 Task: Find connections with filter location Ejura with filter topic #Genderwith filter profile language Spanish with filter current company Magicbricks with filter school Dr.Babasaheb Ambedkar Technological University, Lonere - Raigad with filter industry Insurance Carriers with filter service category Bookkeeping with filter keywords title Commercial Loan Officer
Action: Mouse moved to (227, 283)
Screenshot: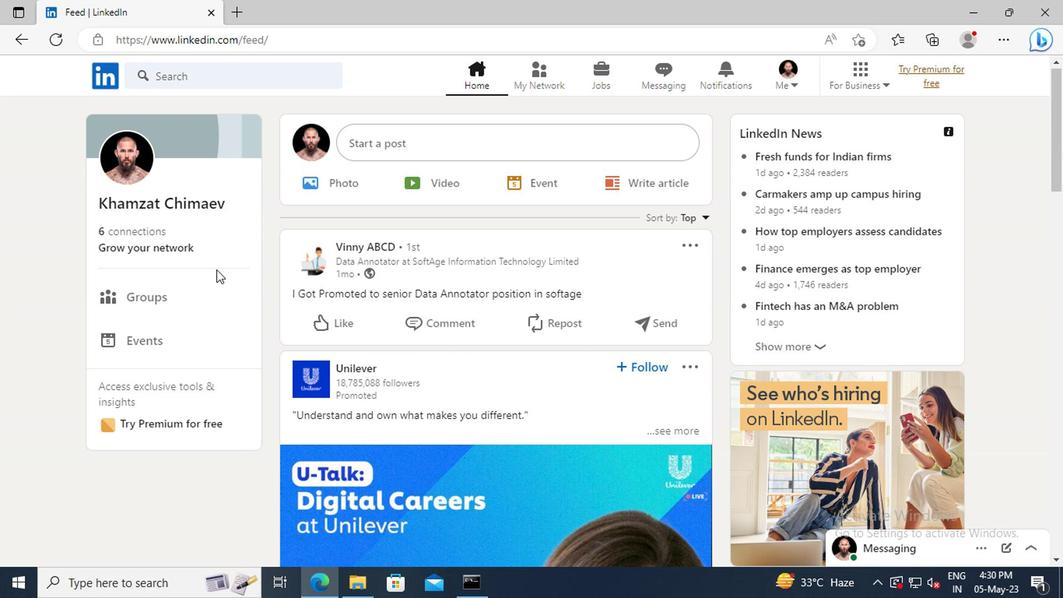 
Action: Mouse pressed left at (227, 283)
Screenshot: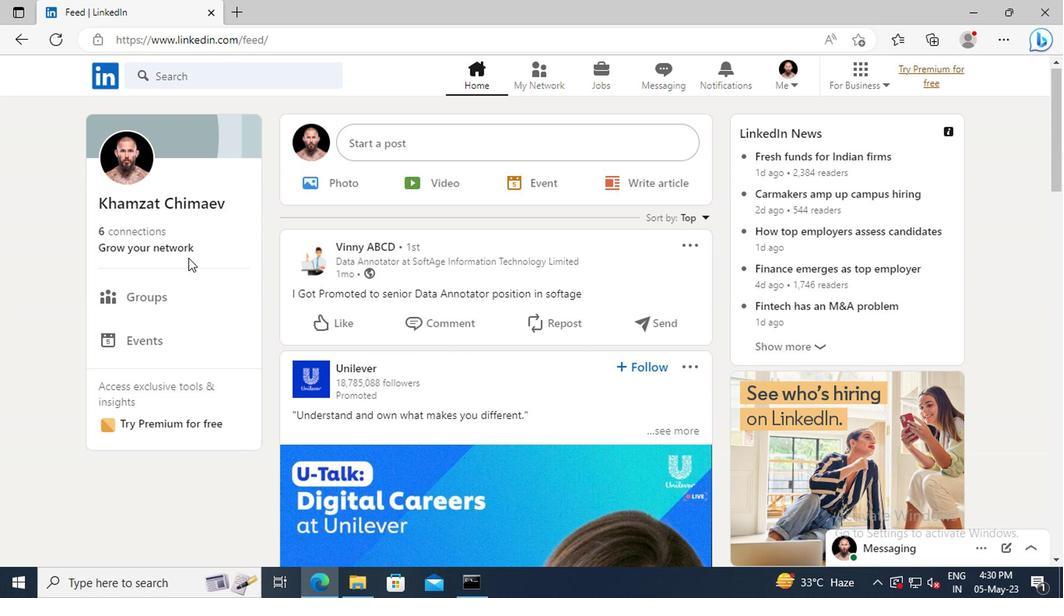 
Action: Mouse moved to (233, 231)
Screenshot: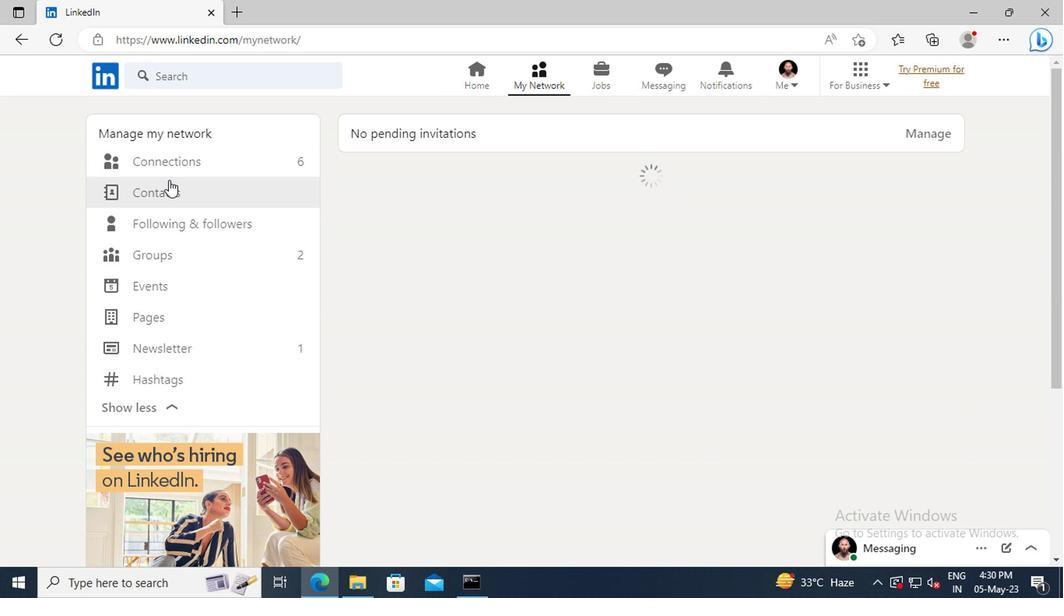 
Action: Mouse pressed left at (233, 231)
Screenshot: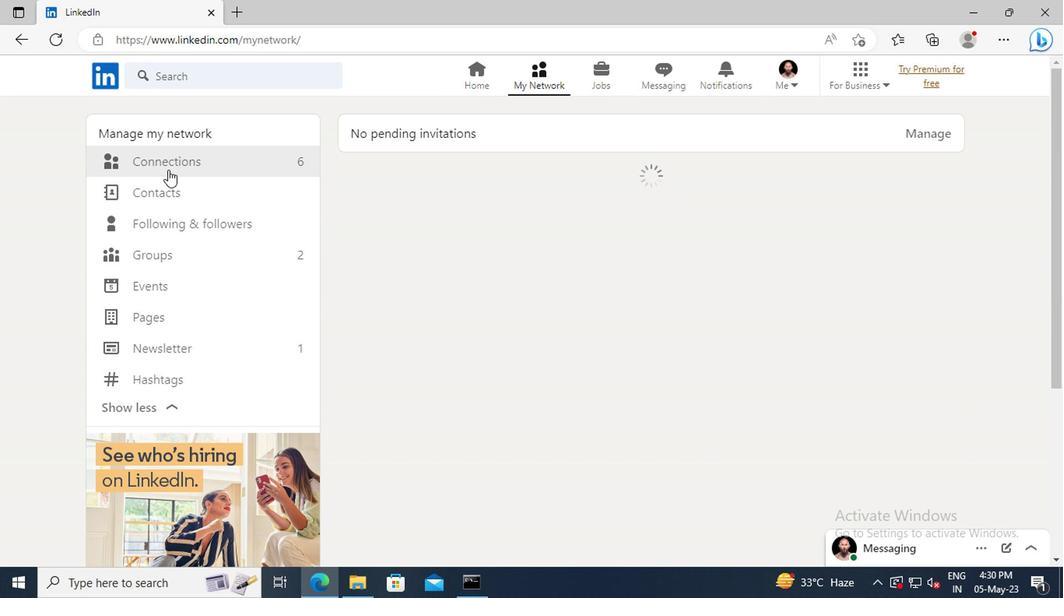 
Action: Mouse moved to (564, 233)
Screenshot: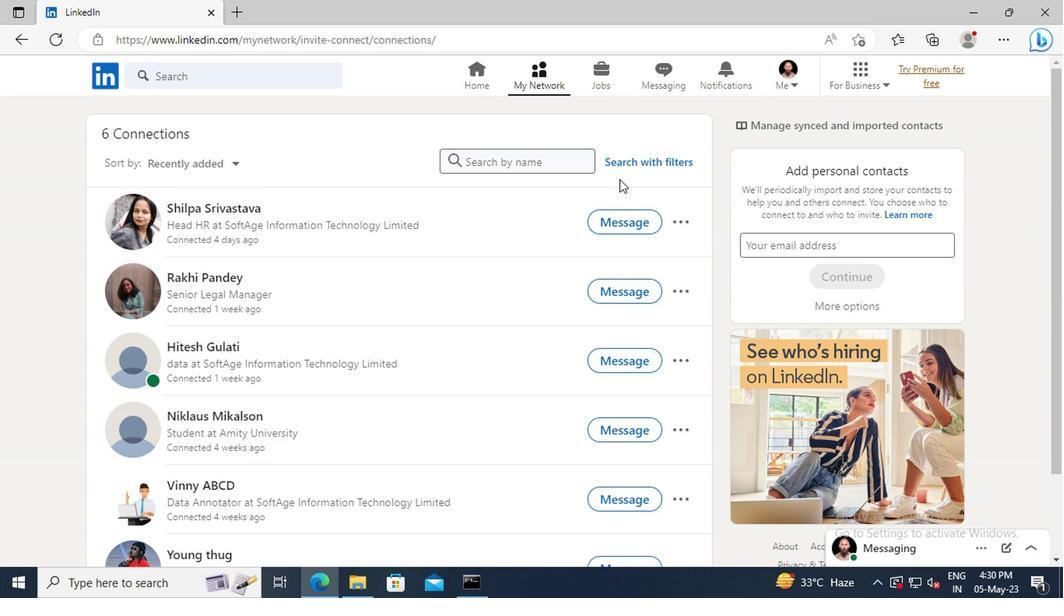 
Action: Mouse pressed left at (564, 233)
Screenshot: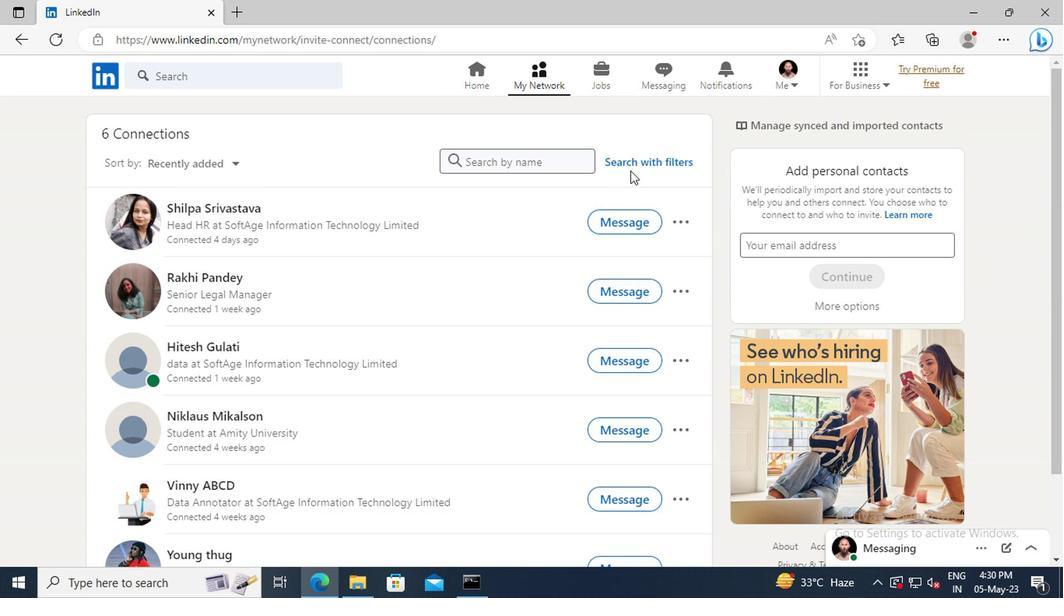 
Action: Mouse moved to (534, 197)
Screenshot: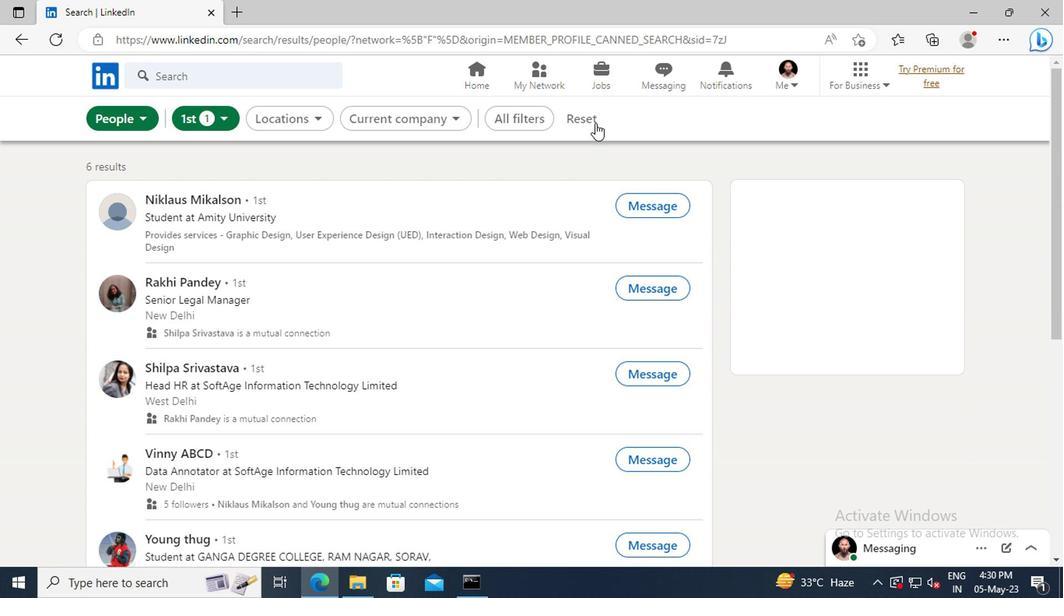 
Action: Mouse pressed left at (534, 197)
Screenshot: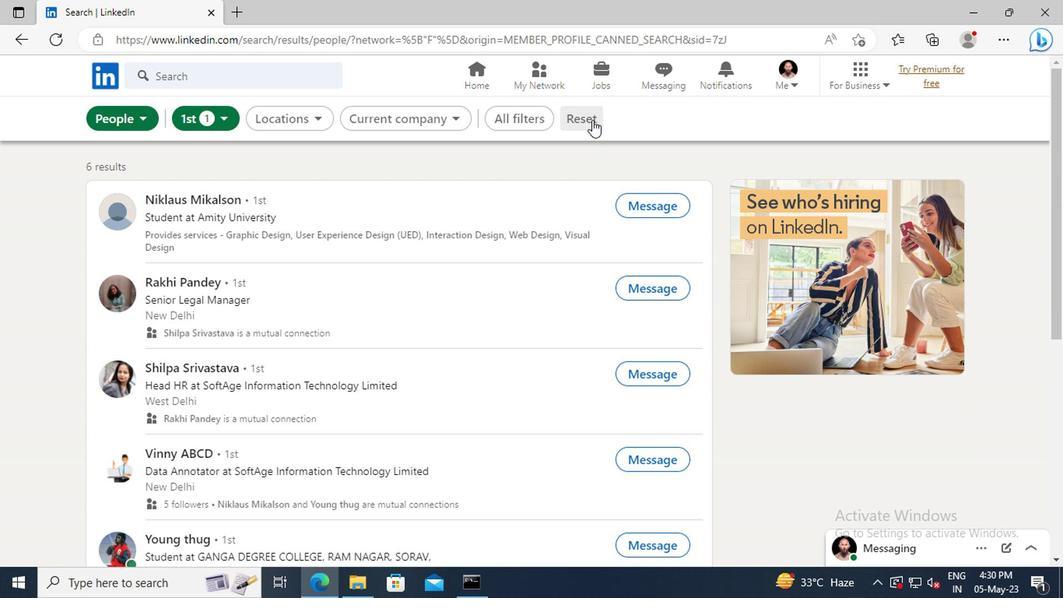 
Action: Mouse moved to (519, 197)
Screenshot: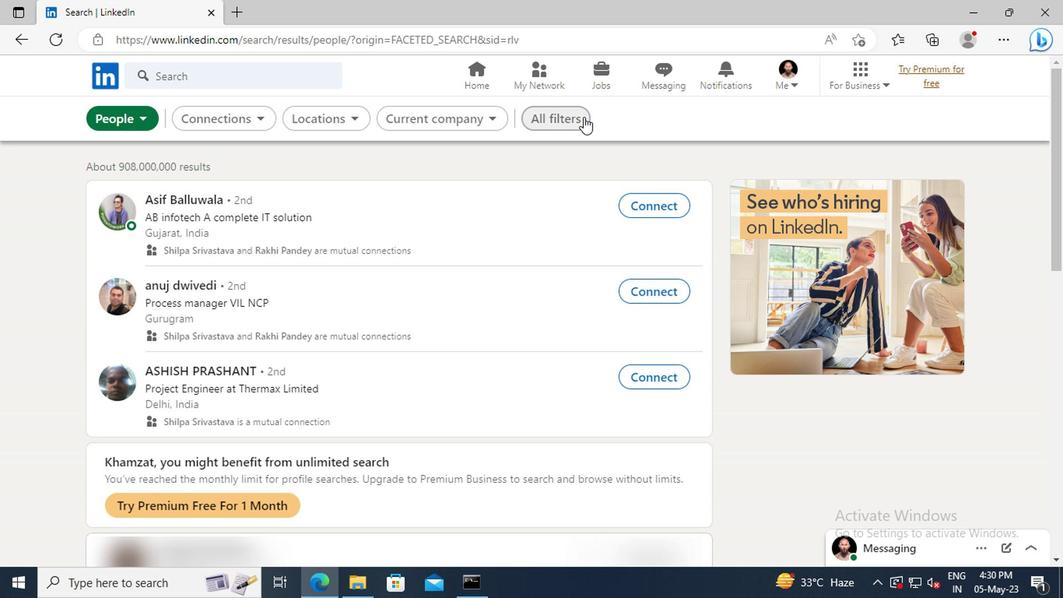 
Action: Mouse pressed left at (519, 197)
Screenshot: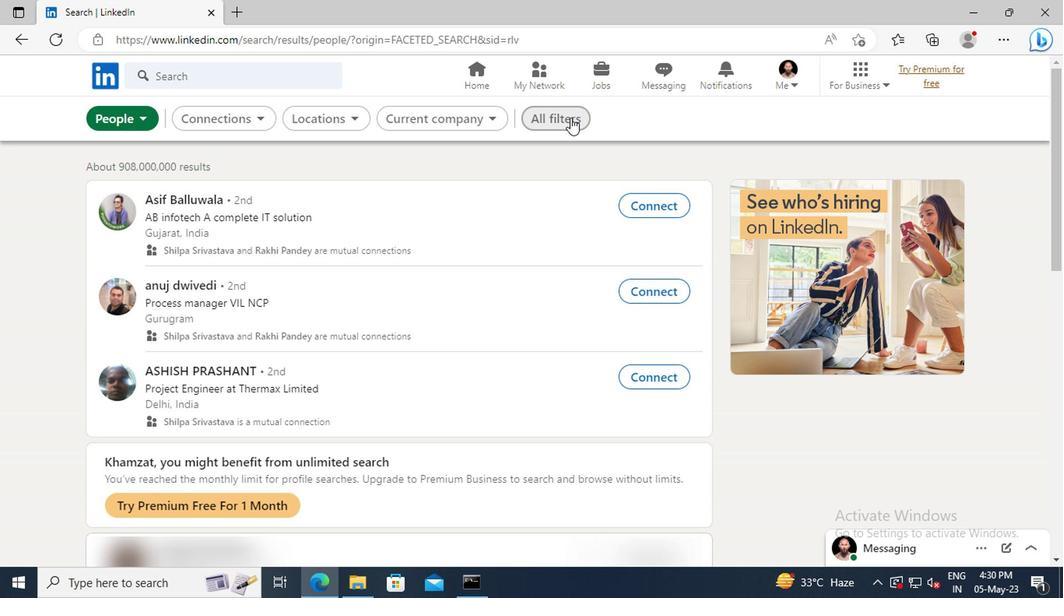 
Action: Mouse moved to (725, 308)
Screenshot: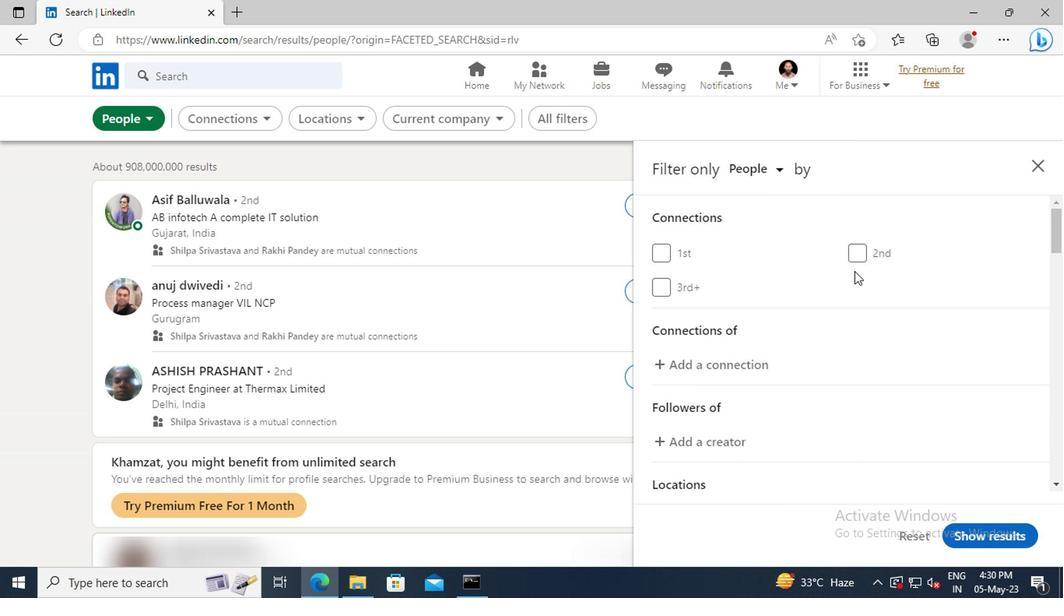 
Action: Mouse scrolled (725, 307) with delta (0, 0)
Screenshot: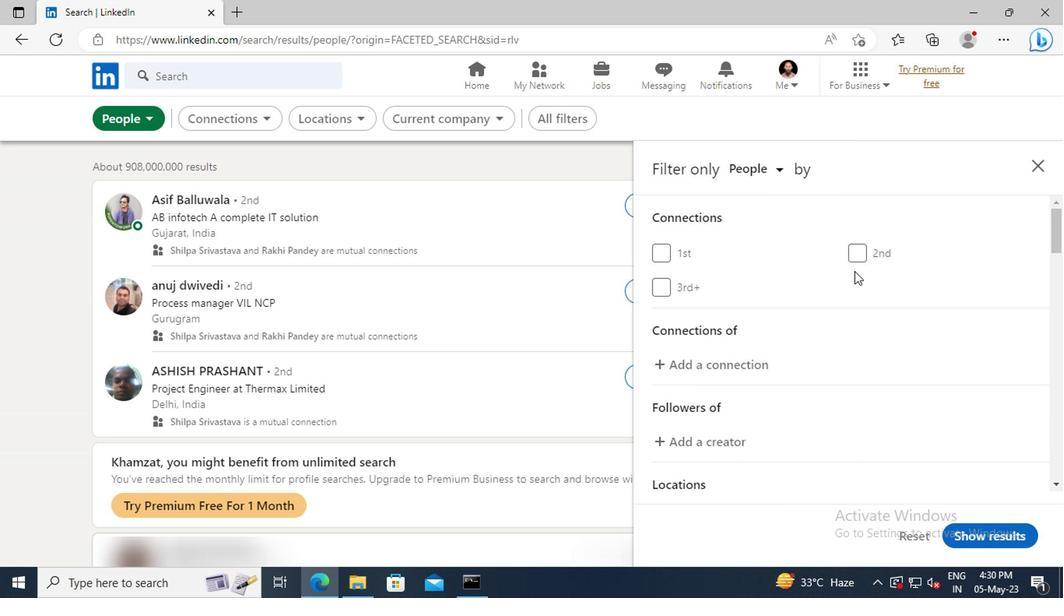 
Action: Mouse moved to (726, 308)
Screenshot: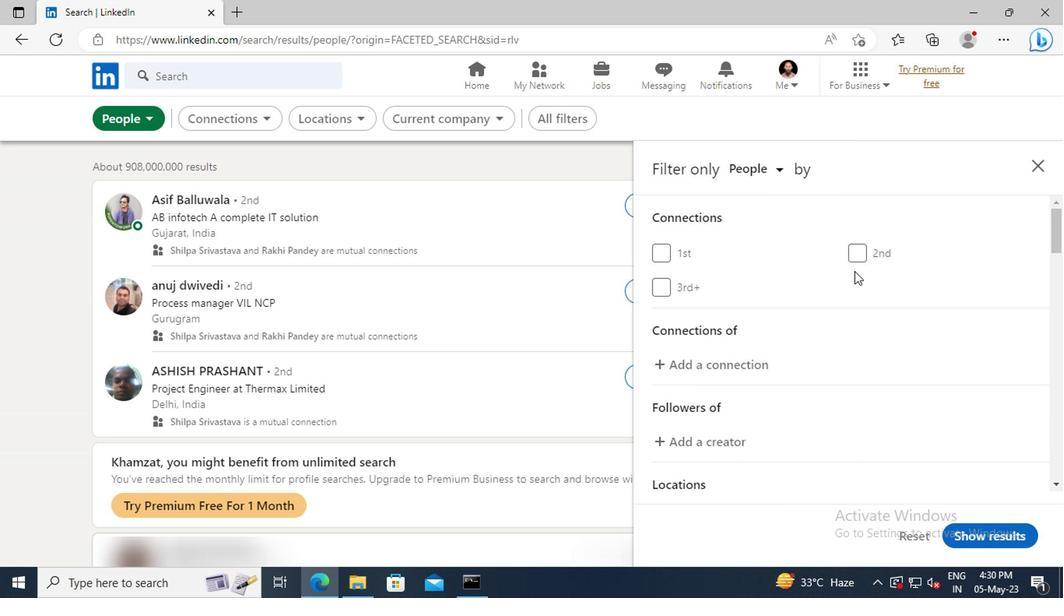 
Action: Mouse scrolled (726, 308) with delta (0, 0)
Screenshot: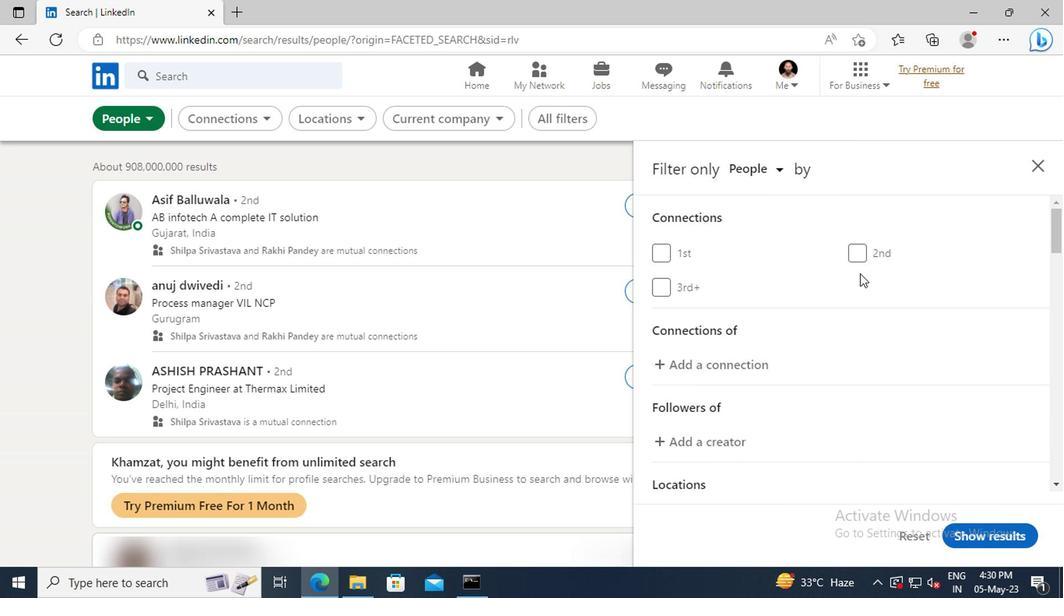 
Action: Mouse scrolled (726, 308) with delta (0, 0)
Screenshot: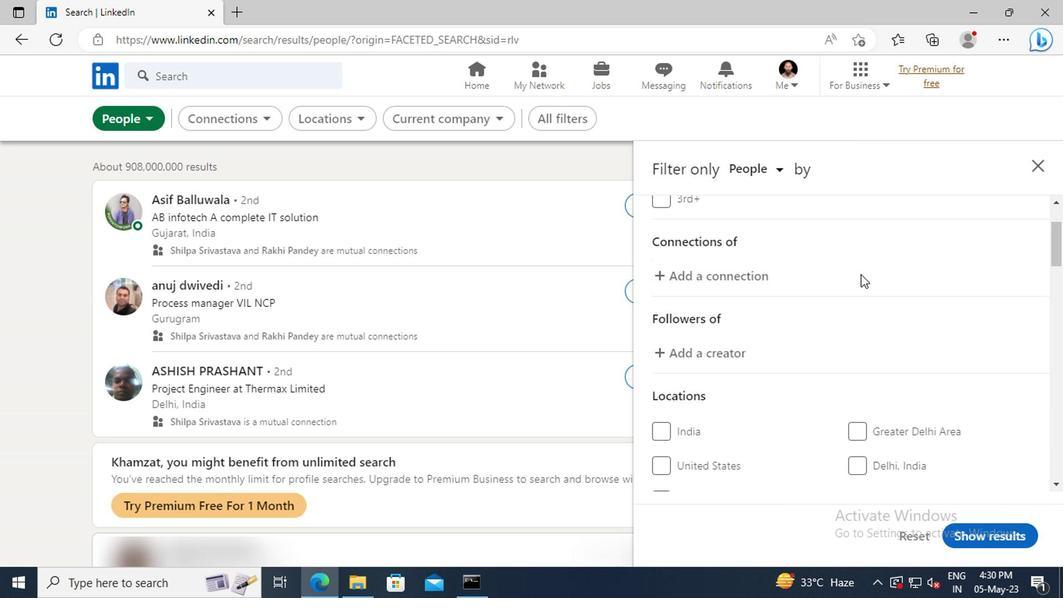 
Action: Mouse scrolled (726, 308) with delta (0, 0)
Screenshot: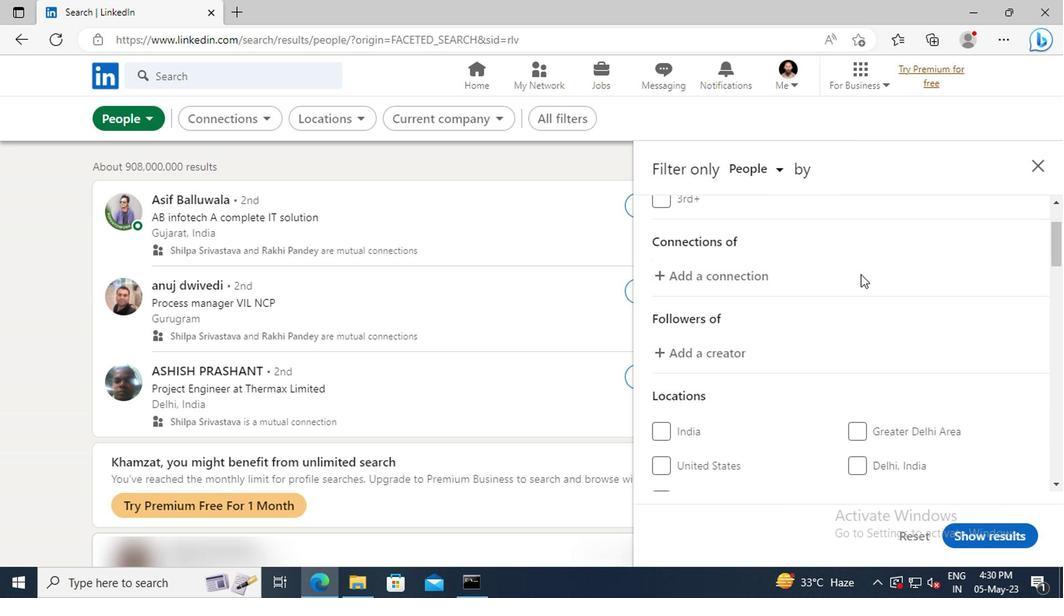 
Action: Mouse scrolled (726, 308) with delta (0, 0)
Screenshot: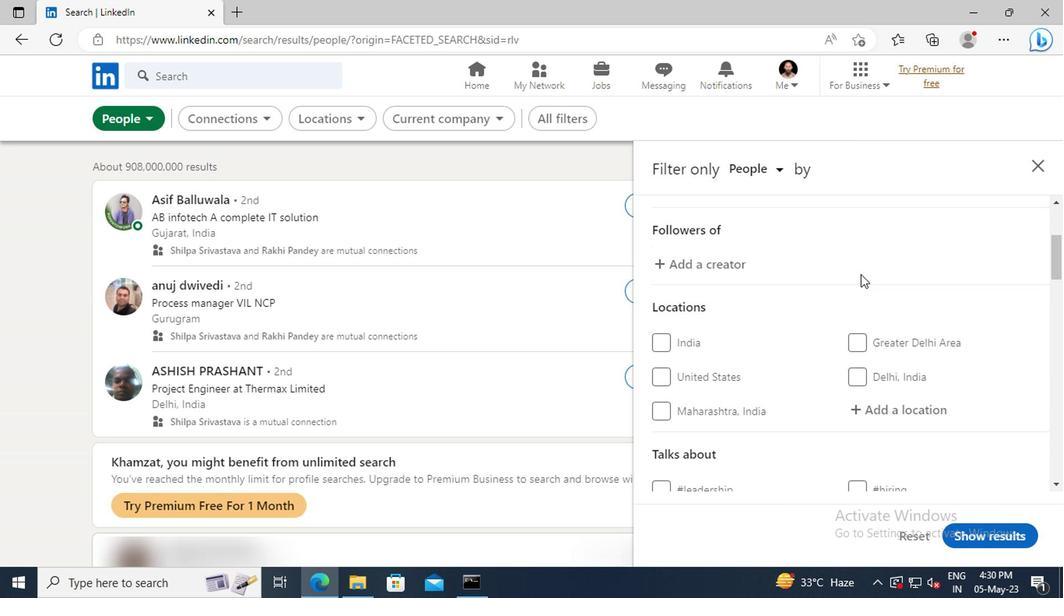 
Action: Mouse scrolled (726, 308) with delta (0, 0)
Screenshot: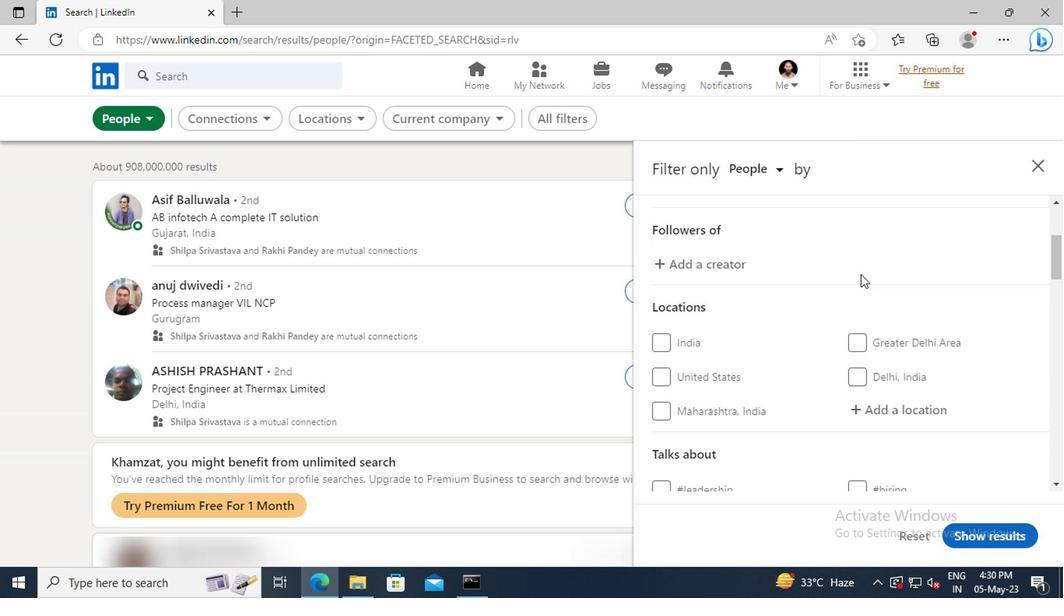 
Action: Mouse moved to (731, 339)
Screenshot: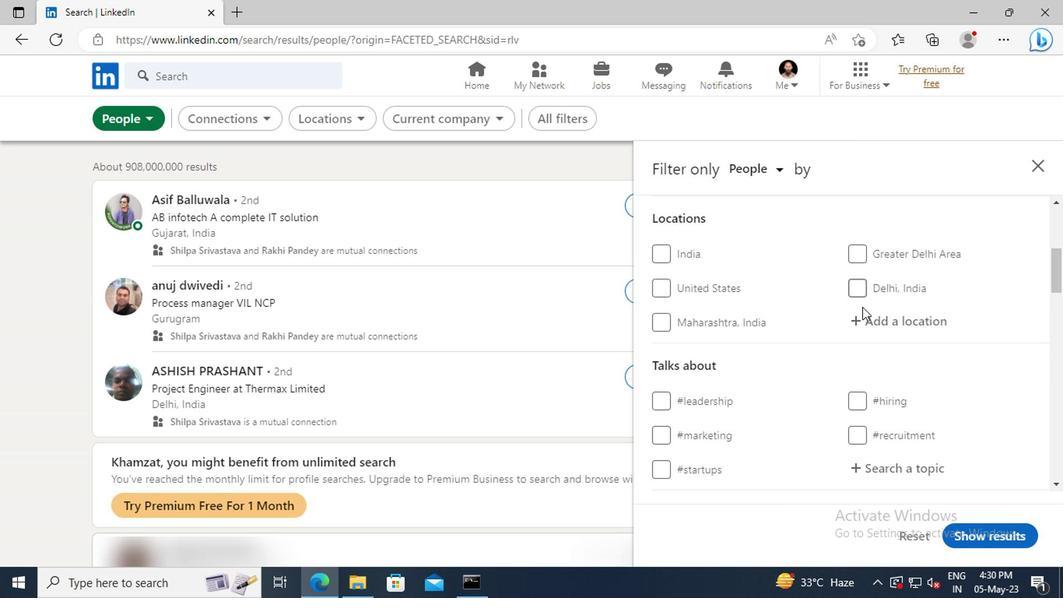 
Action: Mouse pressed left at (731, 339)
Screenshot: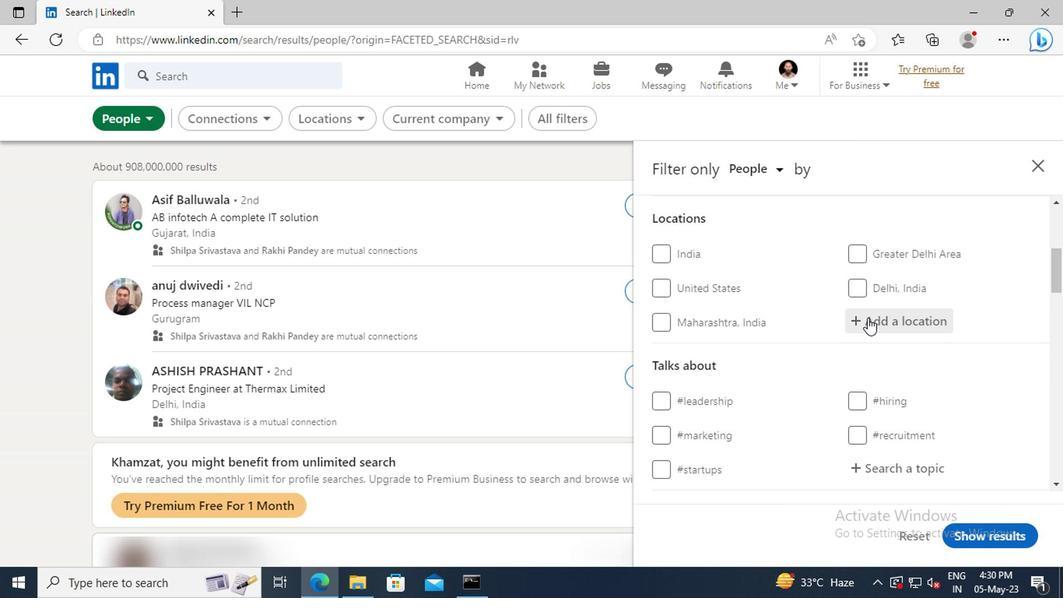 
Action: Key pressed <Key.shift>EJURA<Key.enter>
Screenshot: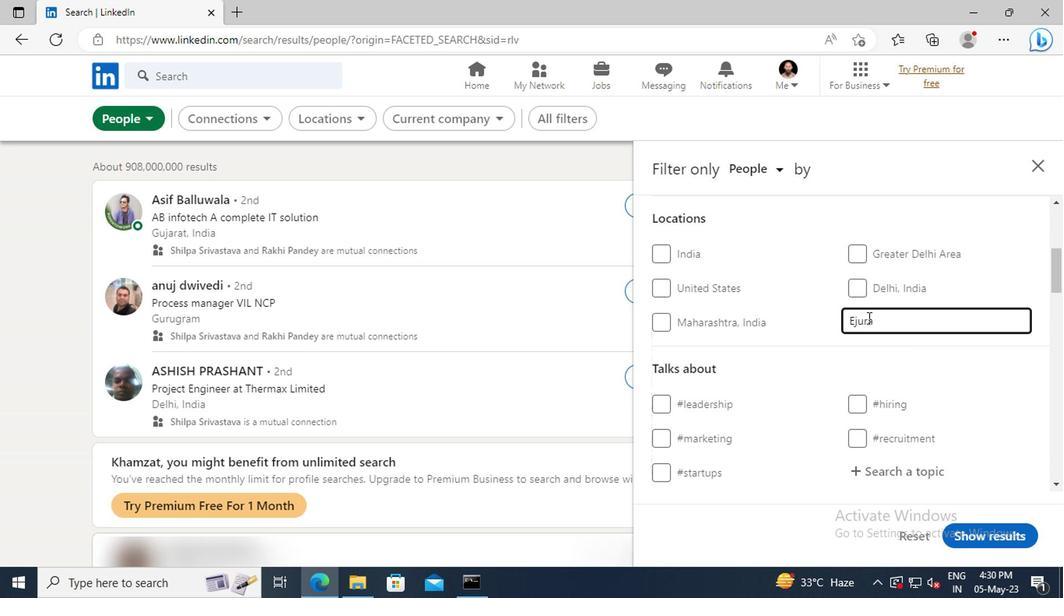 
Action: Mouse scrolled (731, 339) with delta (0, 0)
Screenshot: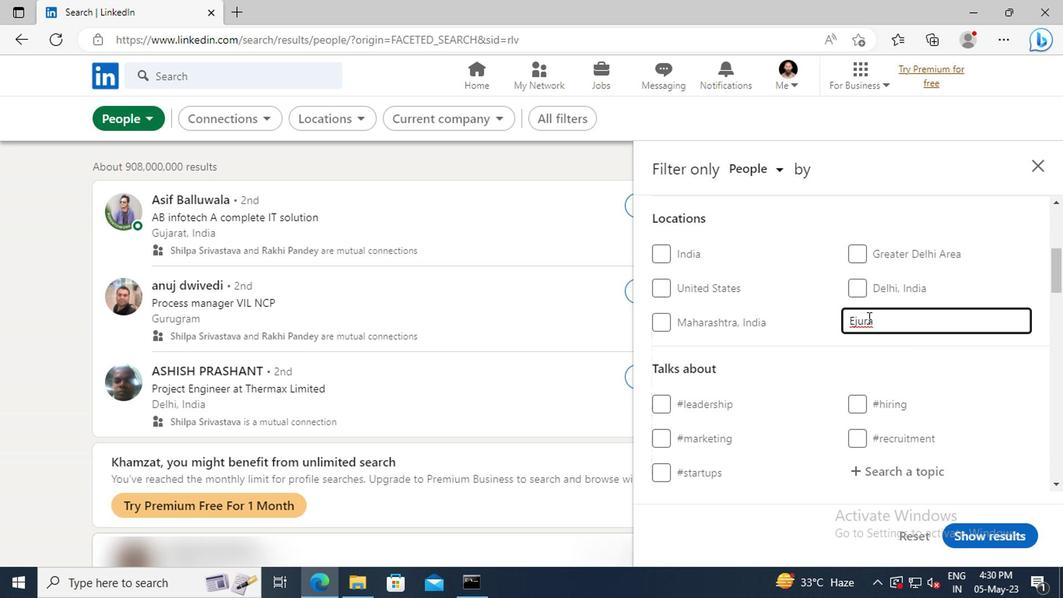 
Action: Mouse scrolled (731, 339) with delta (0, 0)
Screenshot: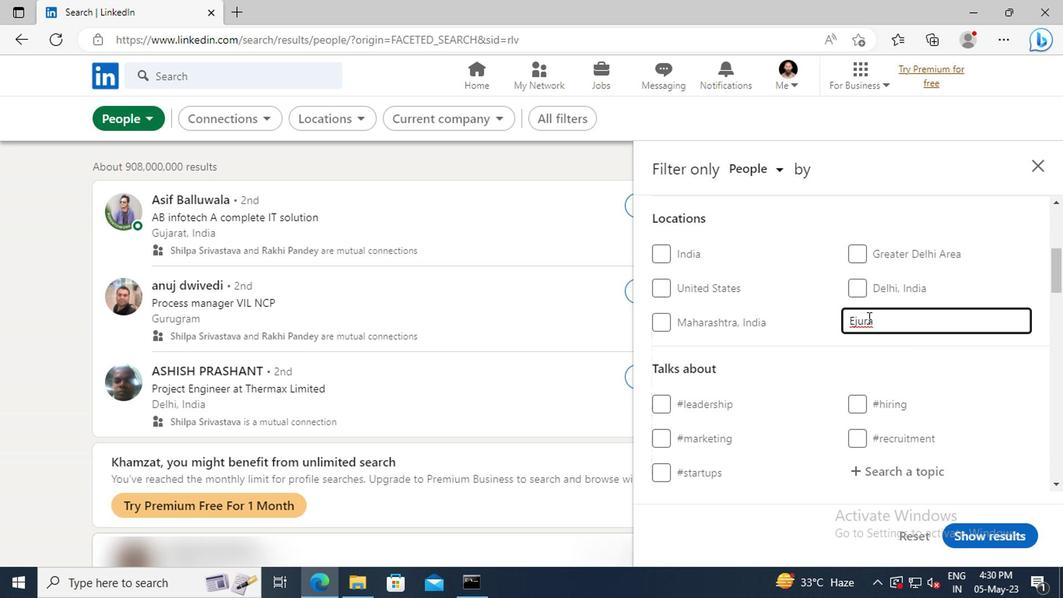 
Action: Mouse scrolled (731, 339) with delta (0, 0)
Screenshot: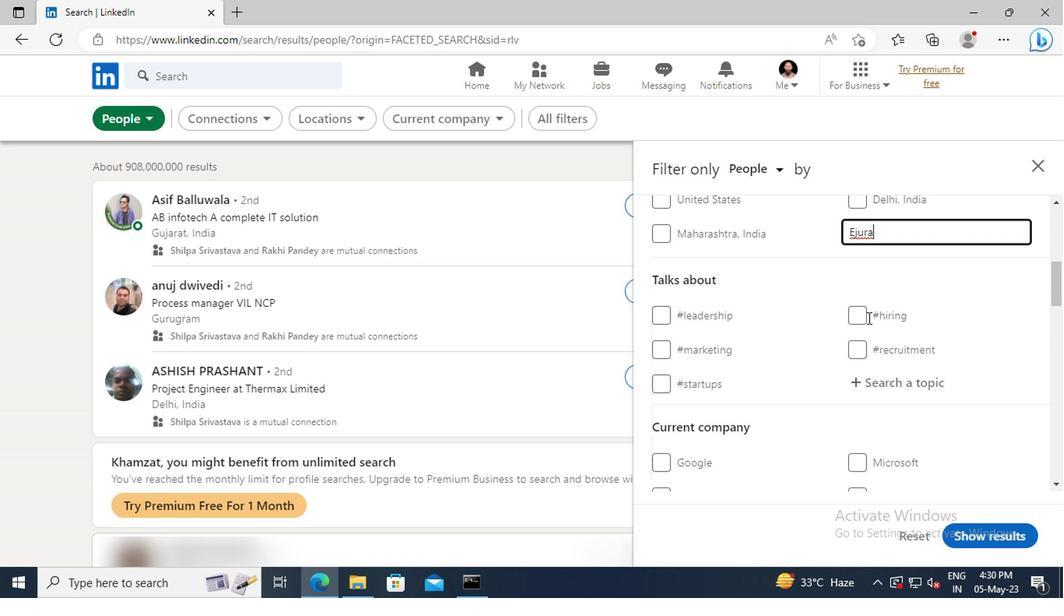 
Action: Mouse moved to (734, 355)
Screenshot: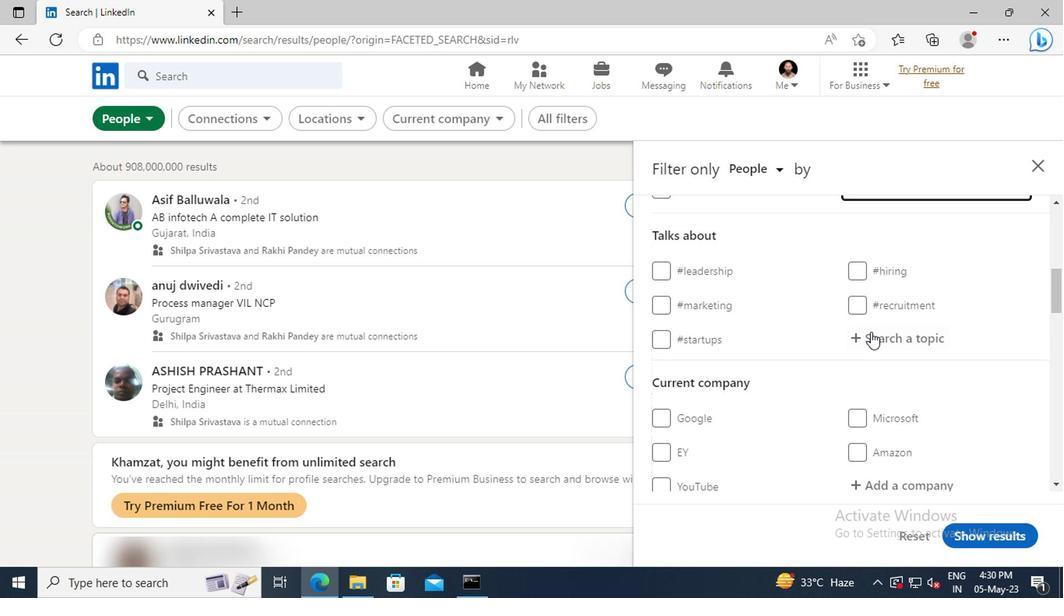 
Action: Mouse pressed left at (734, 355)
Screenshot: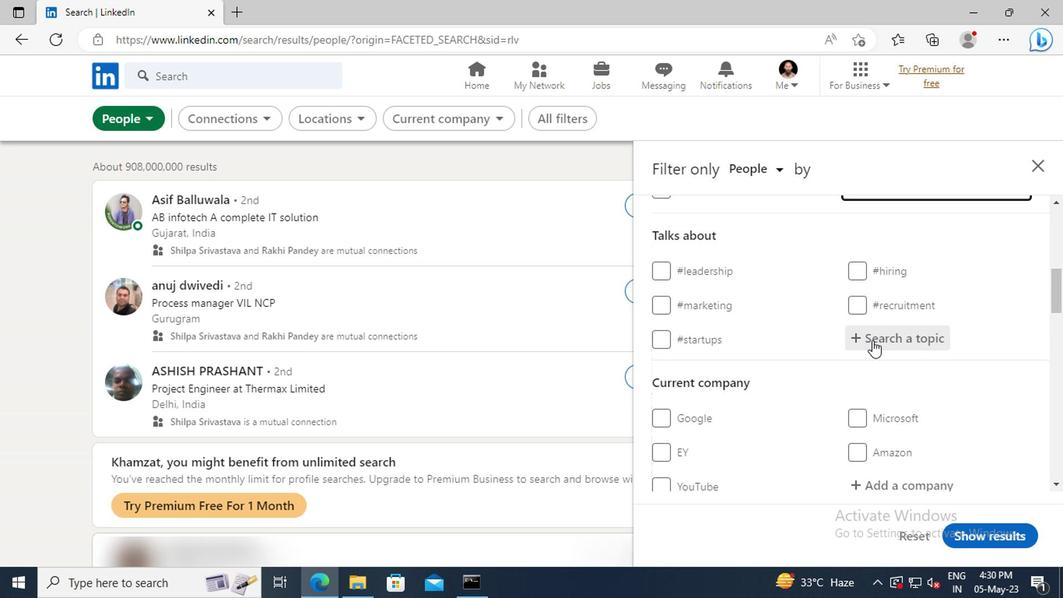 
Action: Key pressed <Key.shift>GENDER
Screenshot: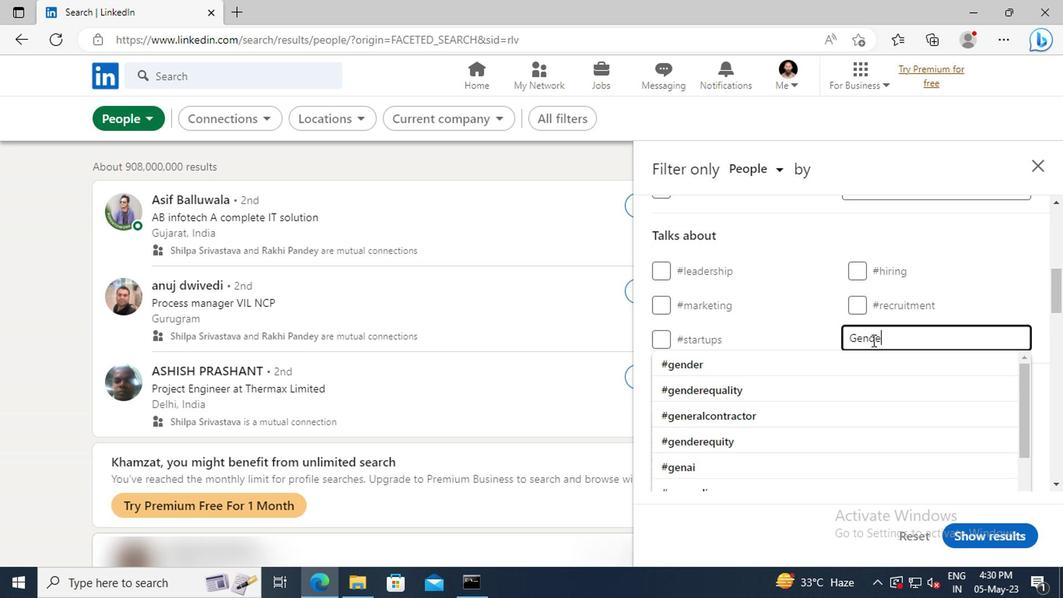 
Action: Mouse moved to (735, 367)
Screenshot: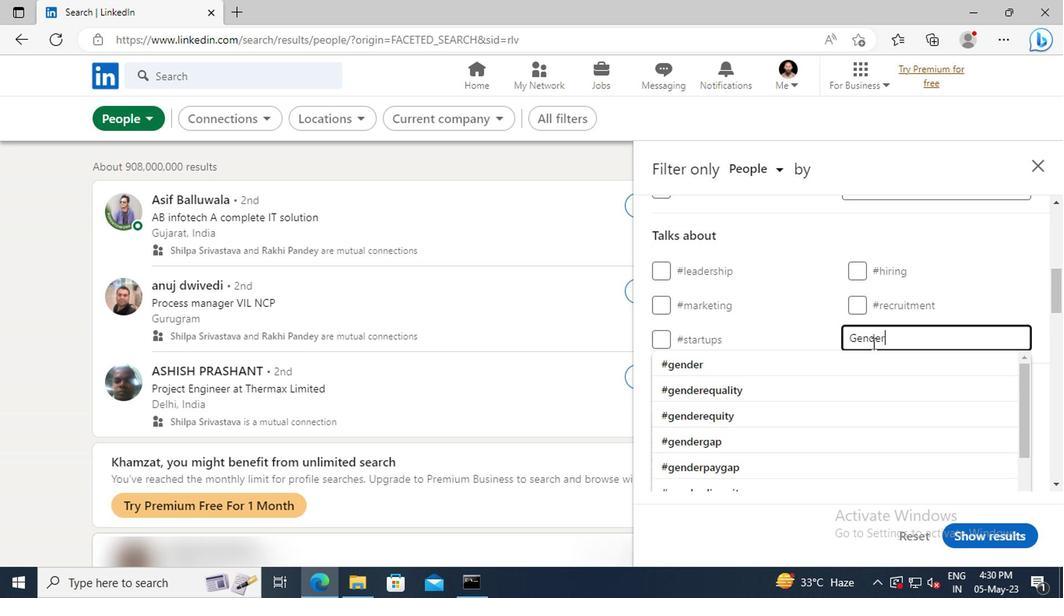 
Action: Mouse pressed left at (735, 367)
Screenshot: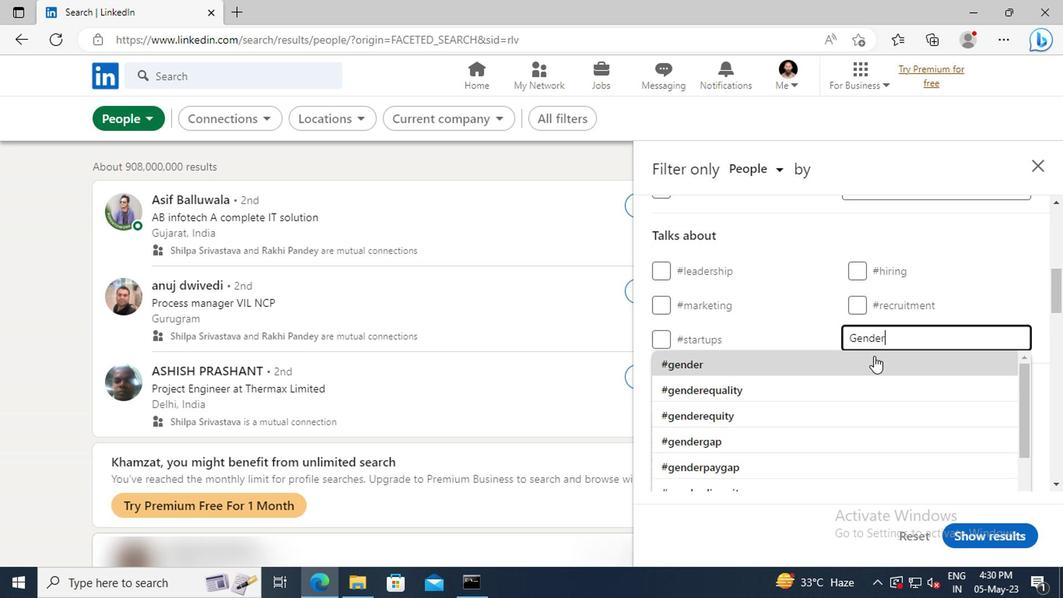 
Action: Mouse scrolled (735, 366) with delta (0, 0)
Screenshot: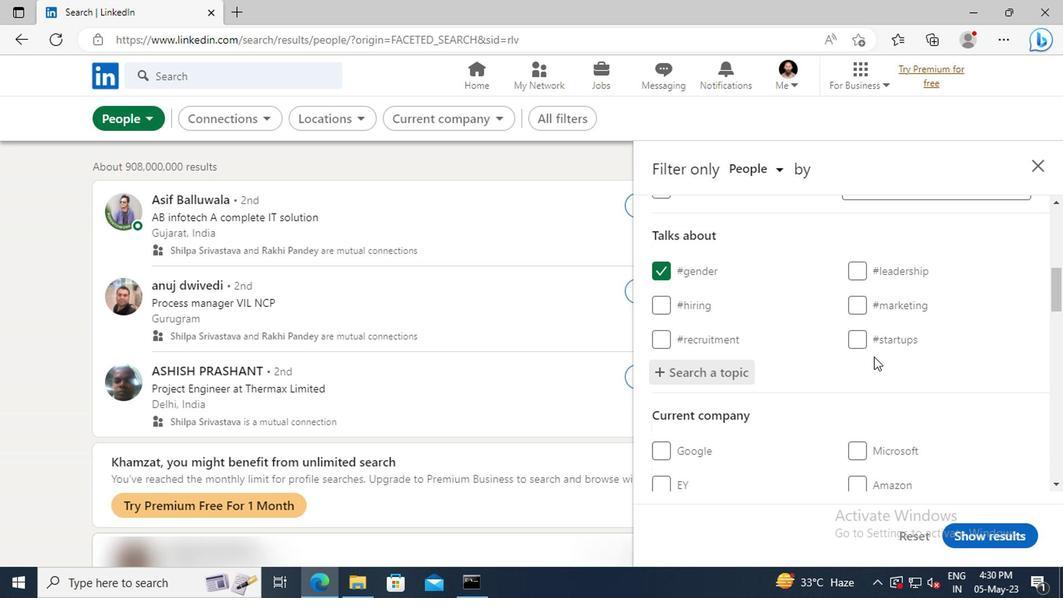 
Action: Mouse scrolled (735, 366) with delta (0, 0)
Screenshot: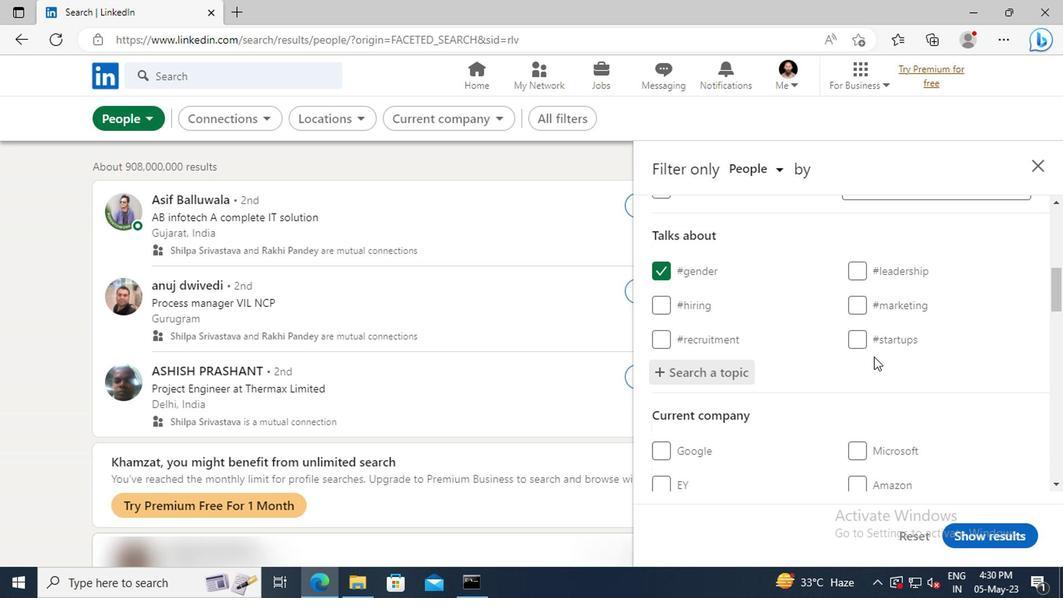 
Action: Mouse scrolled (735, 366) with delta (0, 0)
Screenshot: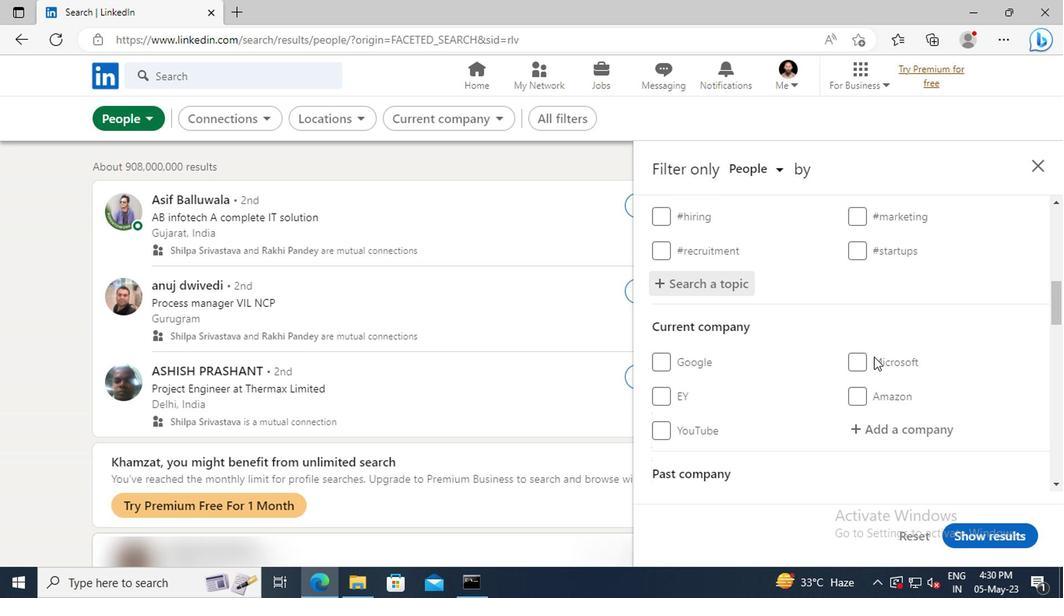 
Action: Mouse scrolled (735, 366) with delta (0, 0)
Screenshot: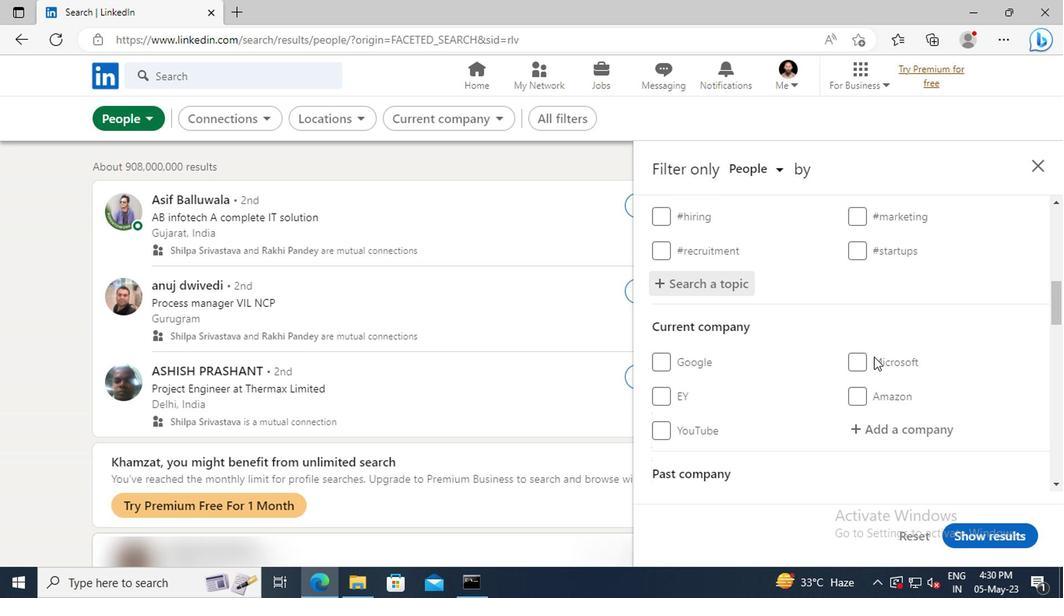 
Action: Mouse scrolled (735, 366) with delta (0, 0)
Screenshot: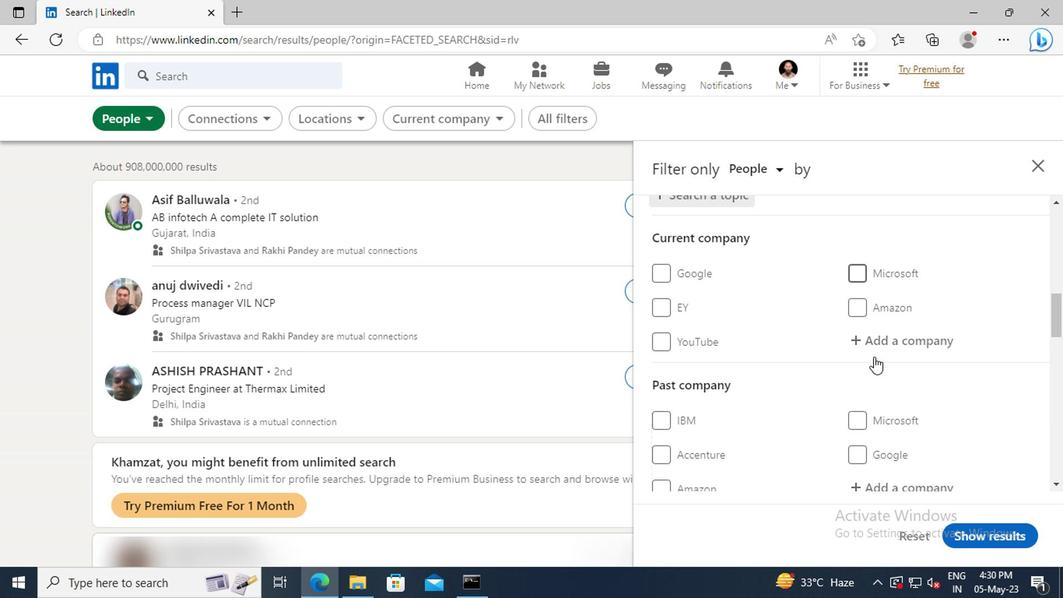 
Action: Mouse scrolled (735, 366) with delta (0, 0)
Screenshot: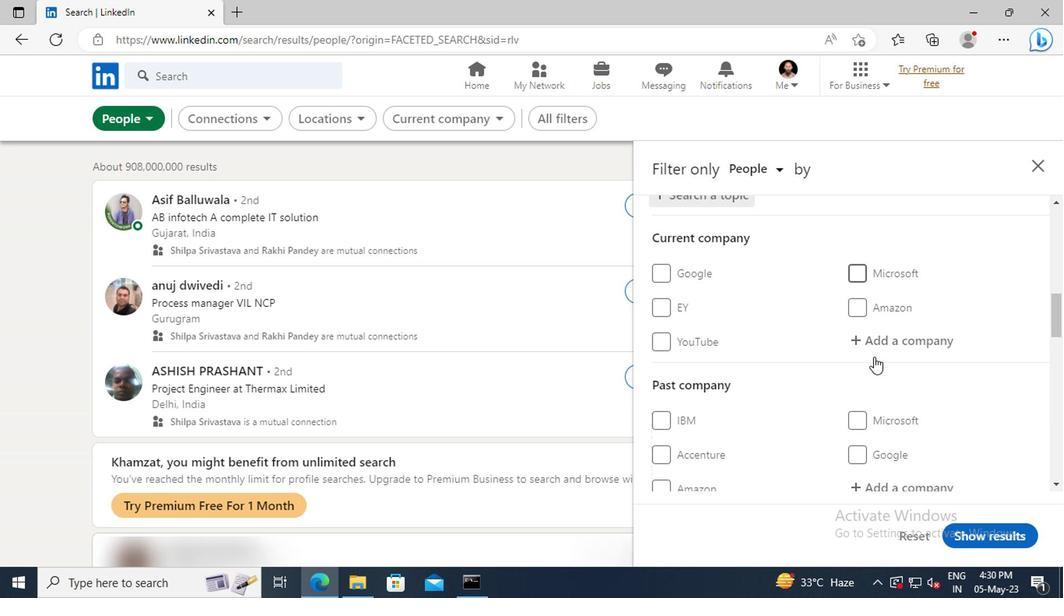 
Action: Mouse scrolled (735, 366) with delta (0, 0)
Screenshot: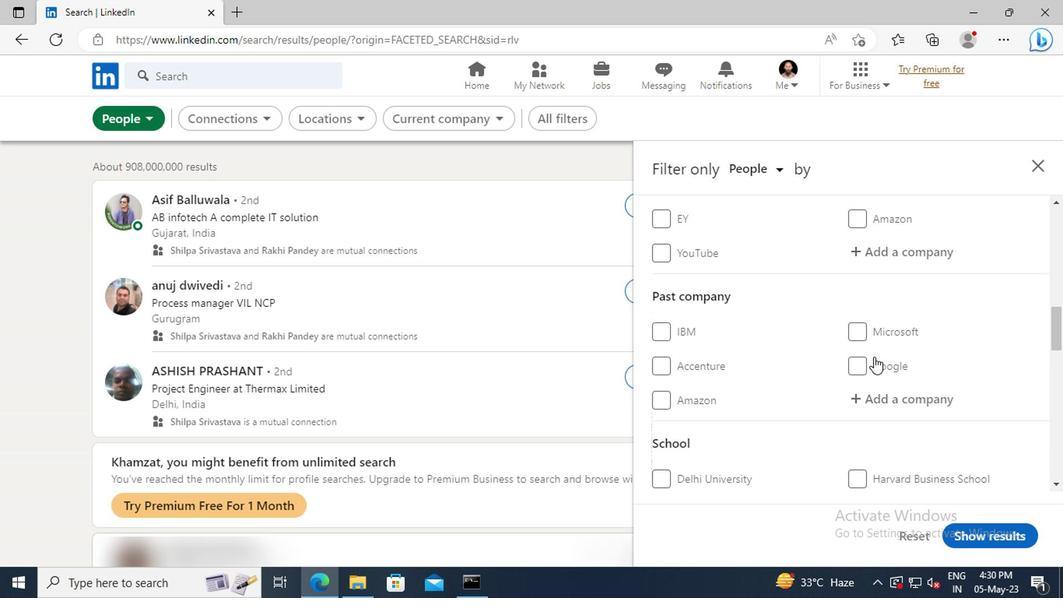 
Action: Mouse scrolled (735, 366) with delta (0, 0)
Screenshot: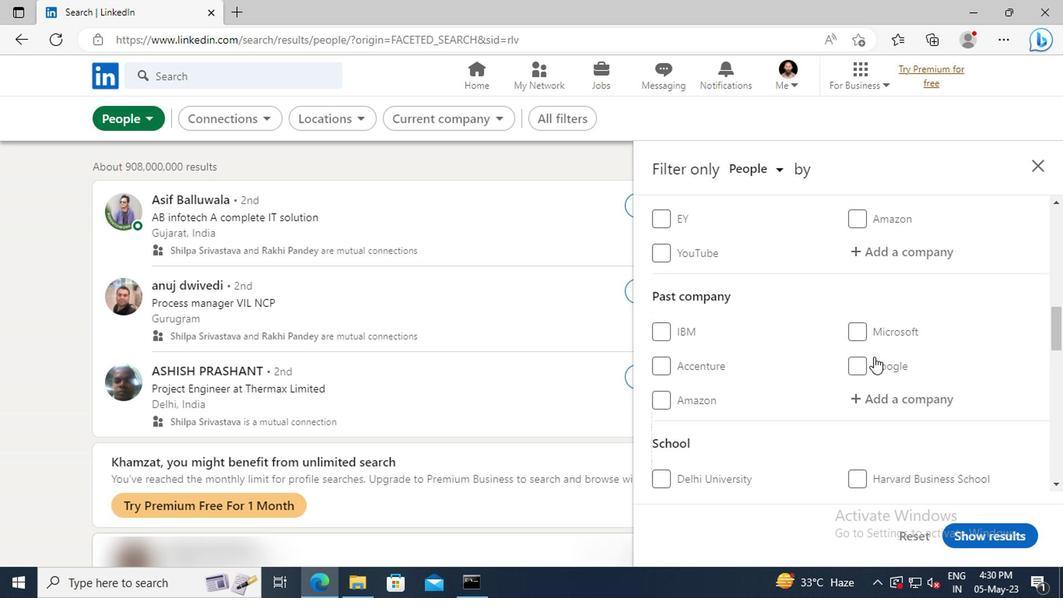 
Action: Mouse scrolled (735, 366) with delta (0, 0)
Screenshot: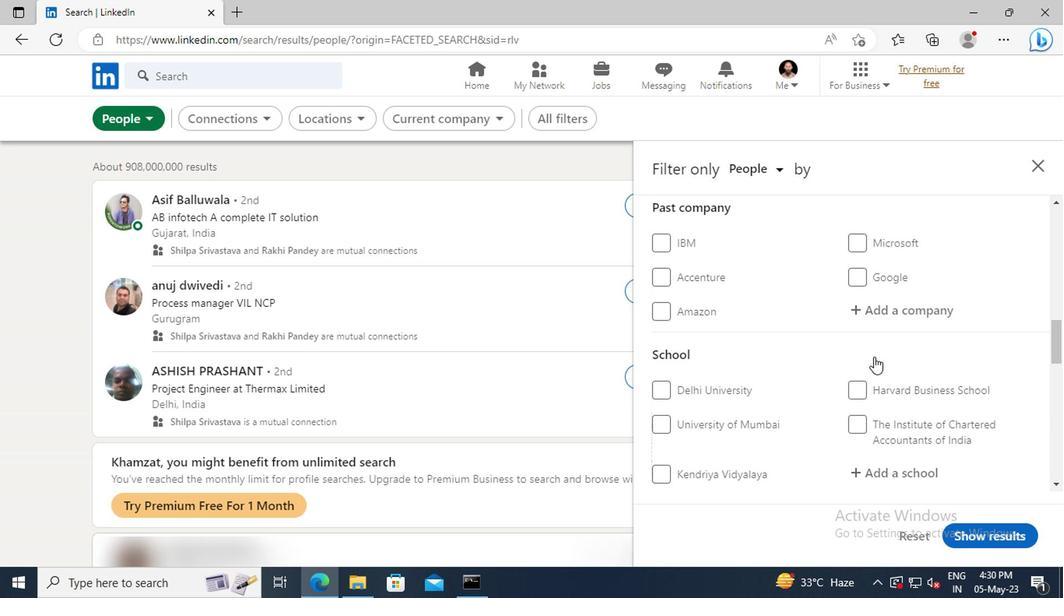 
Action: Mouse scrolled (735, 366) with delta (0, 0)
Screenshot: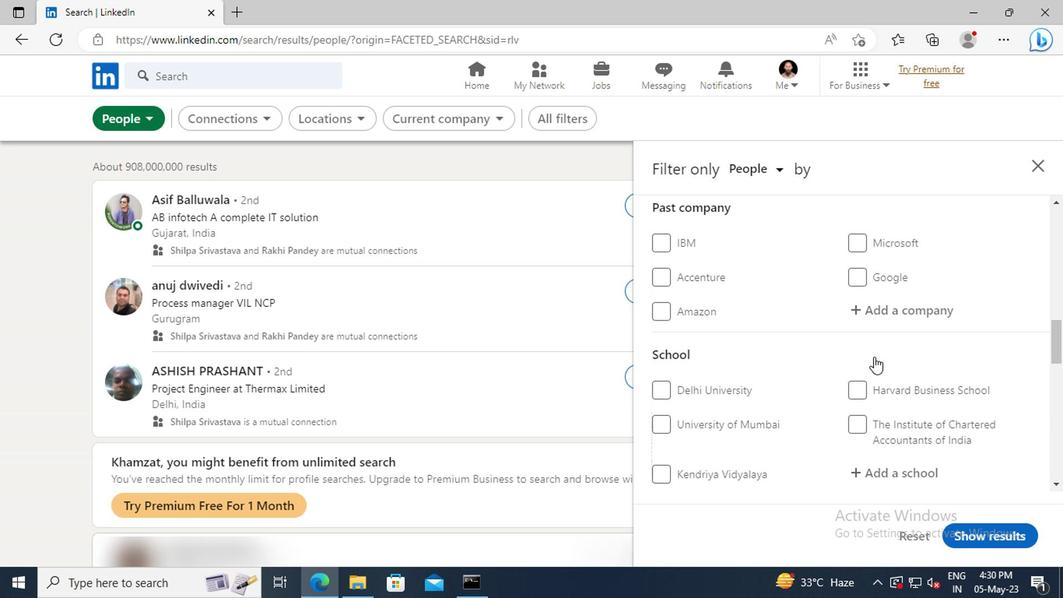
Action: Mouse scrolled (735, 366) with delta (0, 0)
Screenshot: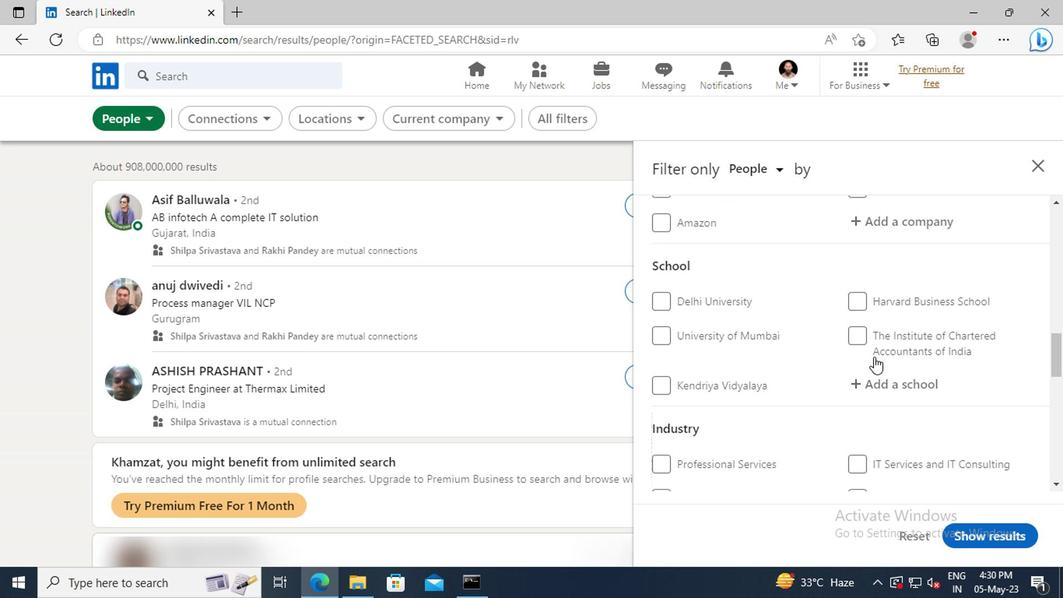 
Action: Mouse scrolled (735, 366) with delta (0, 0)
Screenshot: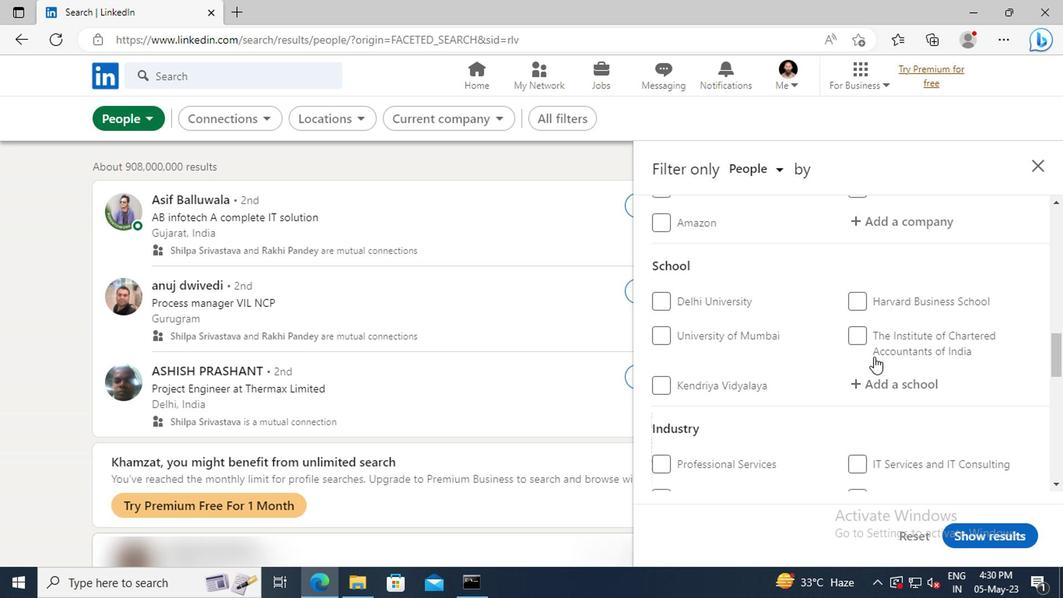 
Action: Mouse scrolled (735, 366) with delta (0, 0)
Screenshot: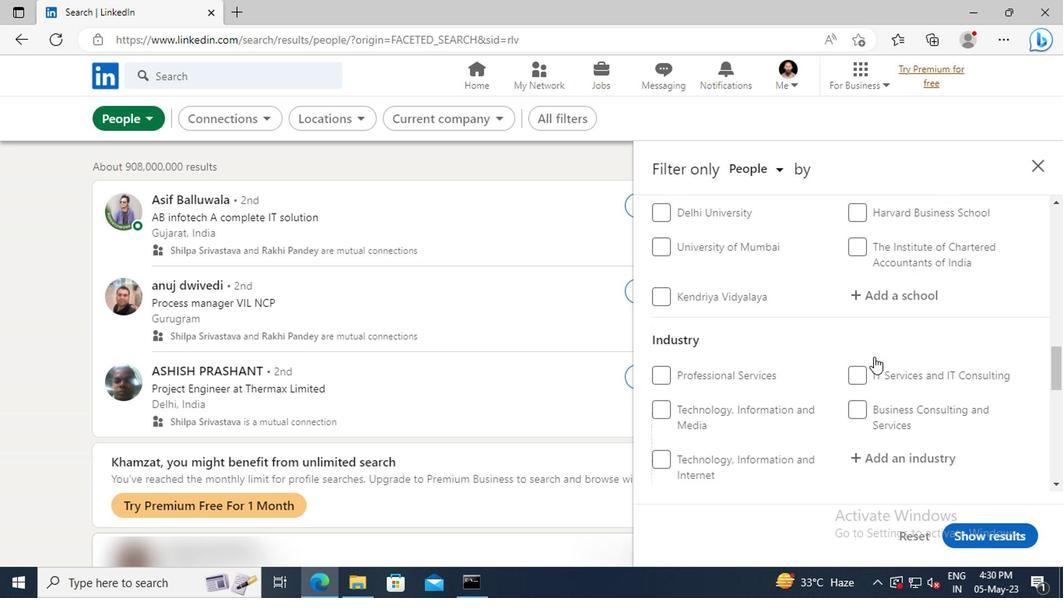 
Action: Mouse scrolled (735, 366) with delta (0, 0)
Screenshot: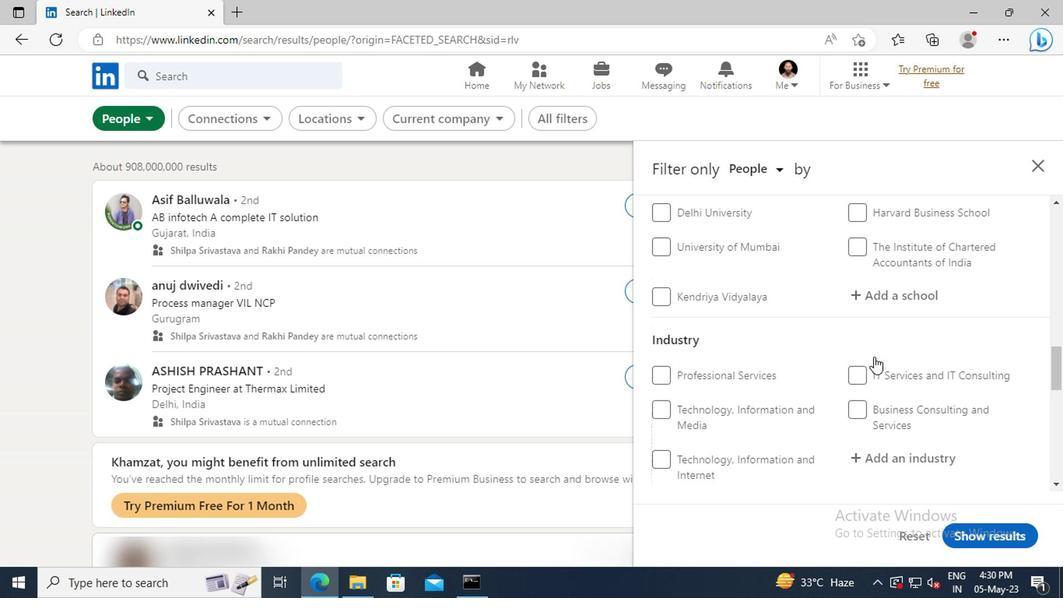 
Action: Mouse scrolled (735, 366) with delta (0, 0)
Screenshot: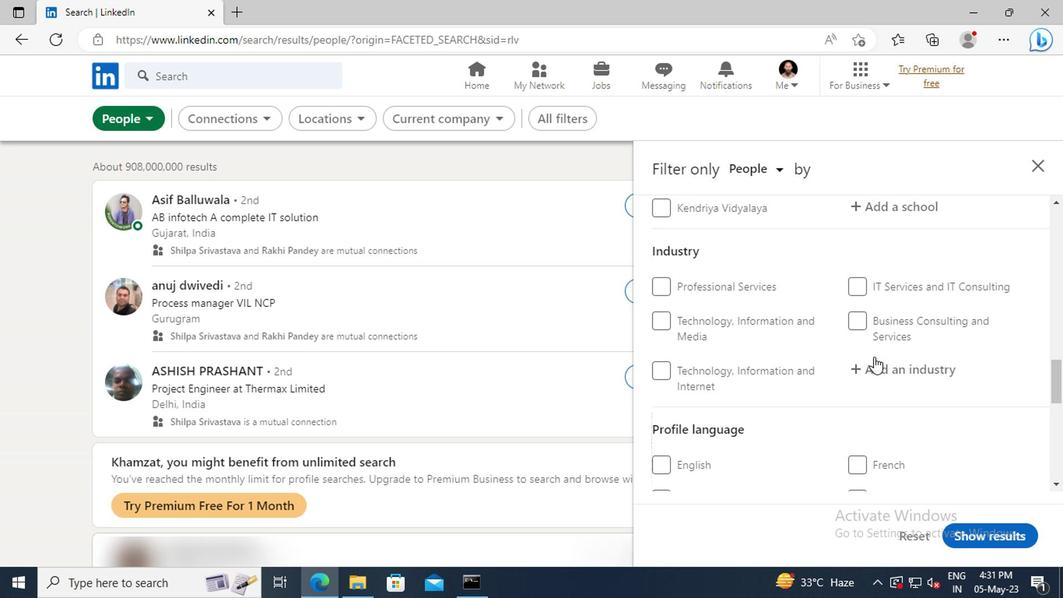 
Action: Mouse scrolled (735, 366) with delta (0, 0)
Screenshot: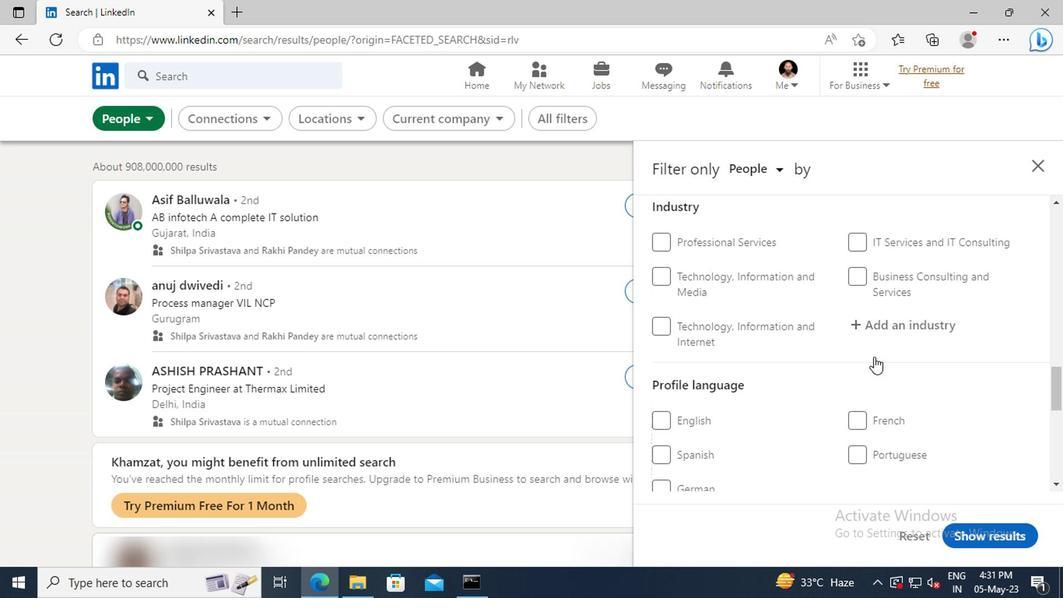 
Action: Mouse moved to (589, 407)
Screenshot: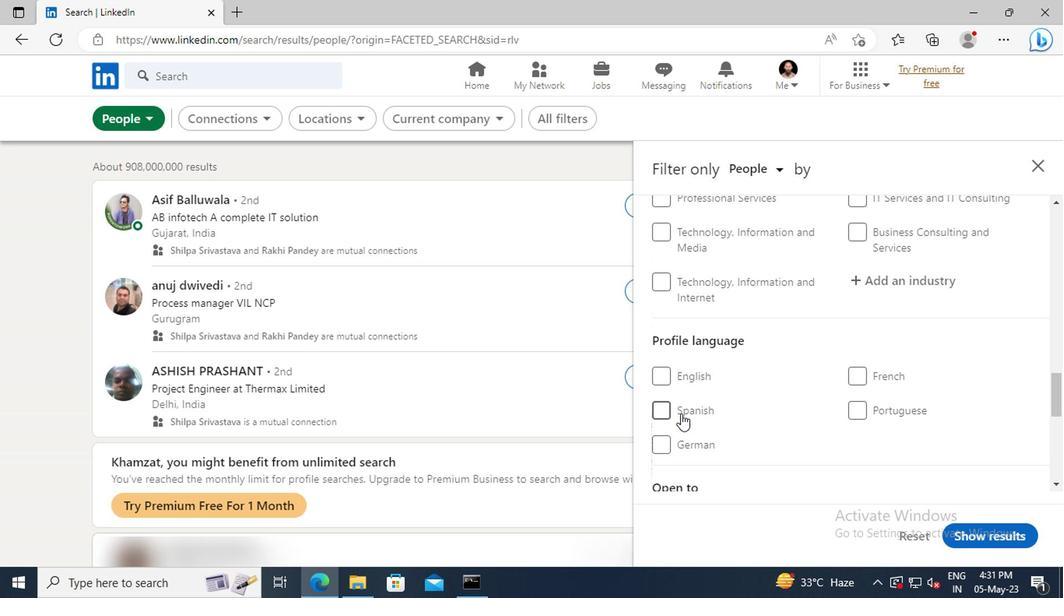 
Action: Mouse pressed left at (589, 407)
Screenshot: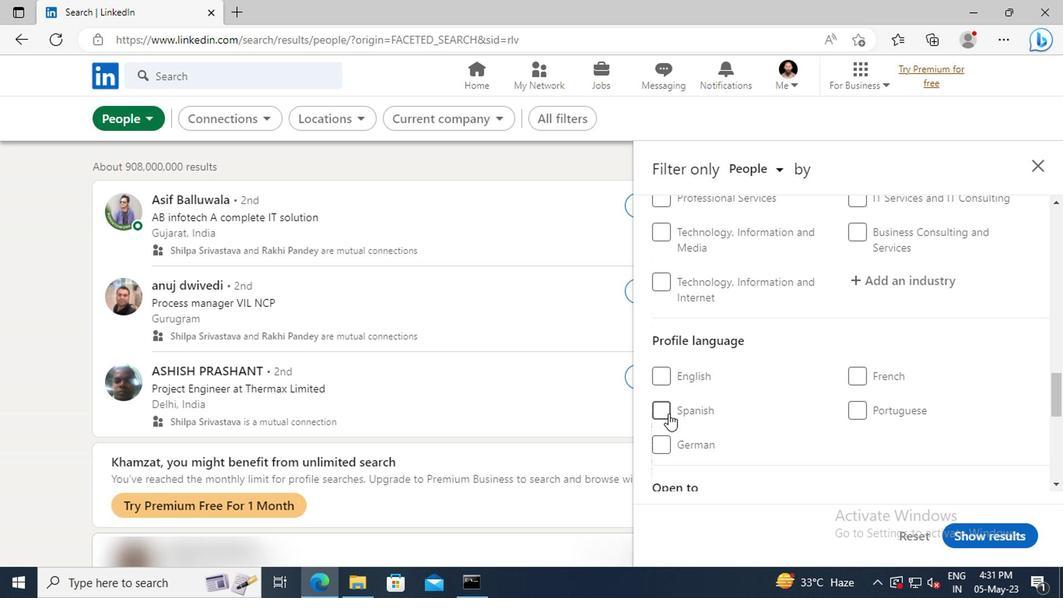 
Action: Mouse moved to (722, 380)
Screenshot: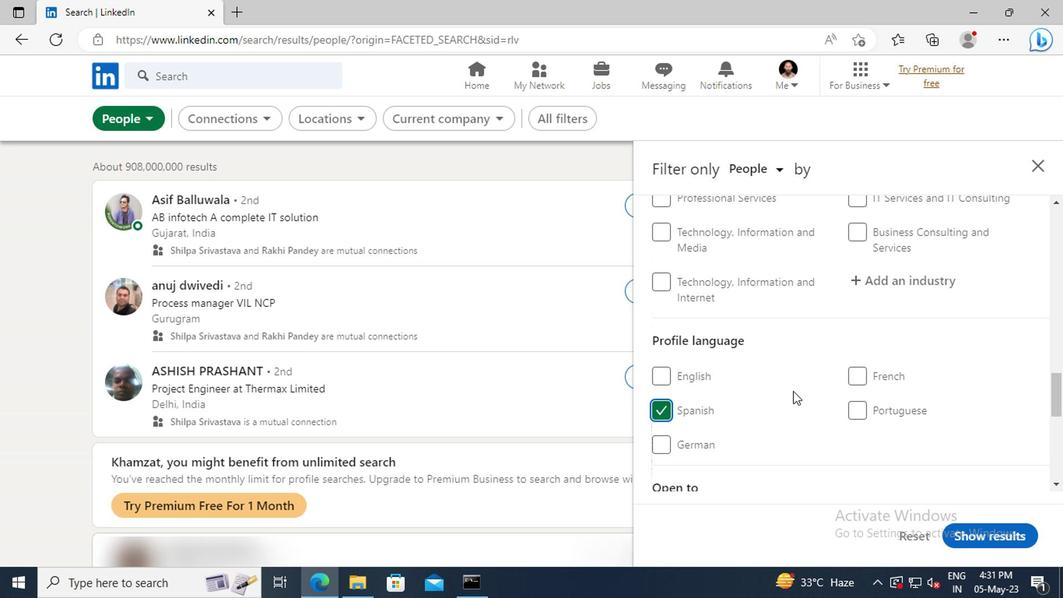 
Action: Mouse scrolled (722, 381) with delta (0, 0)
Screenshot: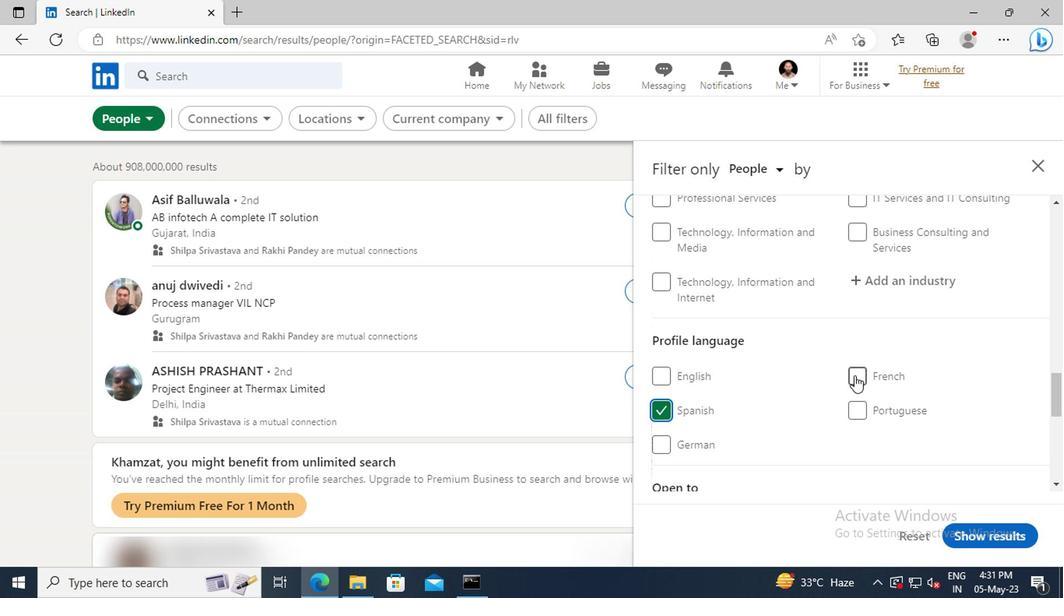 
Action: Mouse scrolled (722, 381) with delta (0, 0)
Screenshot: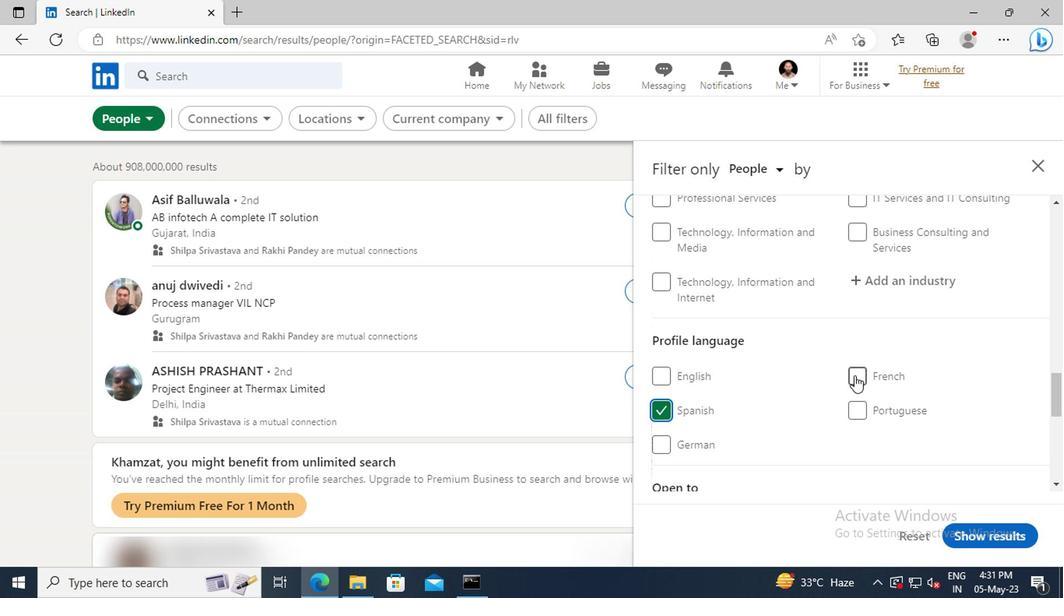 
Action: Mouse scrolled (722, 381) with delta (0, 0)
Screenshot: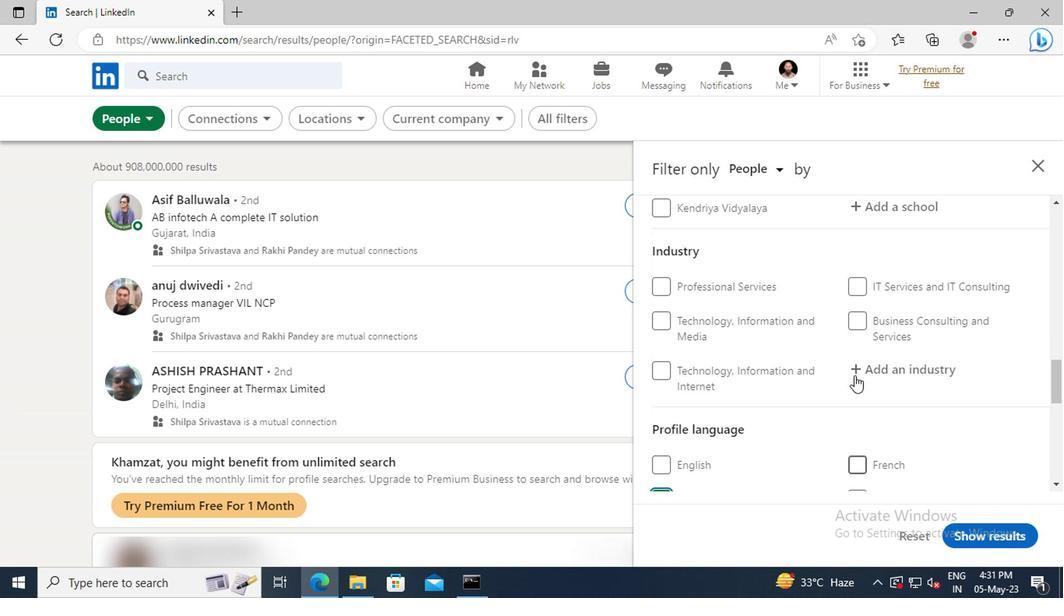 
Action: Mouse scrolled (722, 381) with delta (0, 0)
Screenshot: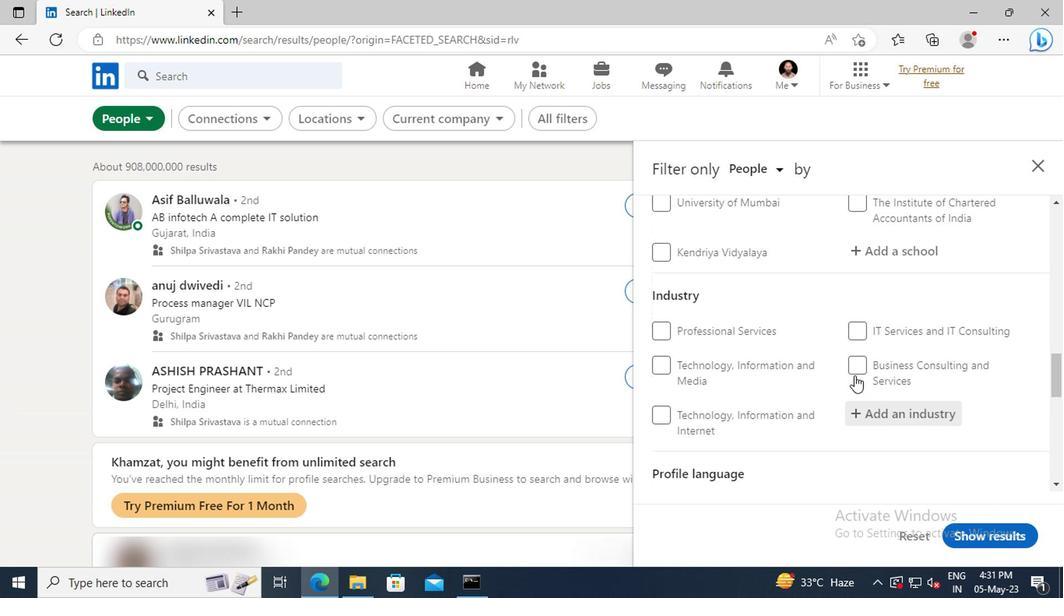 
Action: Mouse scrolled (722, 381) with delta (0, 0)
Screenshot: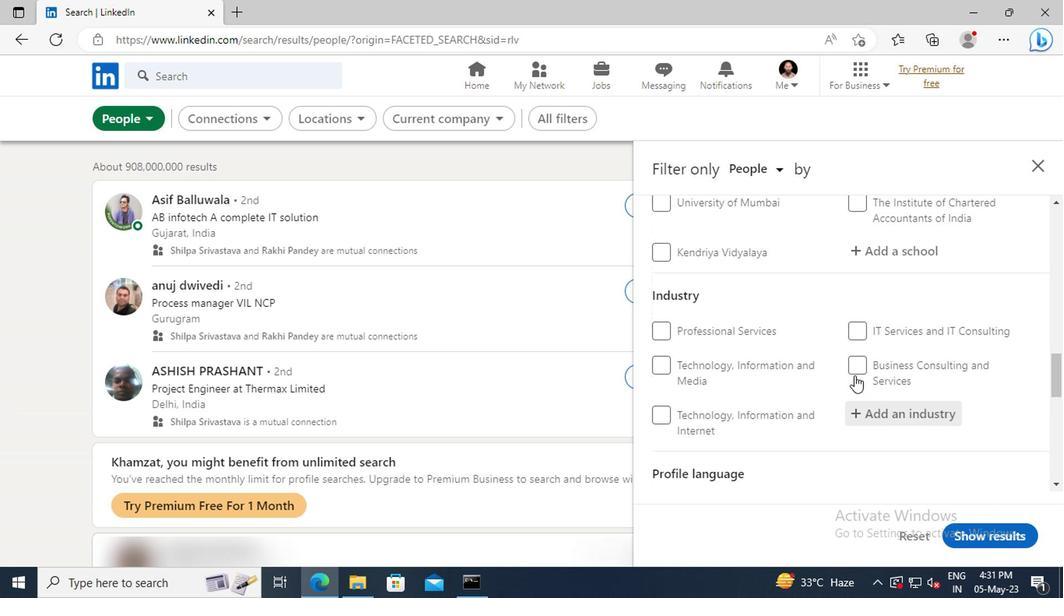 
Action: Mouse scrolled (722, 381) with delta (0, 0)
Screenshot: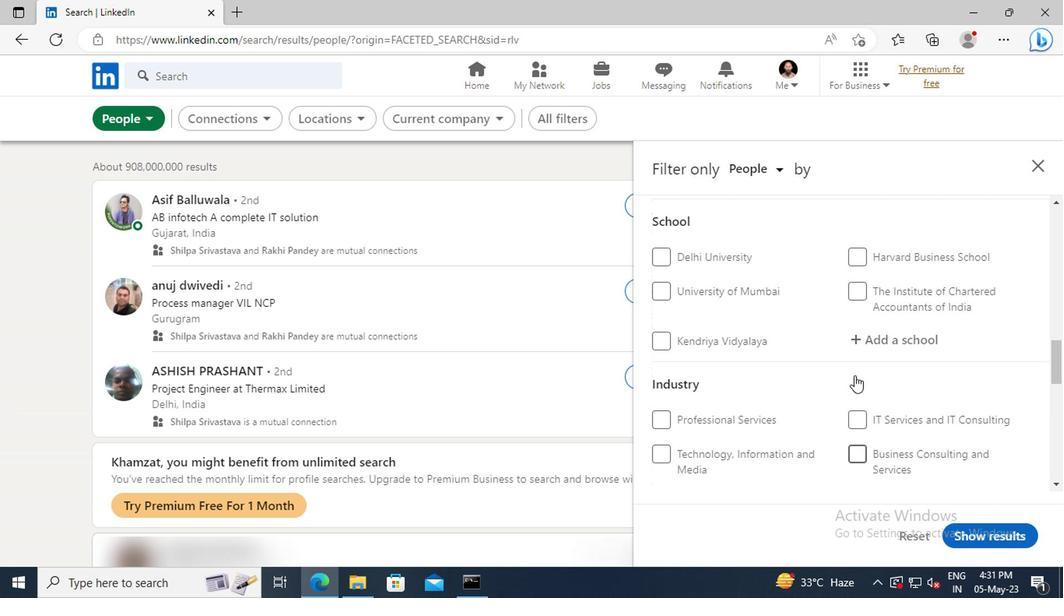 
Action: Mouse scrolled (722, 381) with delta (0, 0)
Screenshot: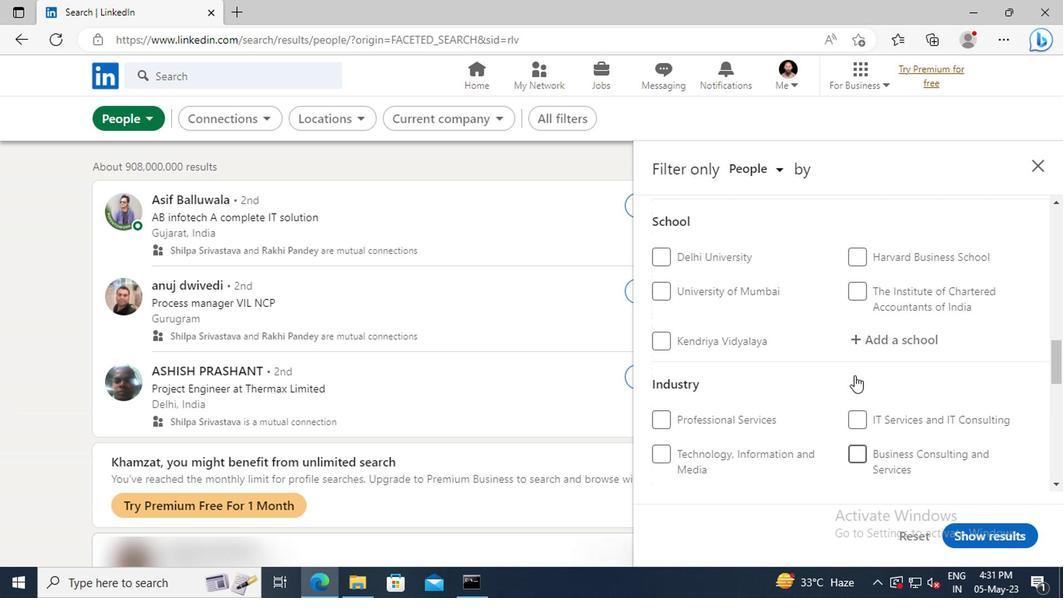 
Action: Mouse scrolled (722, 381) with delta (0, 0)
Screenshot: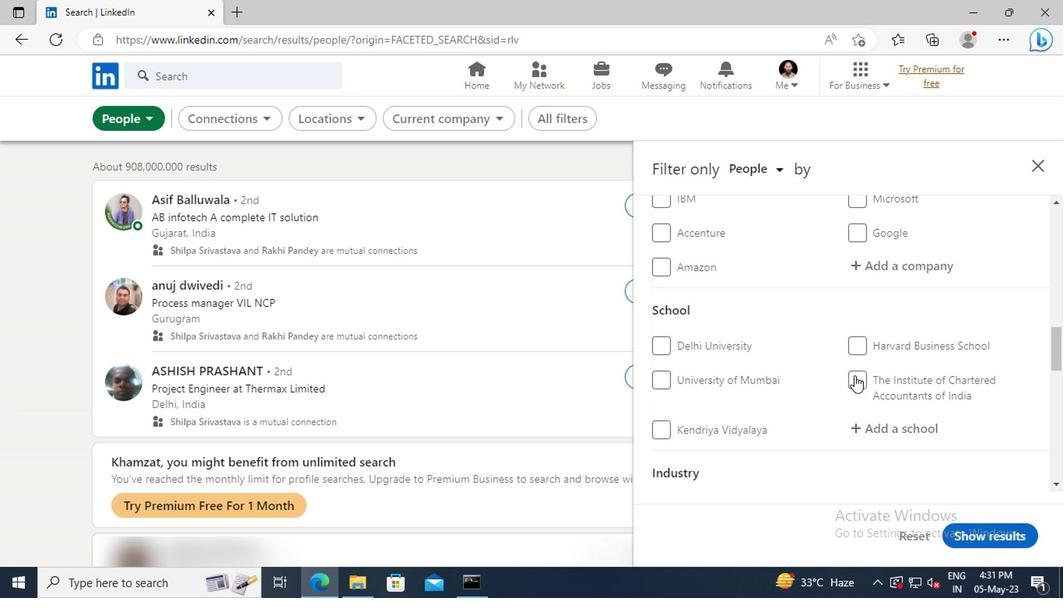
Action: Mouse scrolled (722, 381) with delta (0, 0)
Screenshot: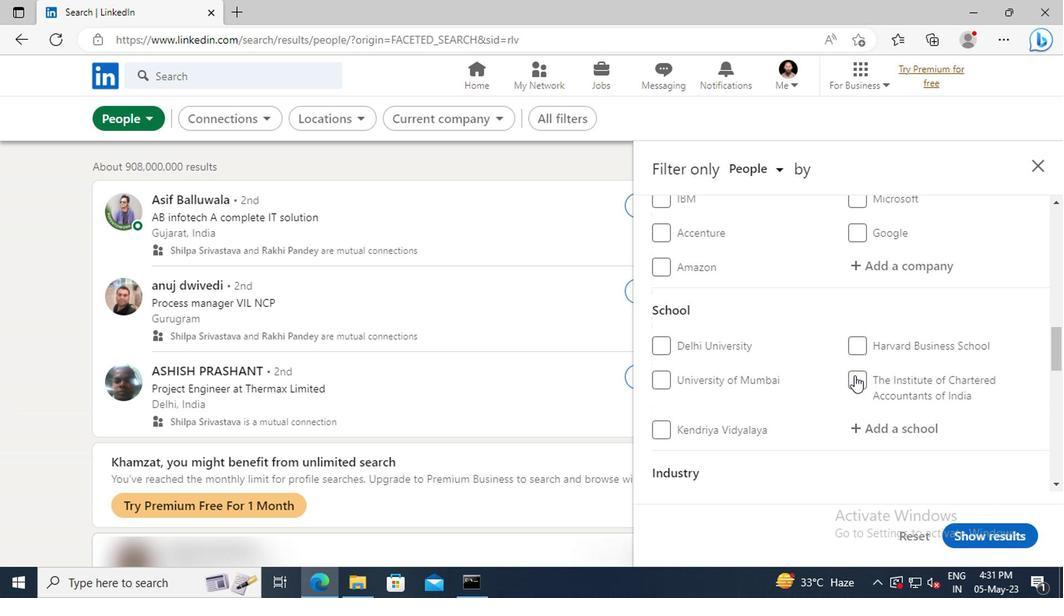 
Action: Mouse scrolled (722, 381) with delta (0, 0)
Screenshot: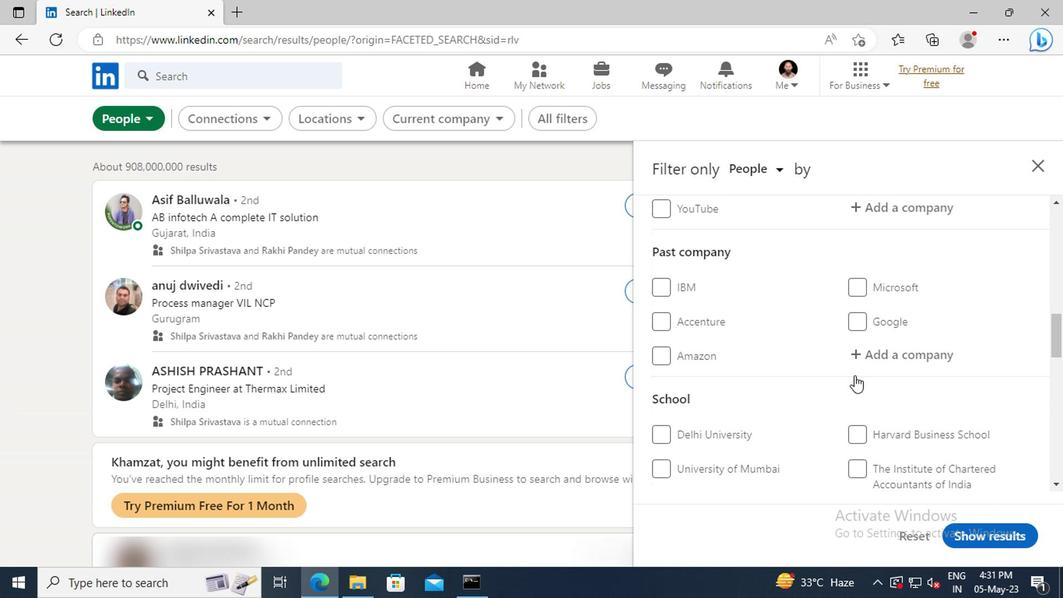 
Action: Mouse scrolled (722, 381) with delta (0, 0)
Screenshot: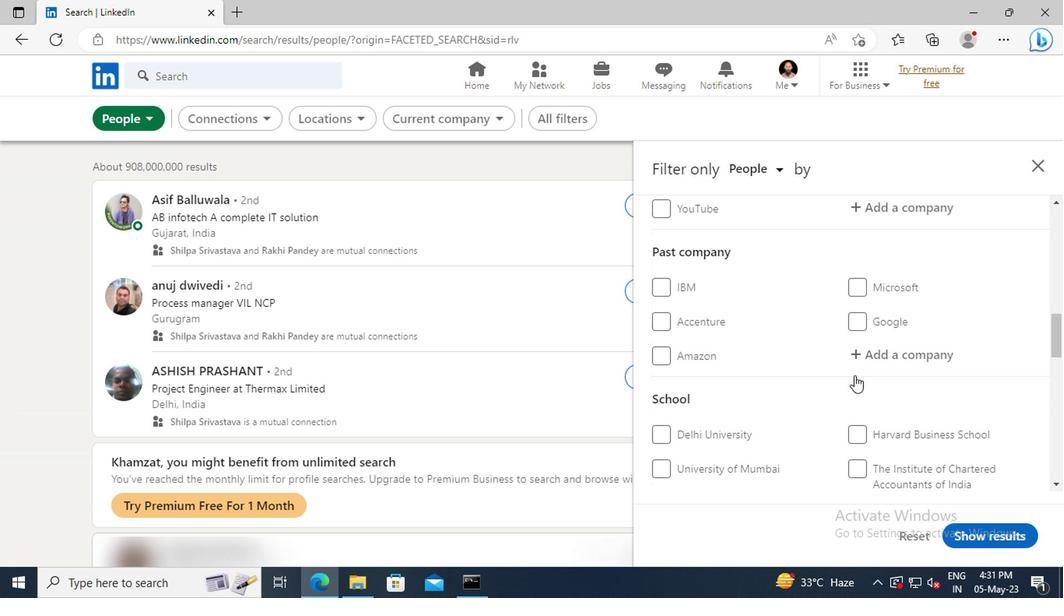 
Action: Mouse scrolled (722, 381) with delta (0, 0)
Screenshot: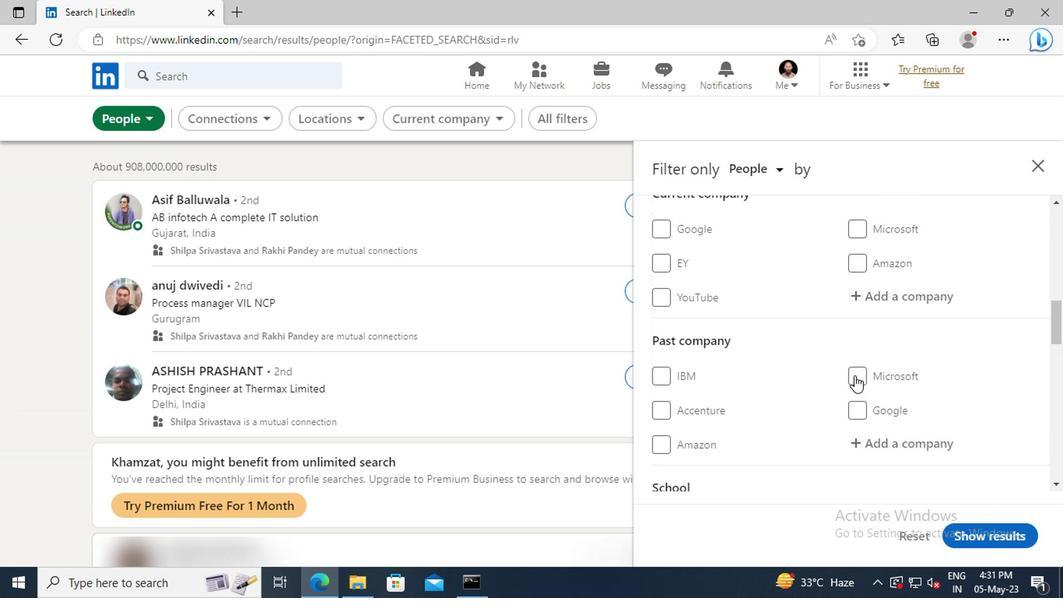 
Action: Mouse moved to (728, 355)
Screenshot: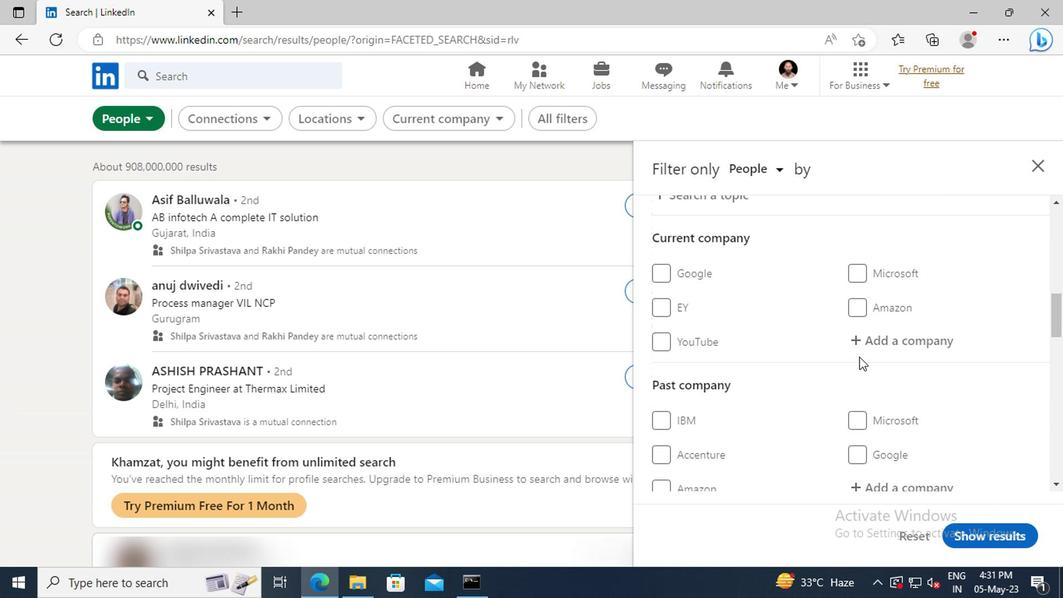 
Action: Mouse pressed left at (728, 355)
Screenshot: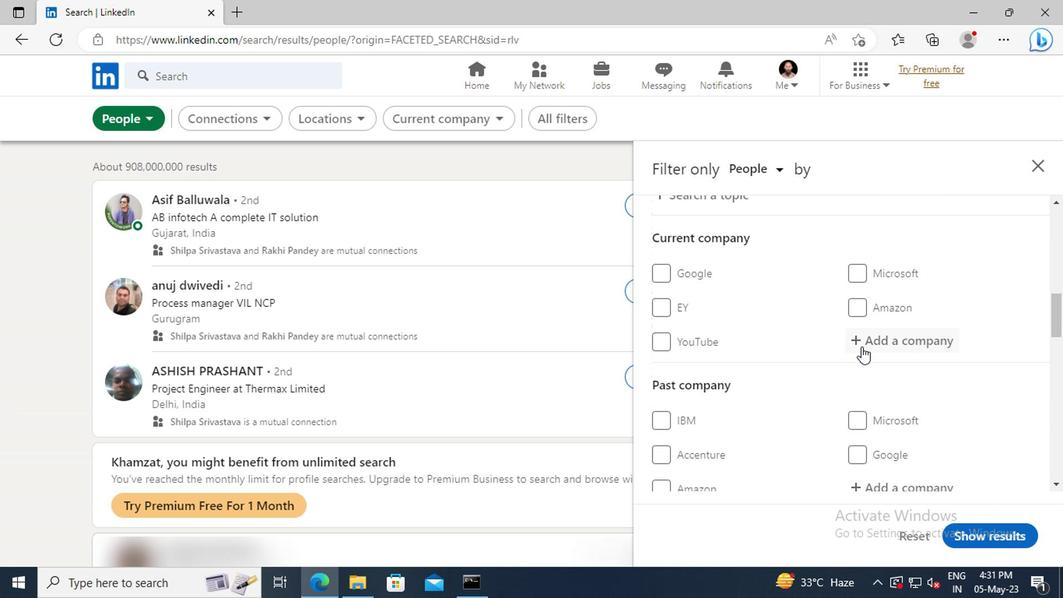 
Action: Key pressed <Key.shift>MAGICBR
Screenshot: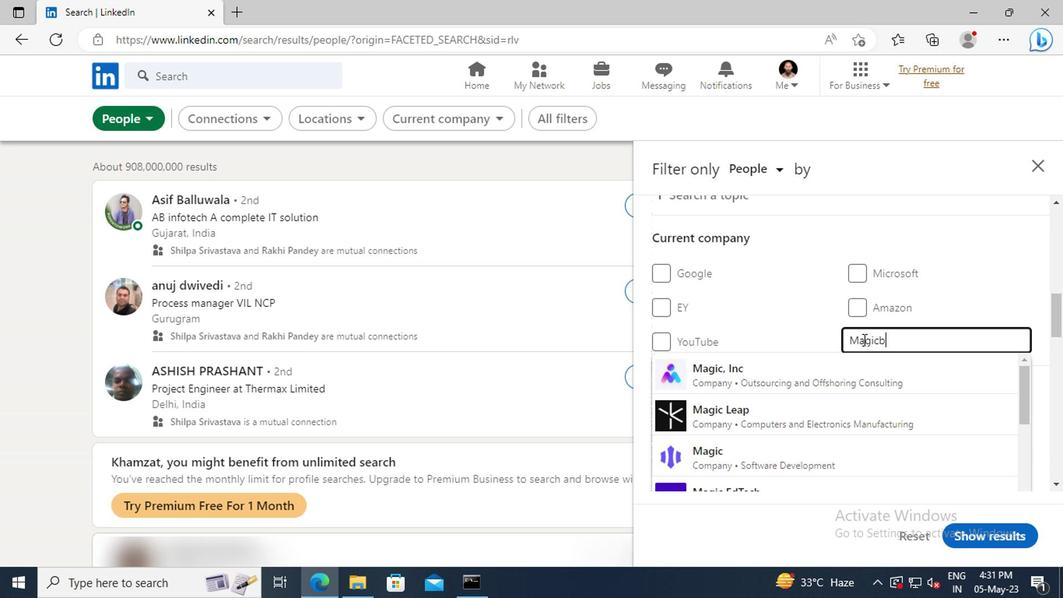 
Action: Mouse moved to (729, 371)
Screenshot: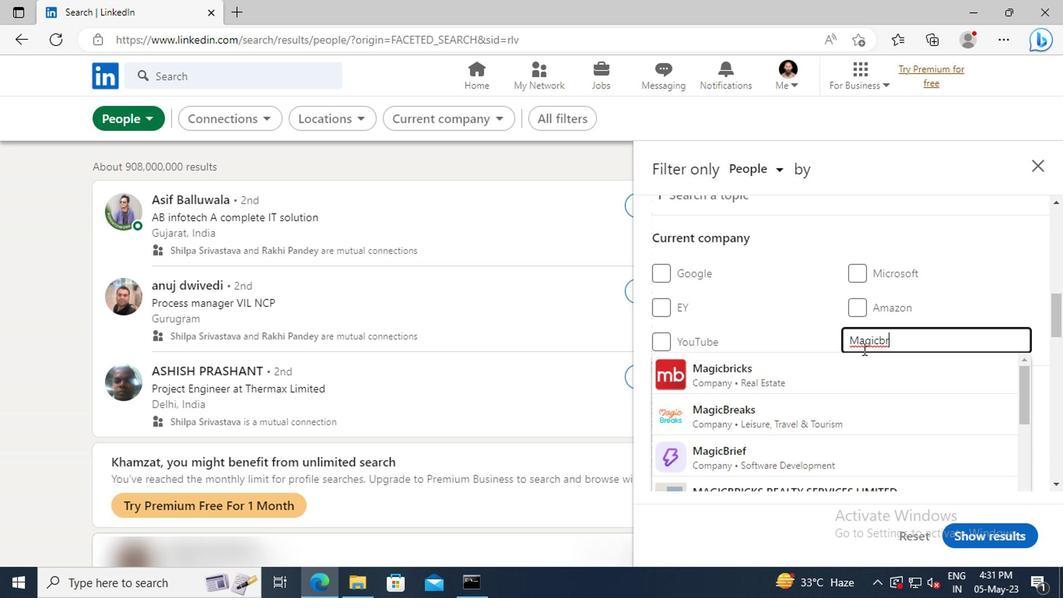 
Action: Mouse pressed left at (729, 371)
Screenshot: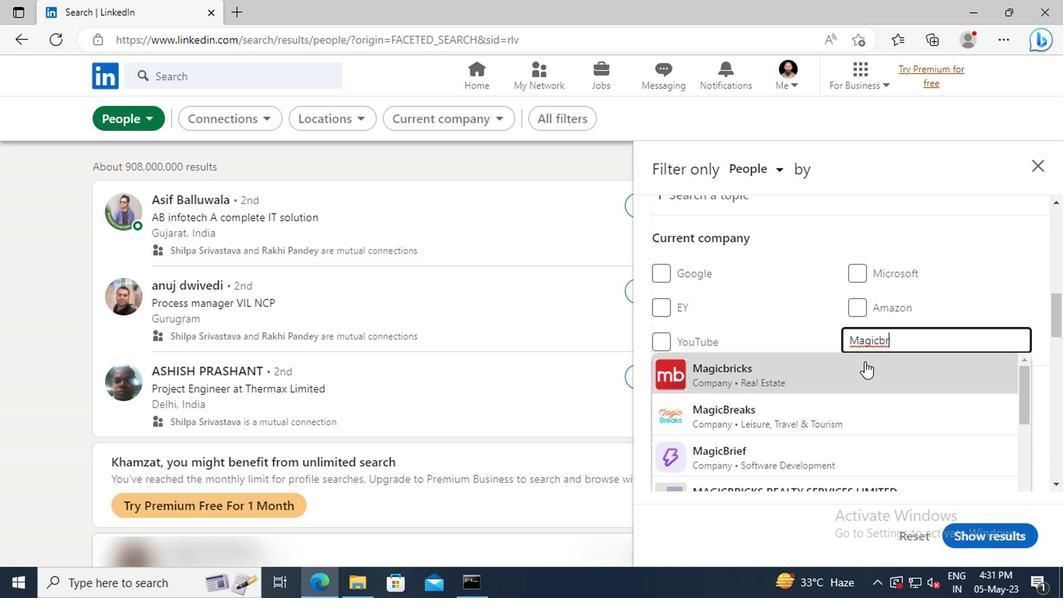 
Action: Mouse scrolled (729, 371) with delta (0, 0)
Screenshot: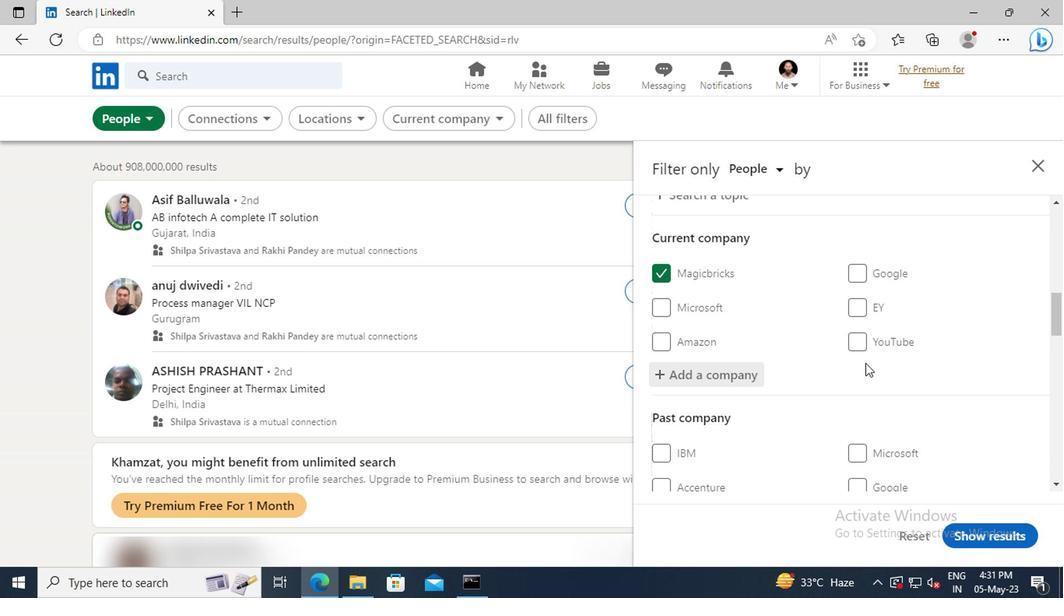 
Action: Mouse scrolled (729, 371) with delta (0, 0)
Screenshot: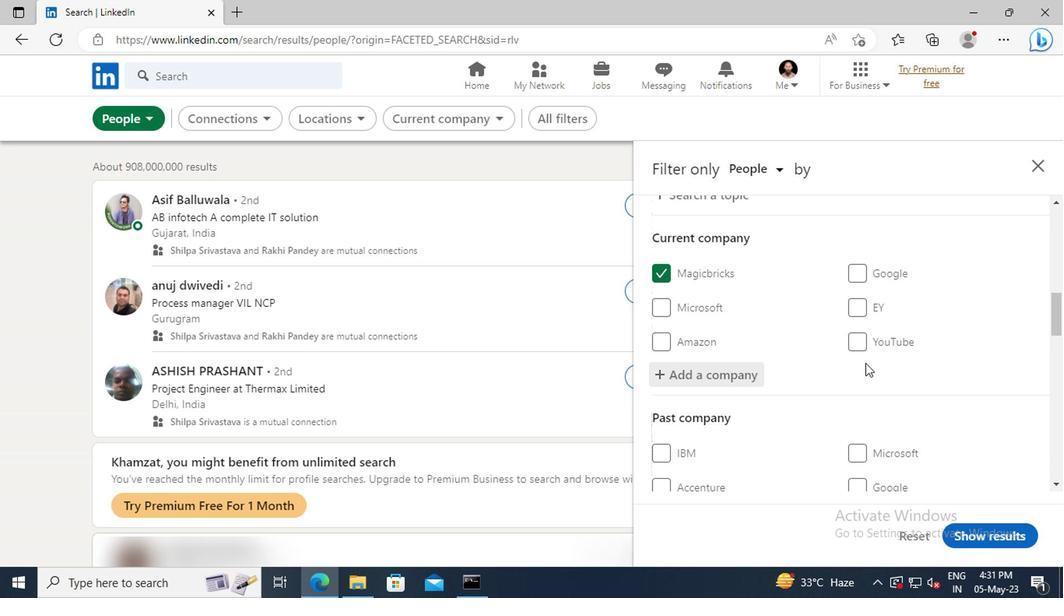 
Action: Mouse scrolled (729, 371) with delta (0, 0)
Screenshot: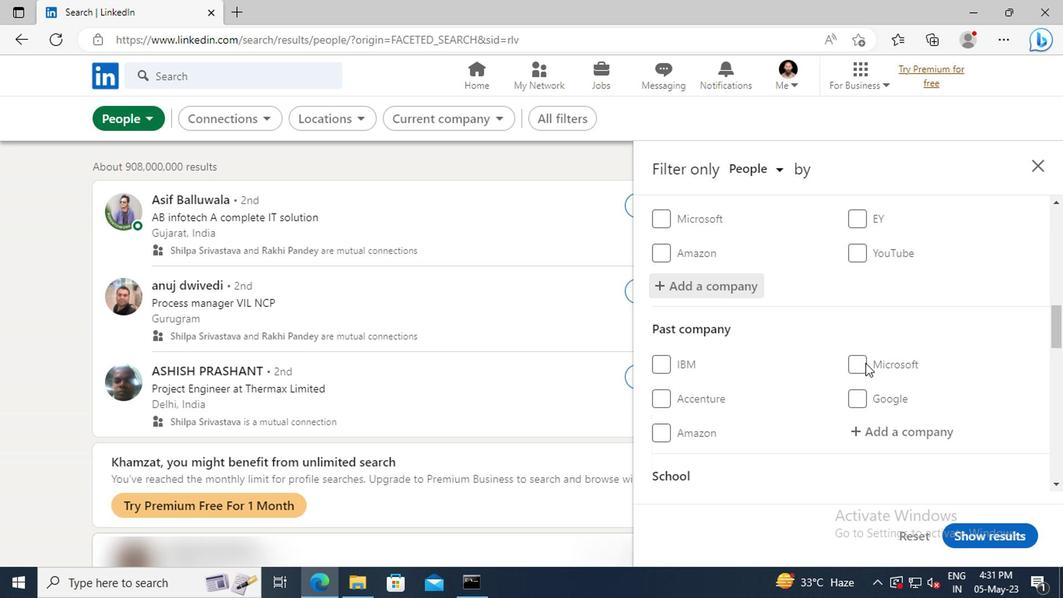 
Action: Mouse scrolled (729, 371) with delta (0, 0)
Screenshot: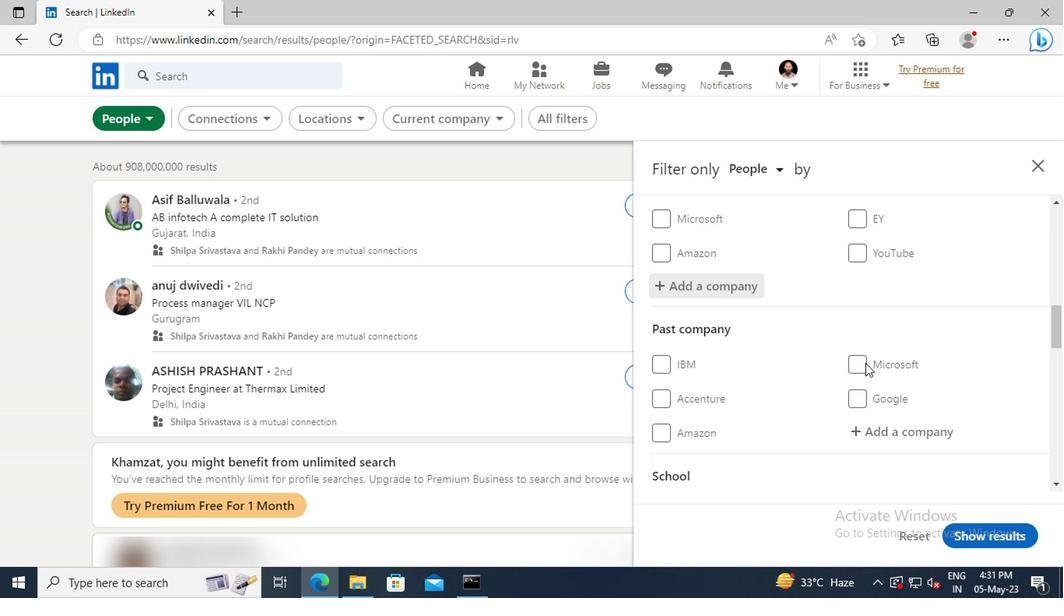 
Action: Mouse scrolled (729, 371) with delta (0, 0)
Screenshot: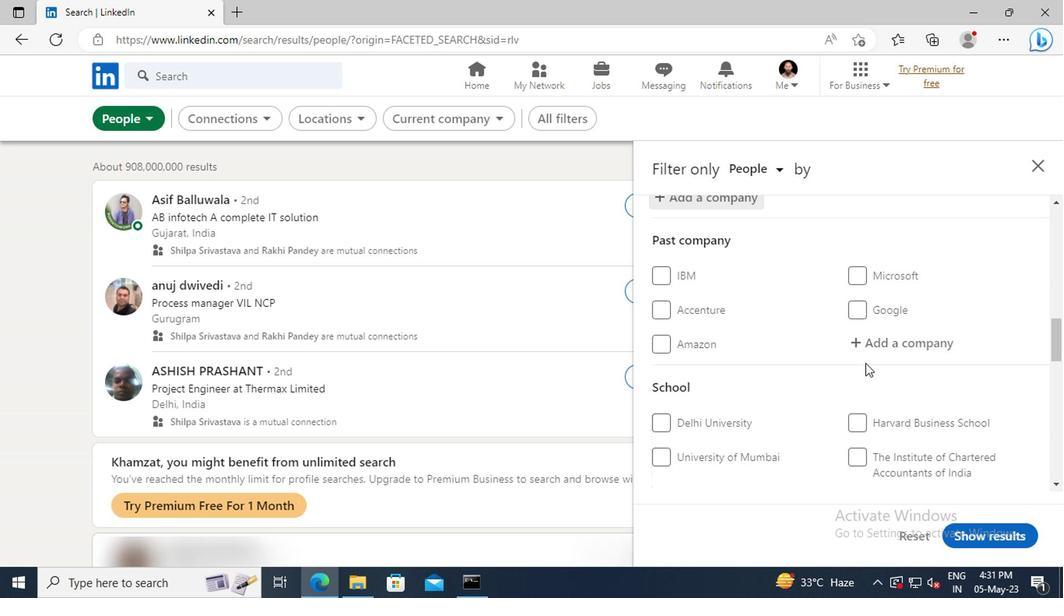 
Action: Mouse scrolled (729, 371) with delta (0, 0)
Screenshot: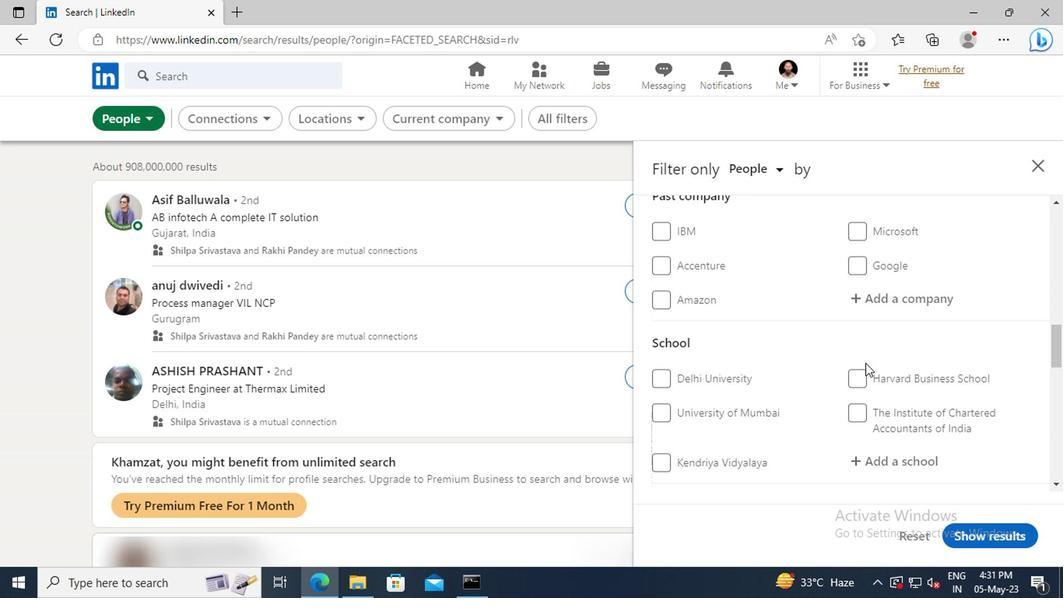 
Action: Mouse scrolled (729, 371) with delta (0, 0)
Screenshot: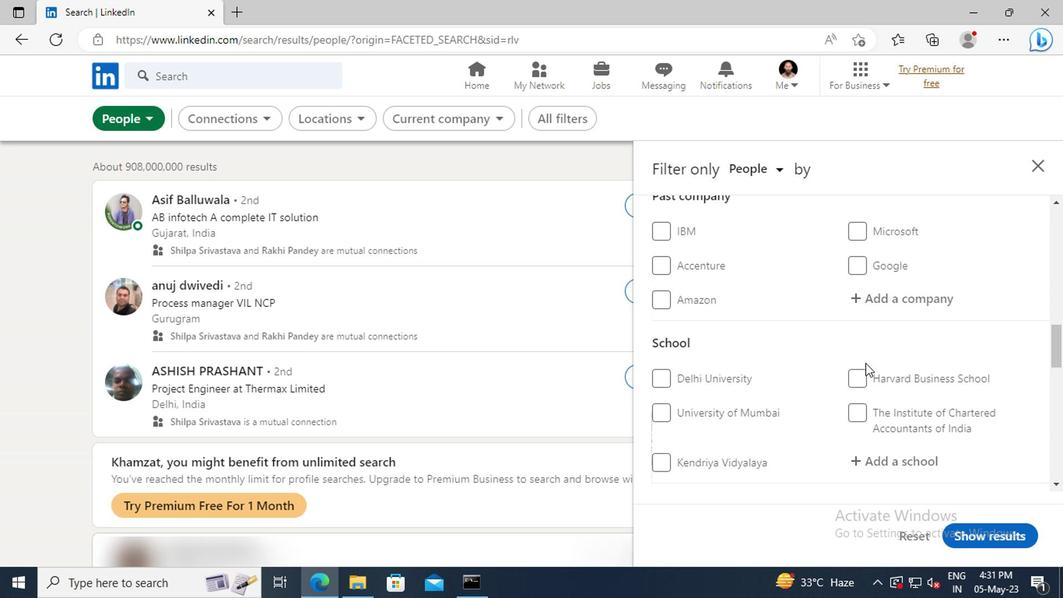 
Action: Mouse moved to (733, 379)
Screenshot: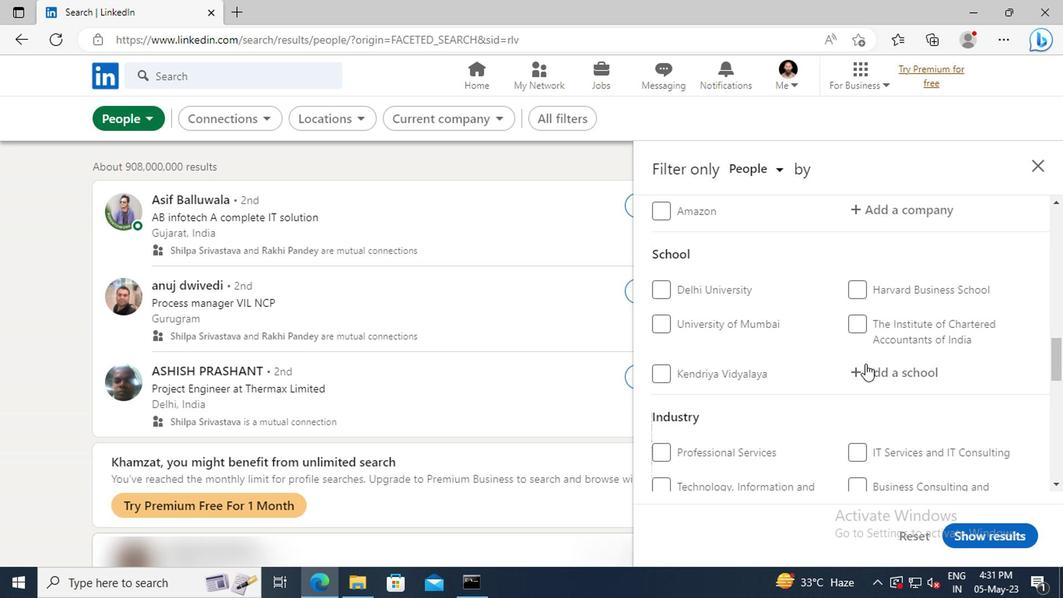 
Action: Mouse pressed left at (733, 379)
Screenshot: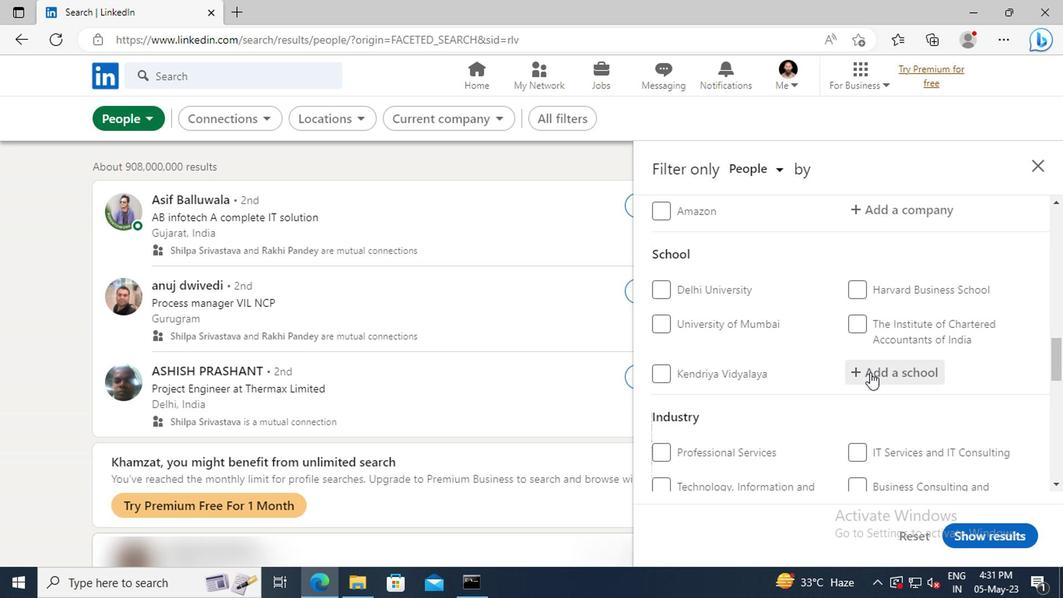 
Action: Key pressed <Key.shift>DR.<Key.shift>BABASAHEB<Key.space><Key.shift>AM
Screenshot: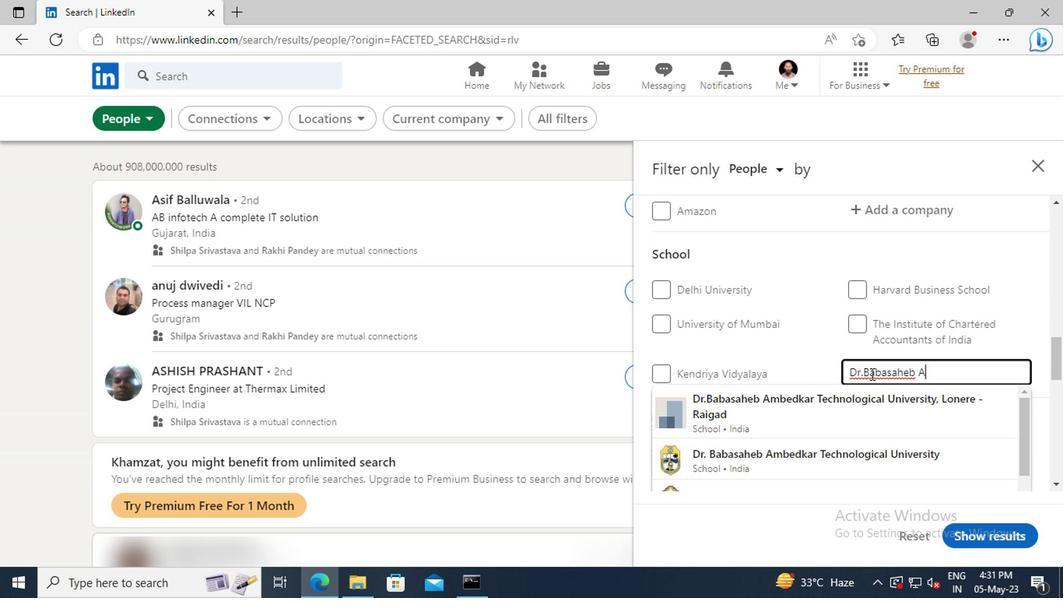 
Action: Mouse moved to (738, 400)
Screenshot: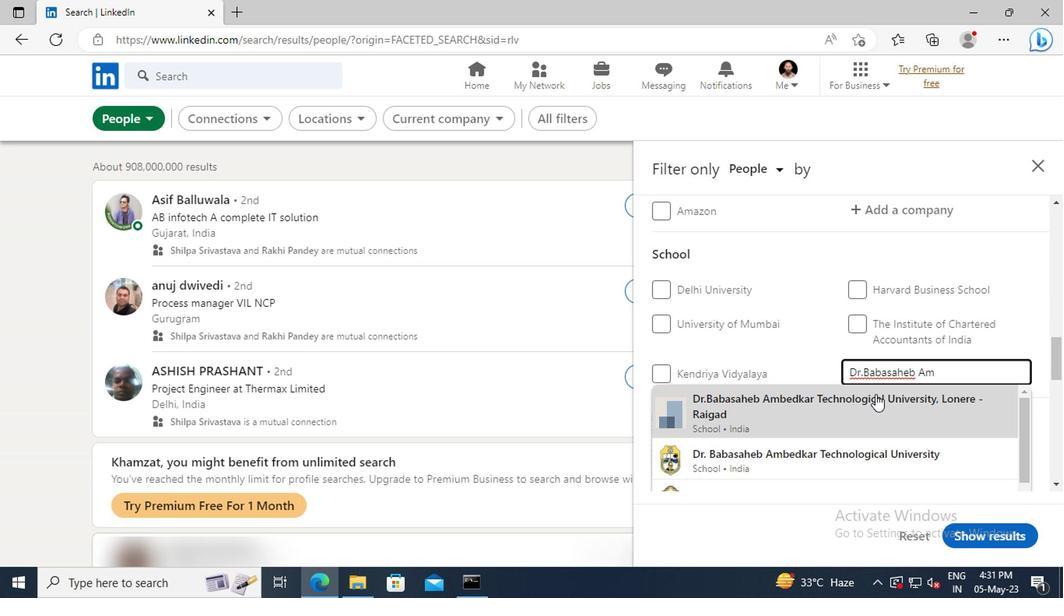 
Action: Mouse pressed left at (738, 400)
Screenshot: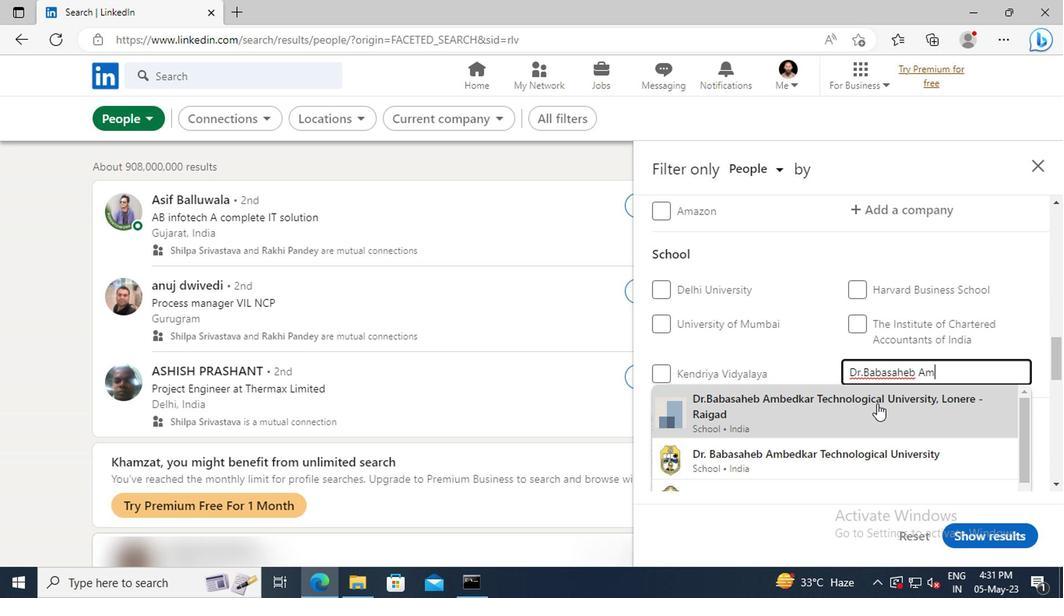 
Action: Mouse scrolled (738, 400) with delta (0, 0)
Screenshot: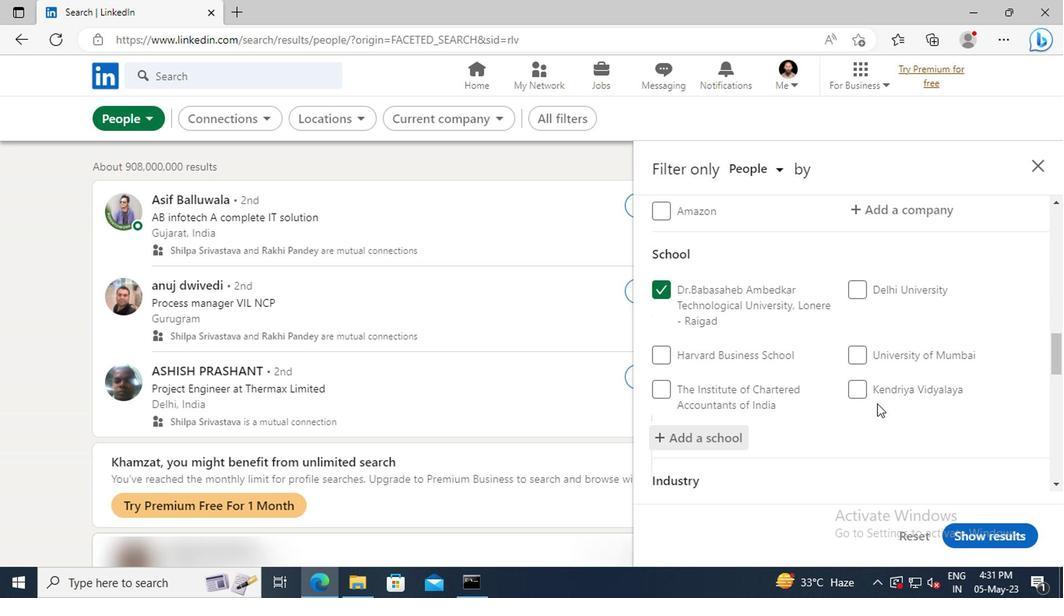 
Action: Mouse scrolled (738, 400) with delta (0, 0)
Screenshot: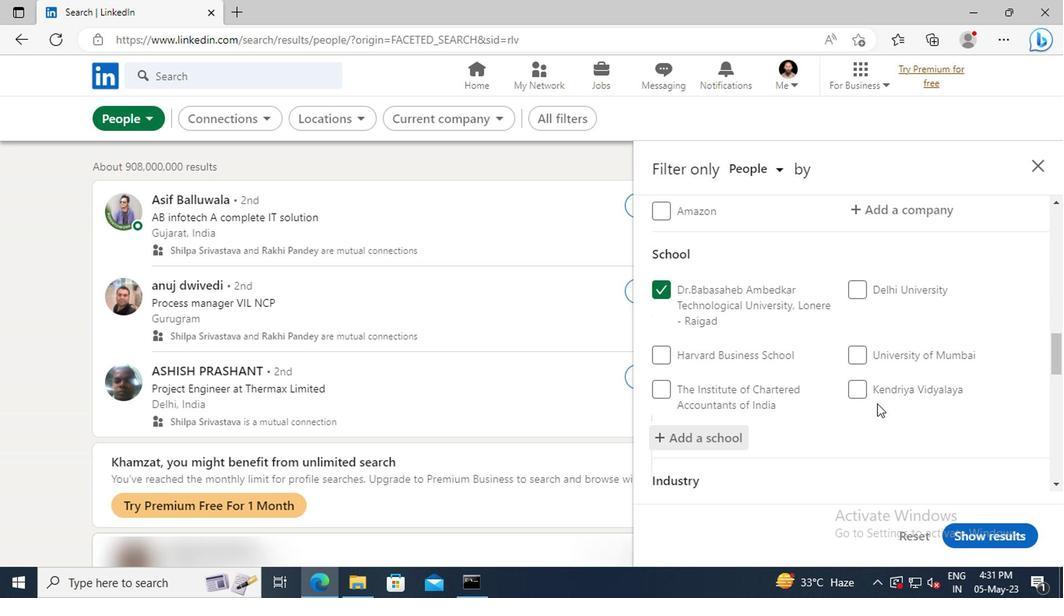 
Action: Mouse scrolled (738, 400) with delta (0, 0)
Screenshot: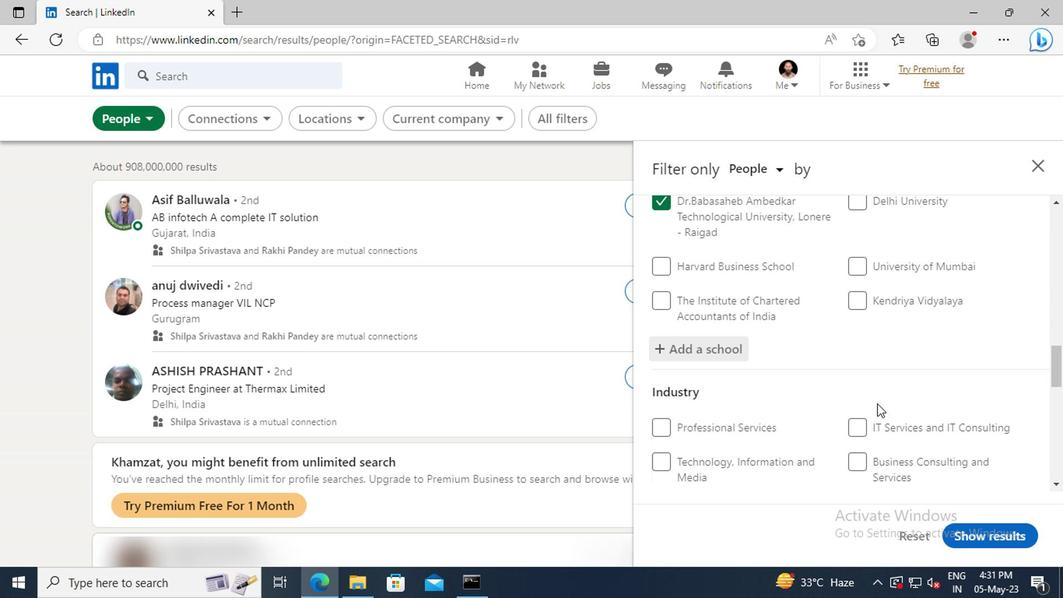 
Action: Mouse scrolled (738, 400) with delta (0, 0)
Screenshot: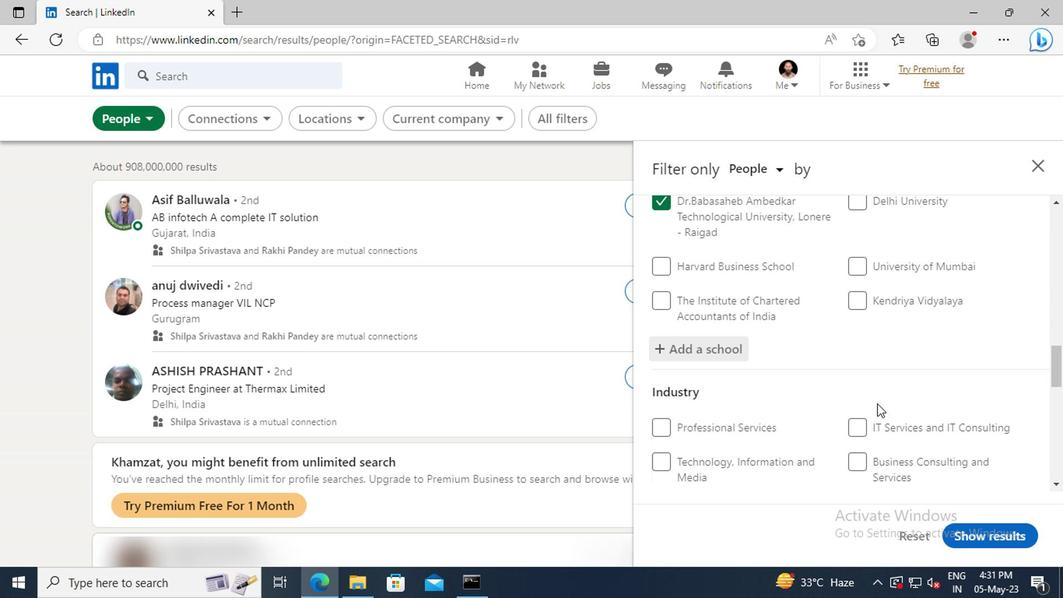
Action: Mouse moved to (738, 410)
Screenshot: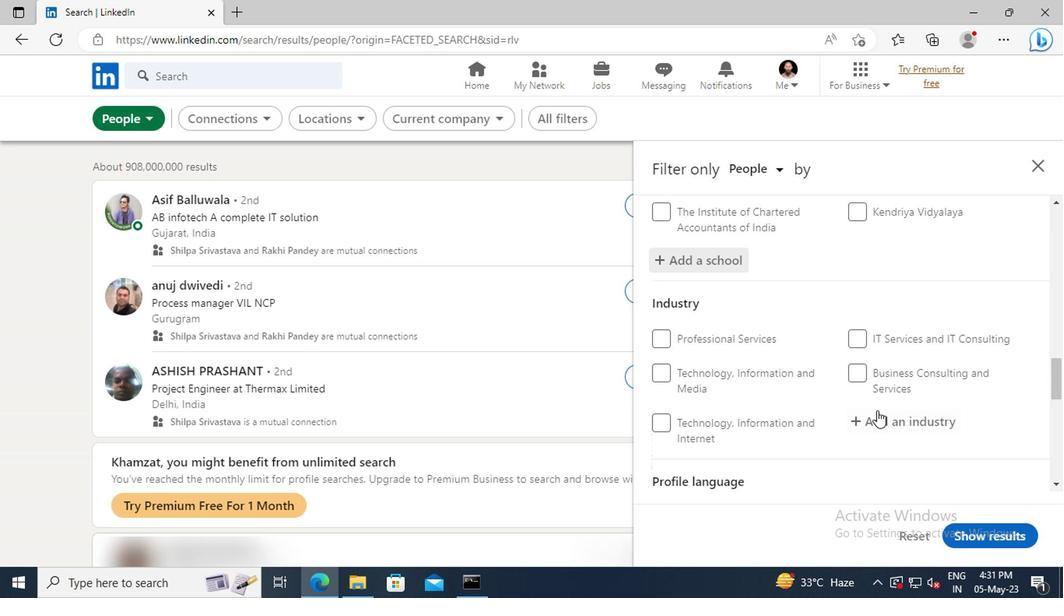 
Action: Mouse pressed left at (738, 410)
Screenshot: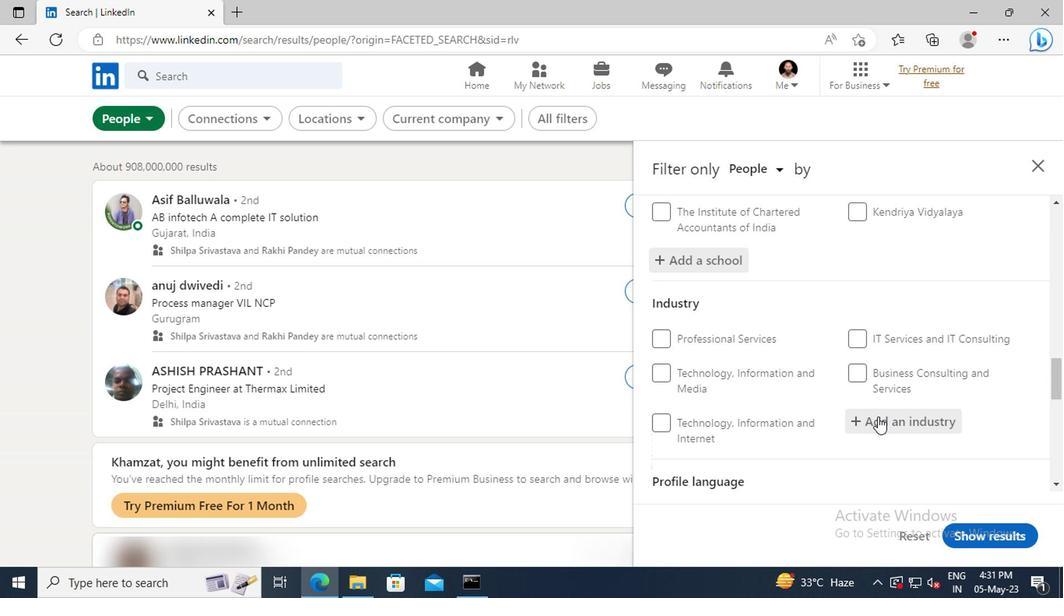 
Action: Key pressed <Key.shift>INSURANCE<Key.space><Key.shift>CA
Screenshot: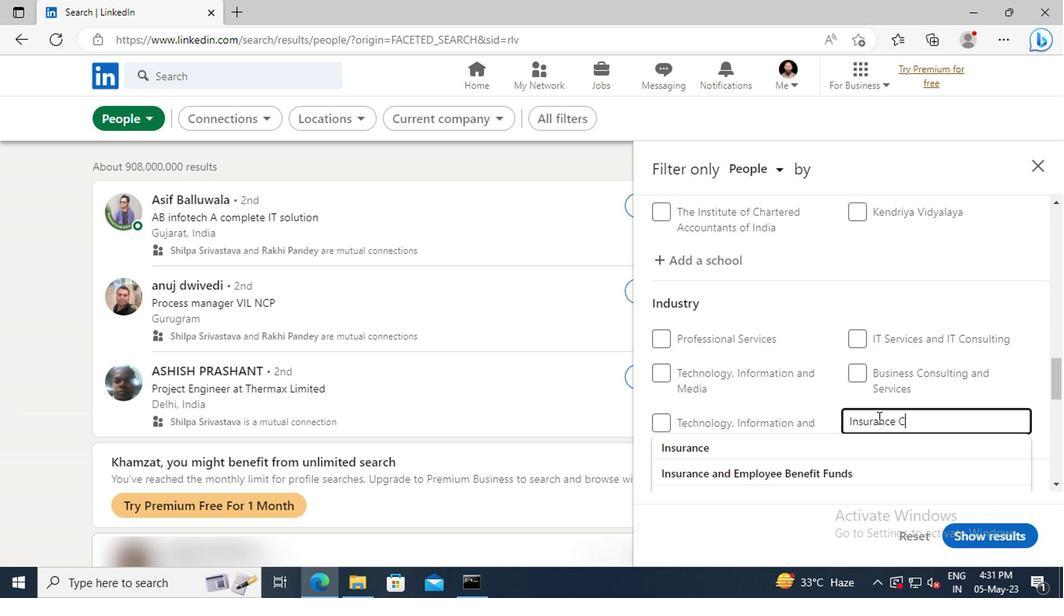 
Action: Mouse moved to (741, 431)
Screenshot: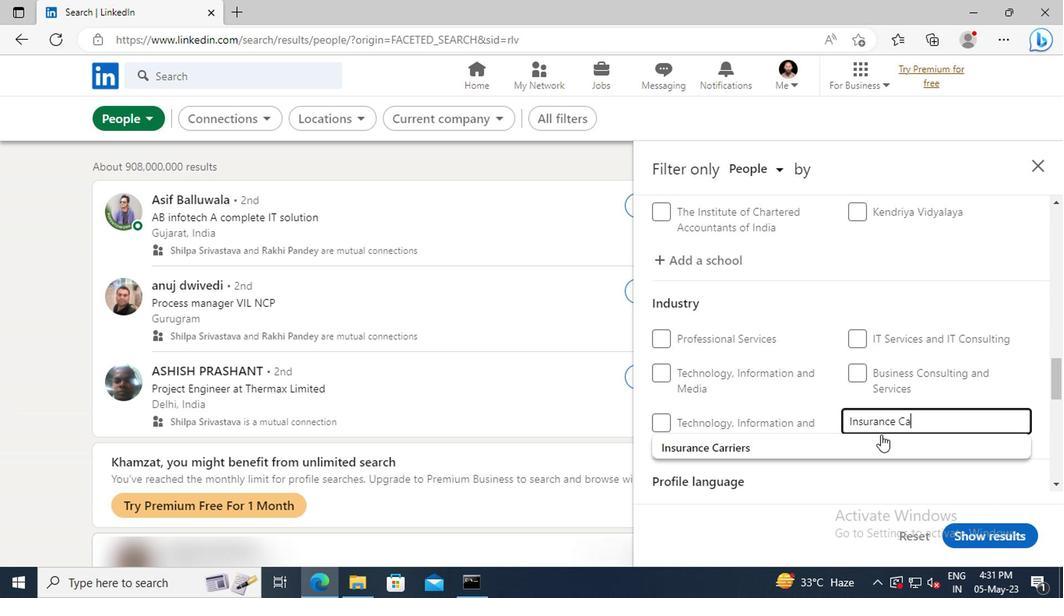 
Action: Mouse pressed left at (741, 431)
Screenshot: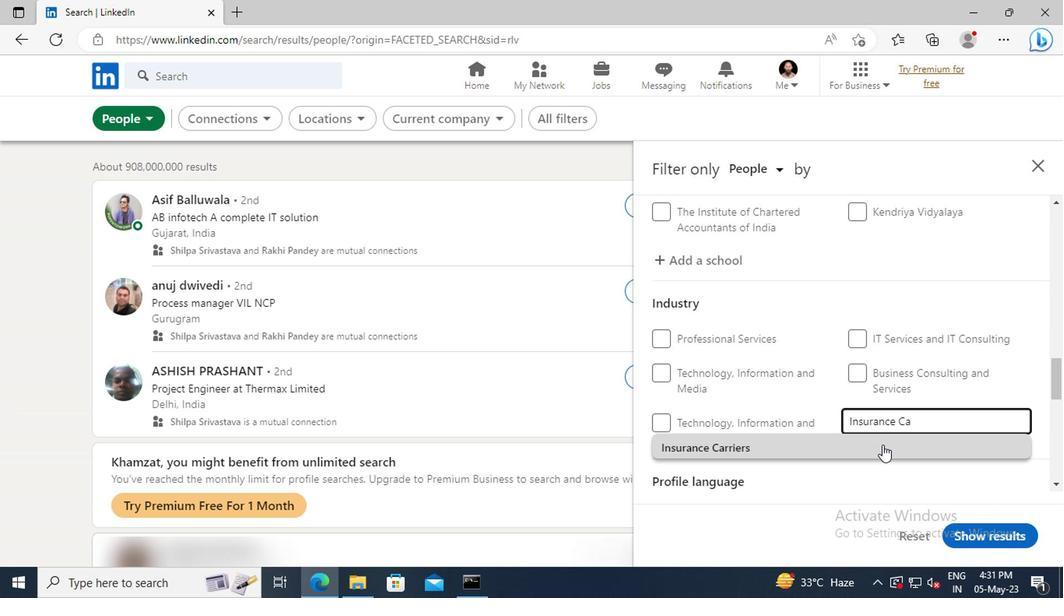 
Action: Mouse scrolled (741, 430) with delta (0, 0)
Screenshot: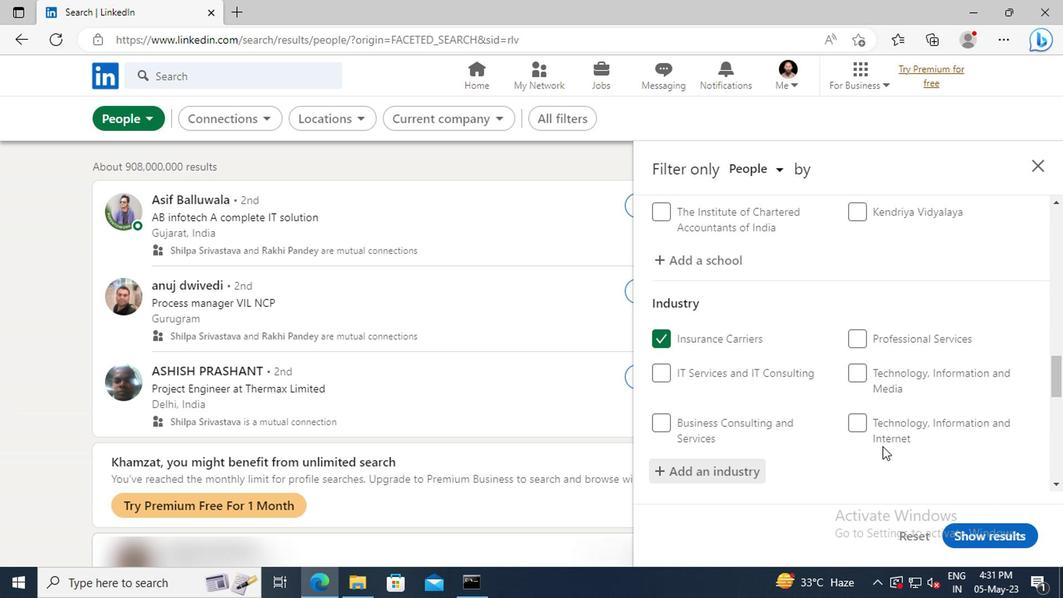 
Action: Mouse scrolled (741, 430) with delta (0, 0)
Screenshot: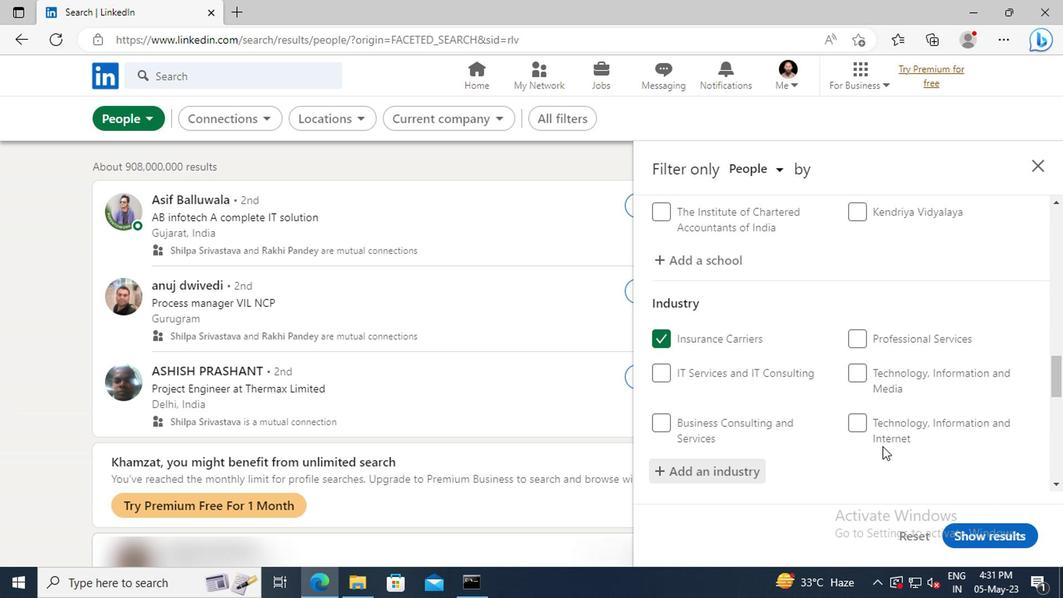 
Action: Mouse scrolled (741, 430) with delta (0, 0)
Screenshot: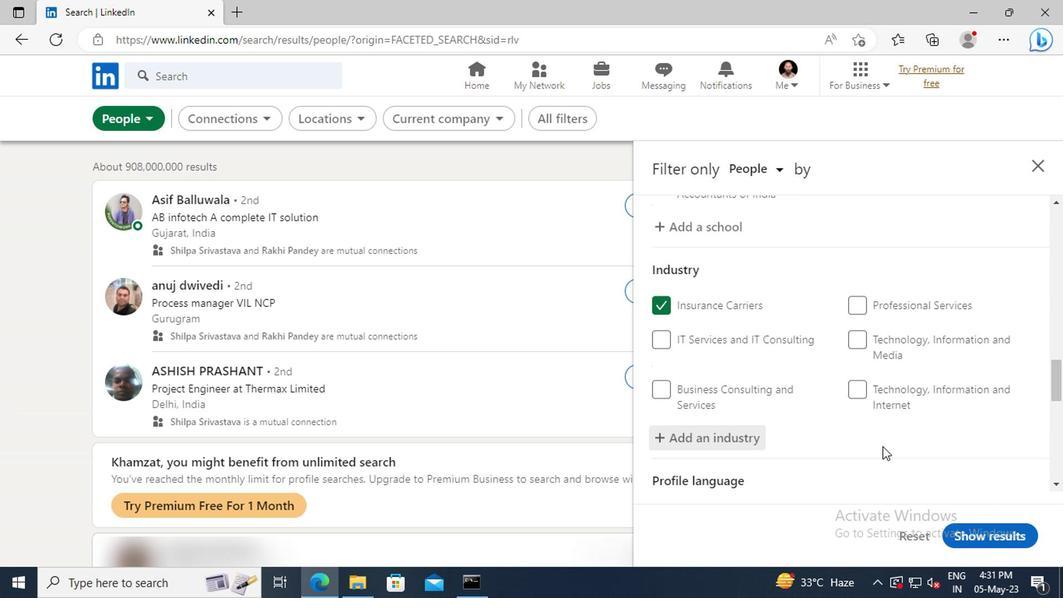 
Action: Mouse moved to (735, 408)
Screenshot: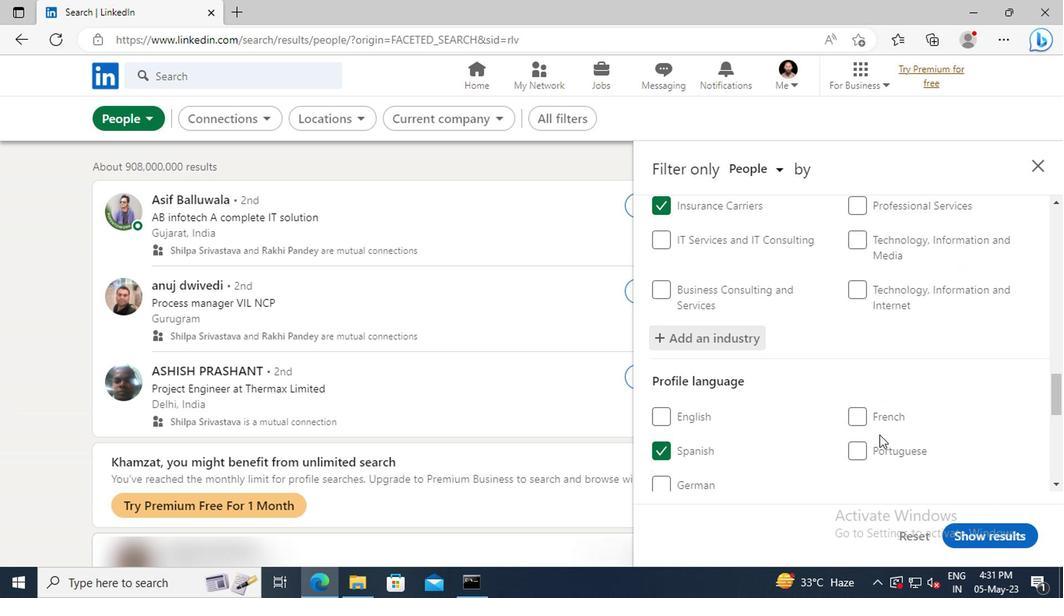 
Action: Mouse scrolled (735, 408) with delta (0, 0)
Screenshot: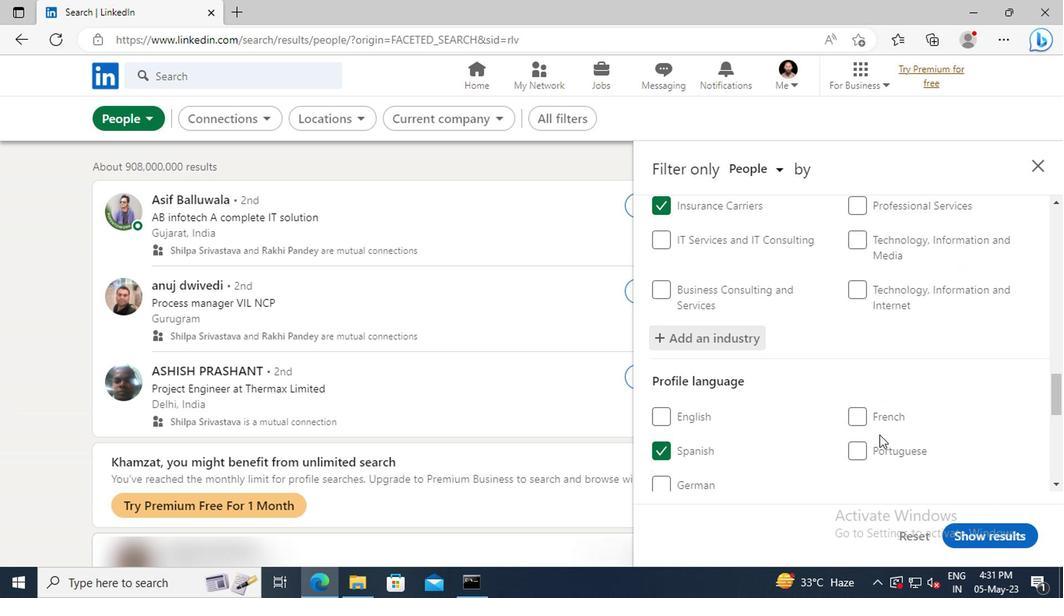 
Action: Mouse moved to (735, 402)
Screenshot: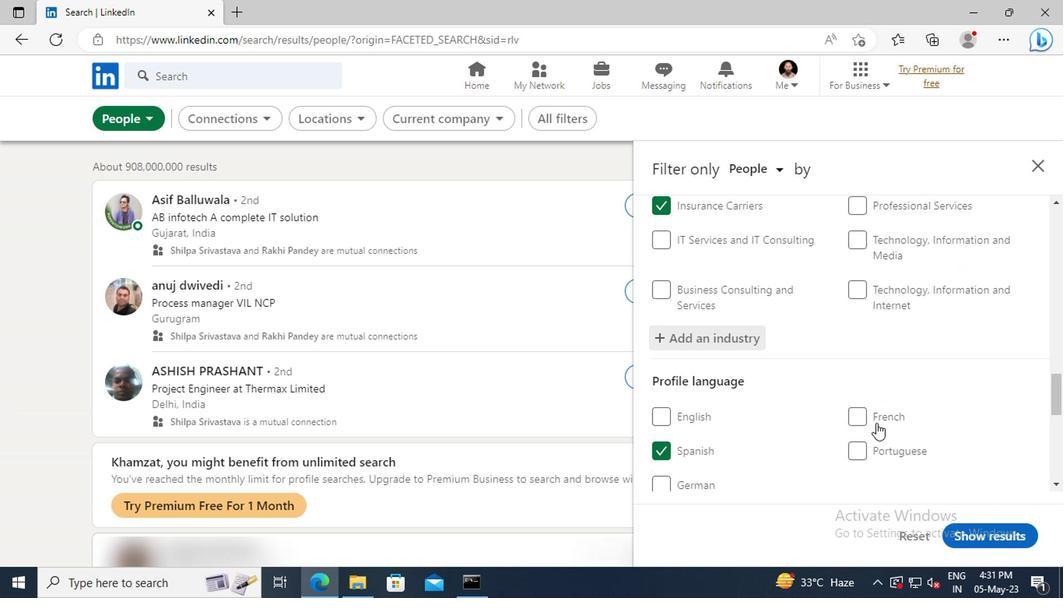 
Action: Mouse scrolled (735, 401) with delta (0, 0)
Screenshot: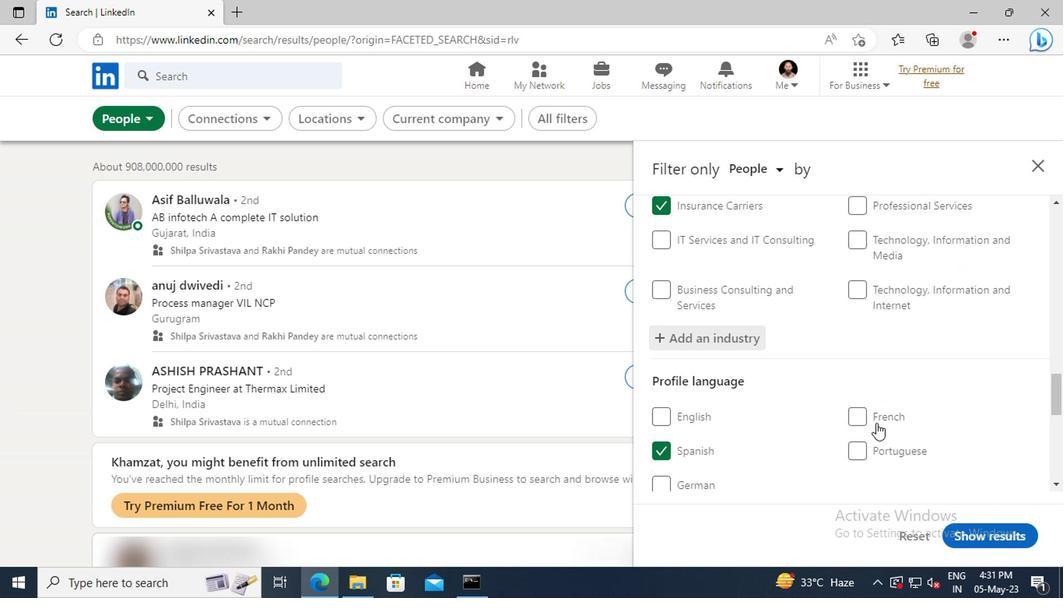
Action: Mouse moved to (732, 387)
Screenshot: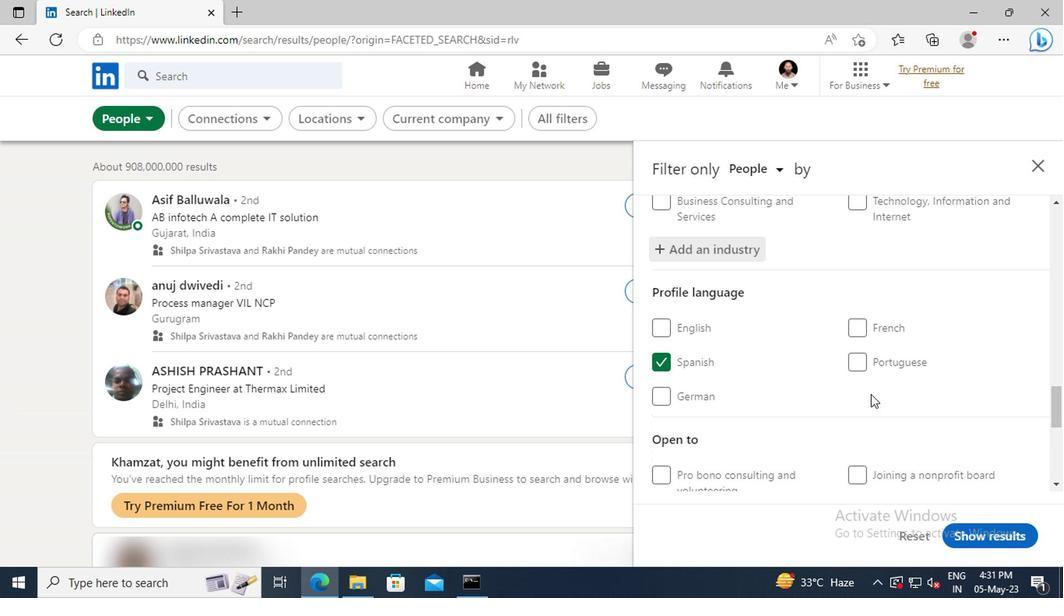 
Action: Mouse scrolled (732, 386) with delta (0, 0)
Screenshot: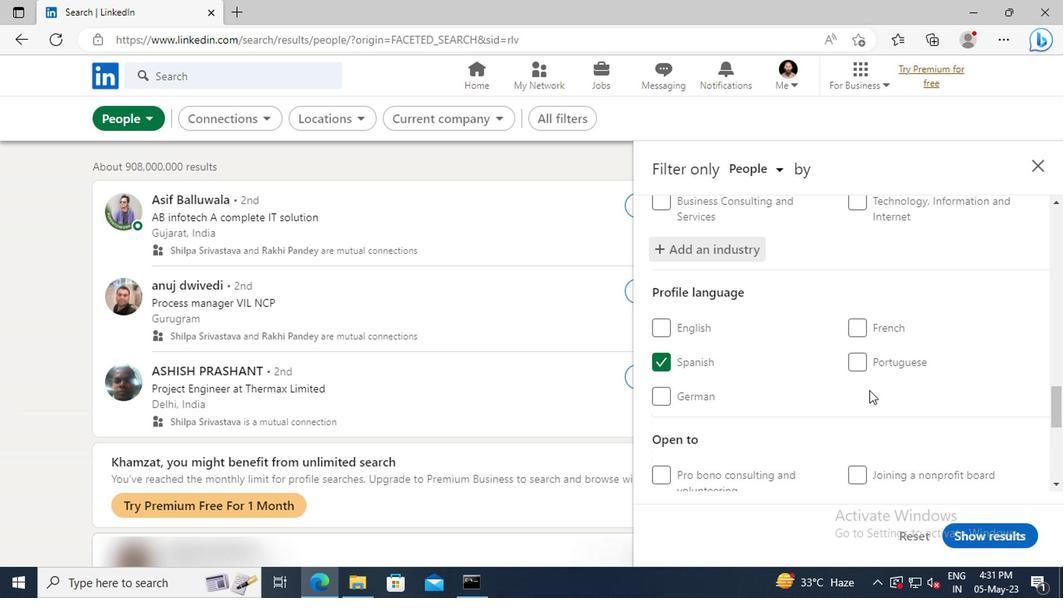 
Action: Mouse scrolled (732, 386) with delta (0, 0)
Screenshot: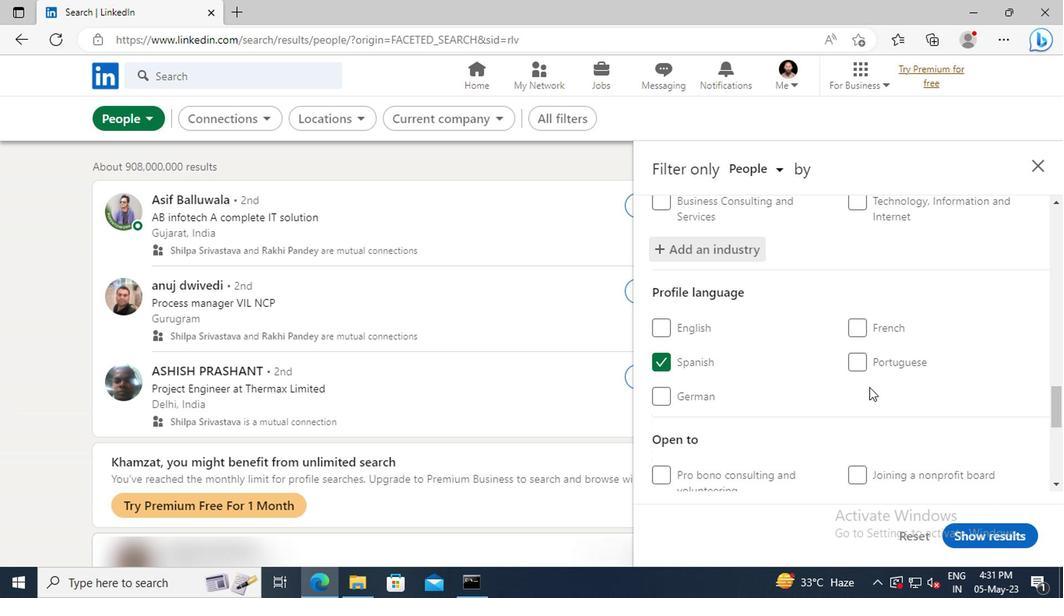 
Action: Mouse moved to (732, 385)
Screenshot: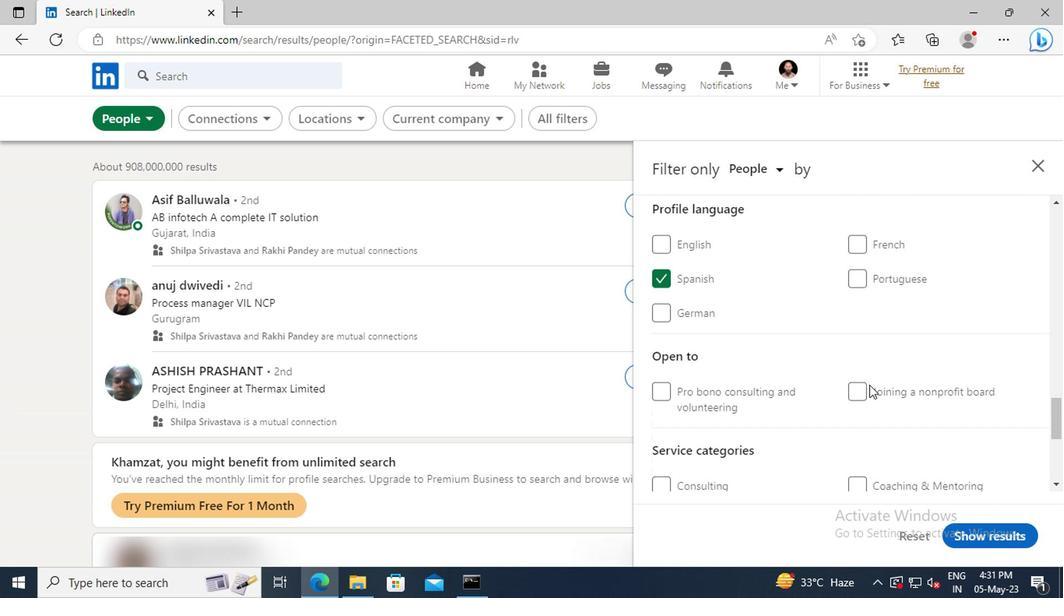 
Action: Mouse scrolled (732, 385) with delta (0, 0)
Screenshot: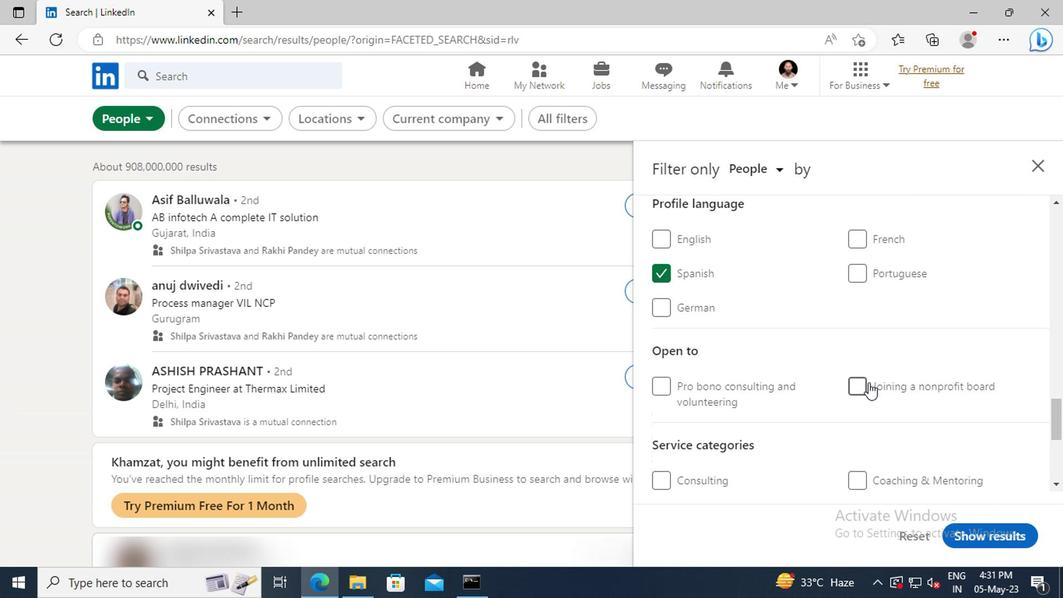 
Action: Mouse scrolled (732, 385) with delta (0, 0)
Screenshot: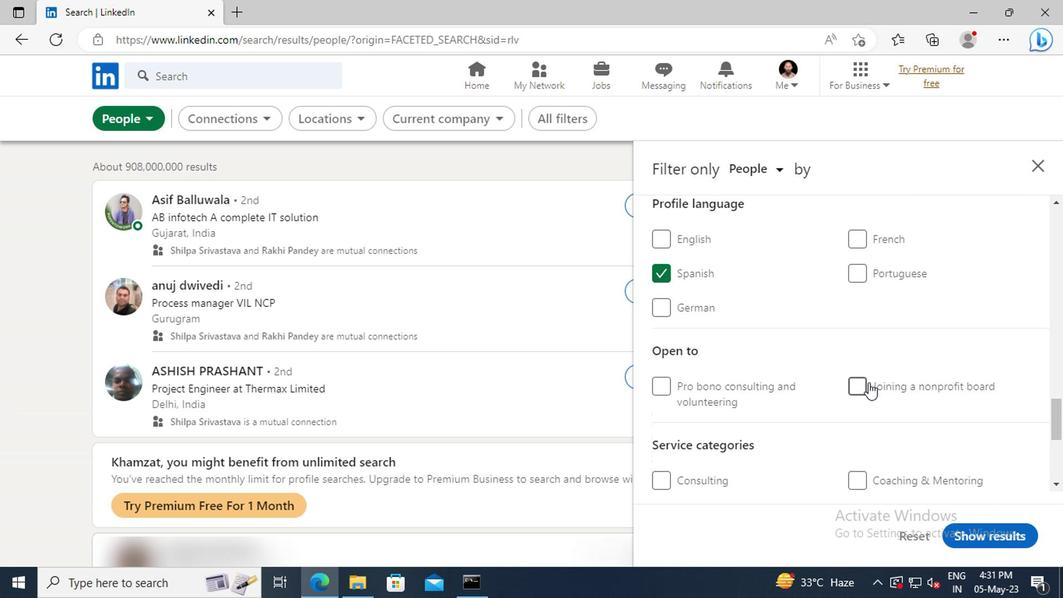 
Action: Mouse moved to (732, 385)
Screenshot: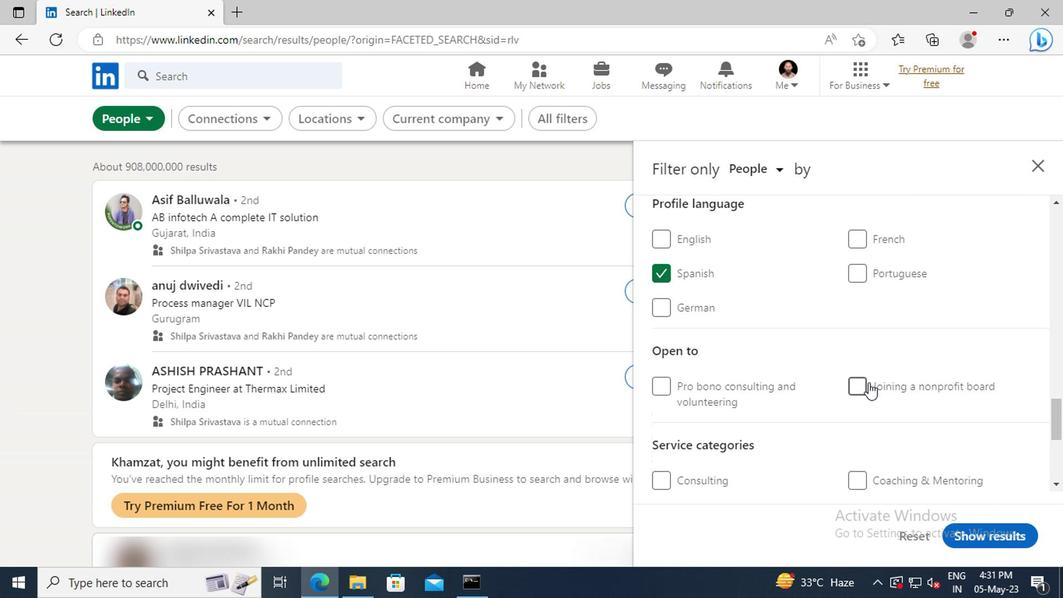 
Action: Mouse scrolled (732, 384) with delta (0, 0)
Screenshot: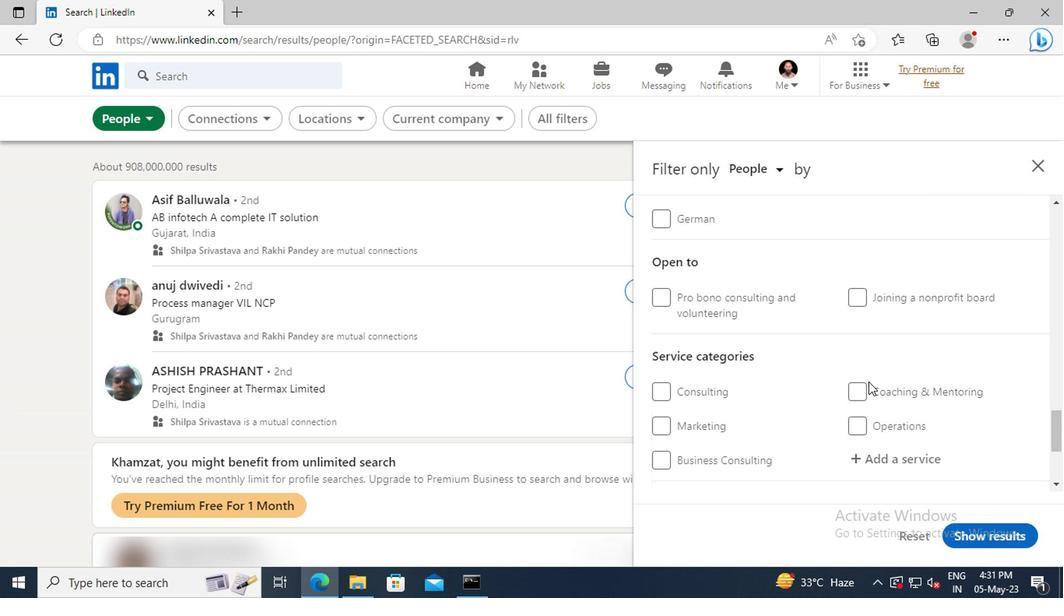 
Action: Mouse scrolled (732, 384) with delta (0, 0)
Screenshot: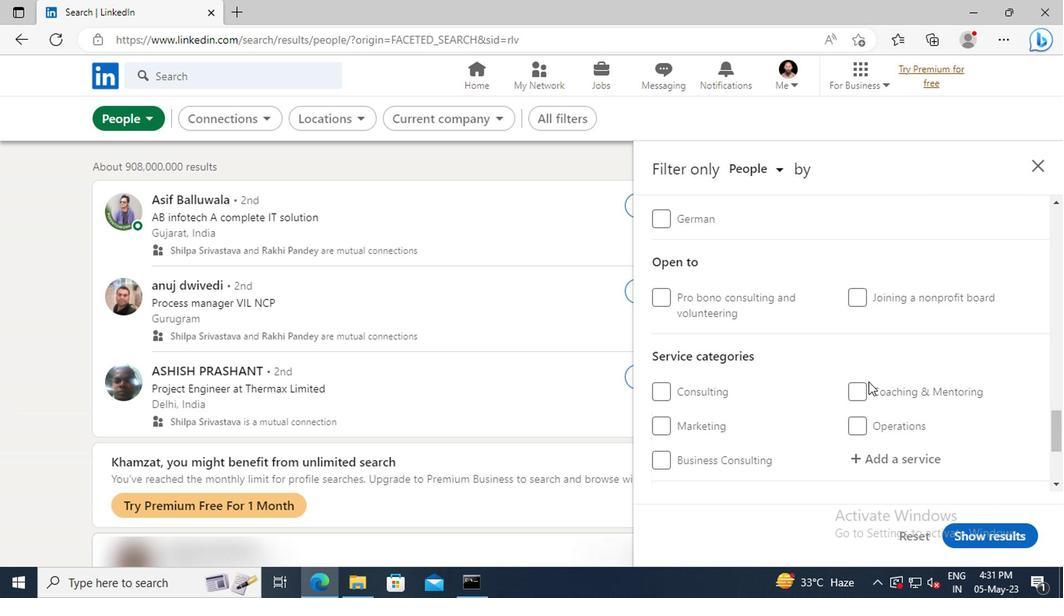 
Action: Mouse moved to (732, 380)
Screenshot: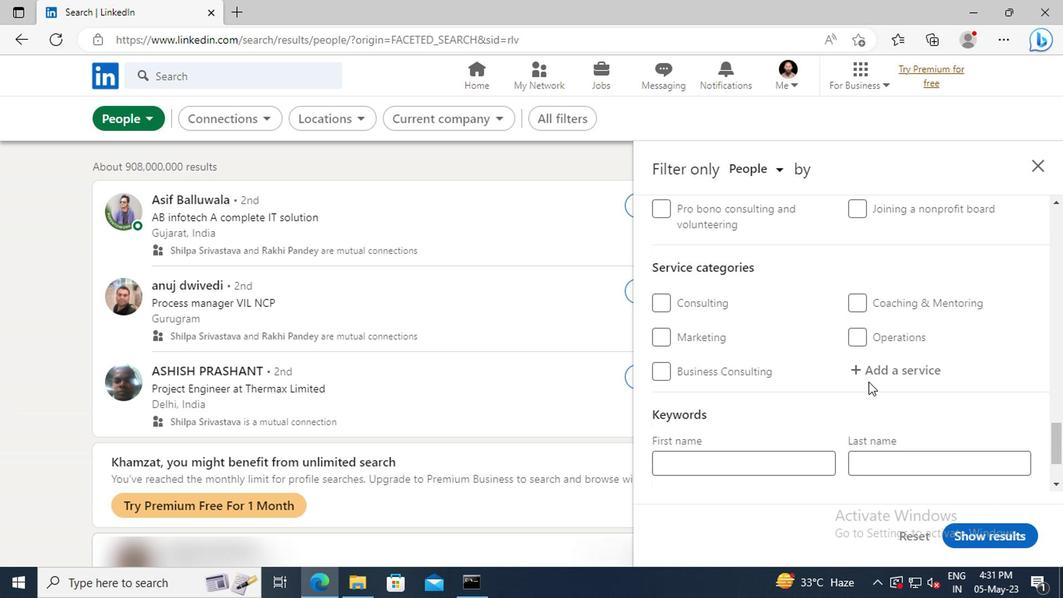 
Action: Mouse pressed left at (732, 380)
Screenshot: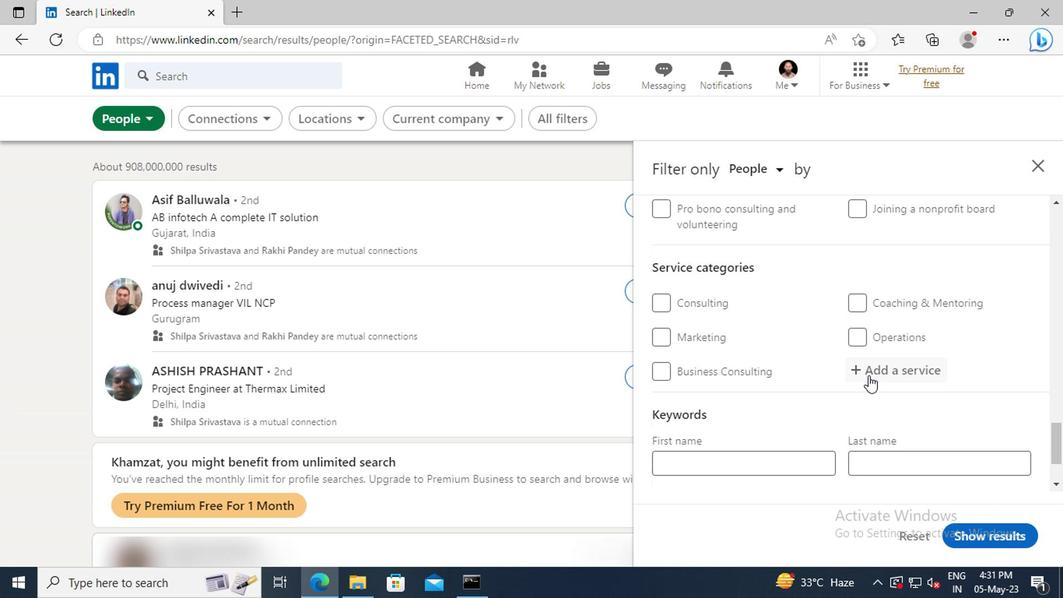 
Action: Key pressed <Key.shift>BOOKK
Screenshot: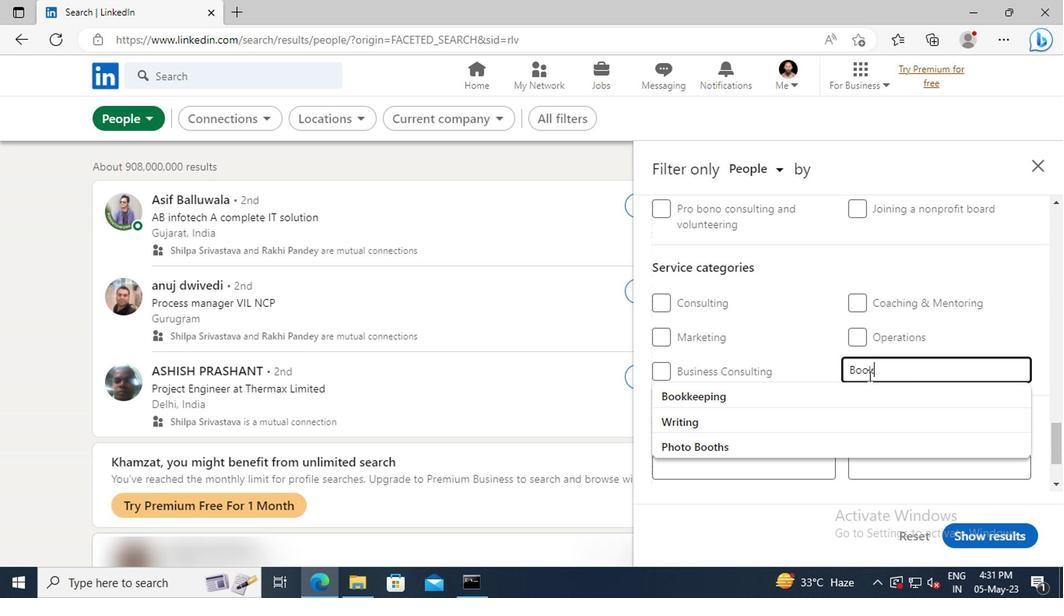 
Action: Mouse moved to (733, 391)
Screenshot: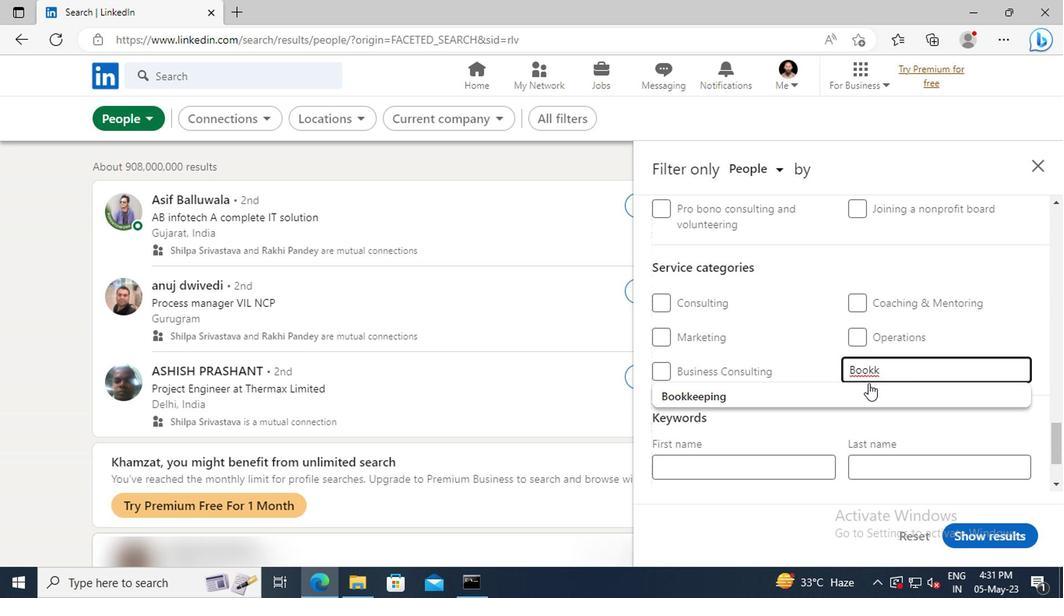 
Action: Mouse pressed left at (733, 391)
Screenshot: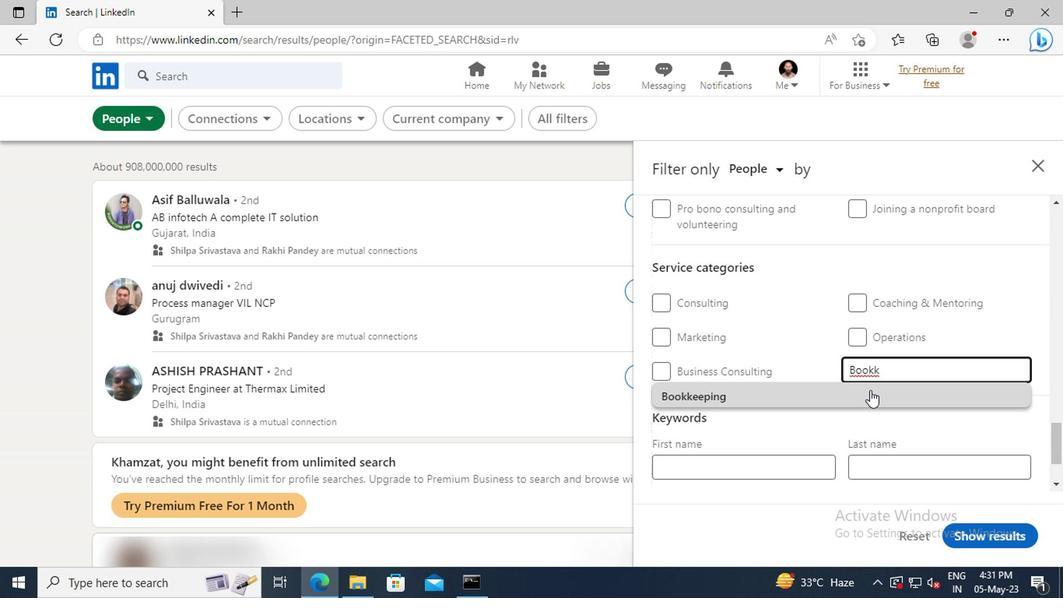 
Action: Mouse scrolled (733, 390) with delta (0, 0)
Screenshot: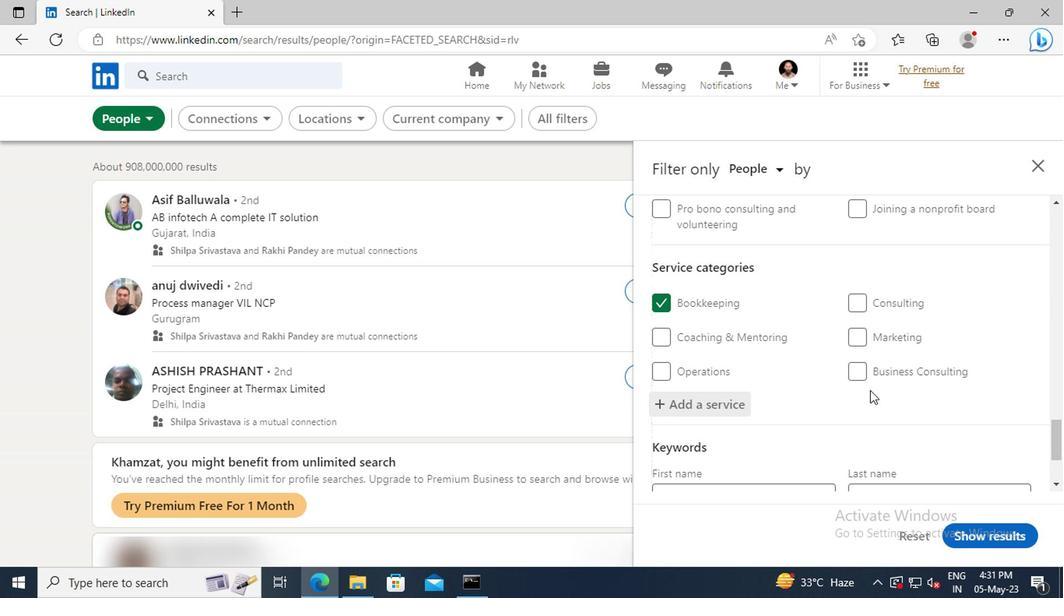 
Action: Mouse scrolled (733, 390) with delta (0, 0)
Screenshot: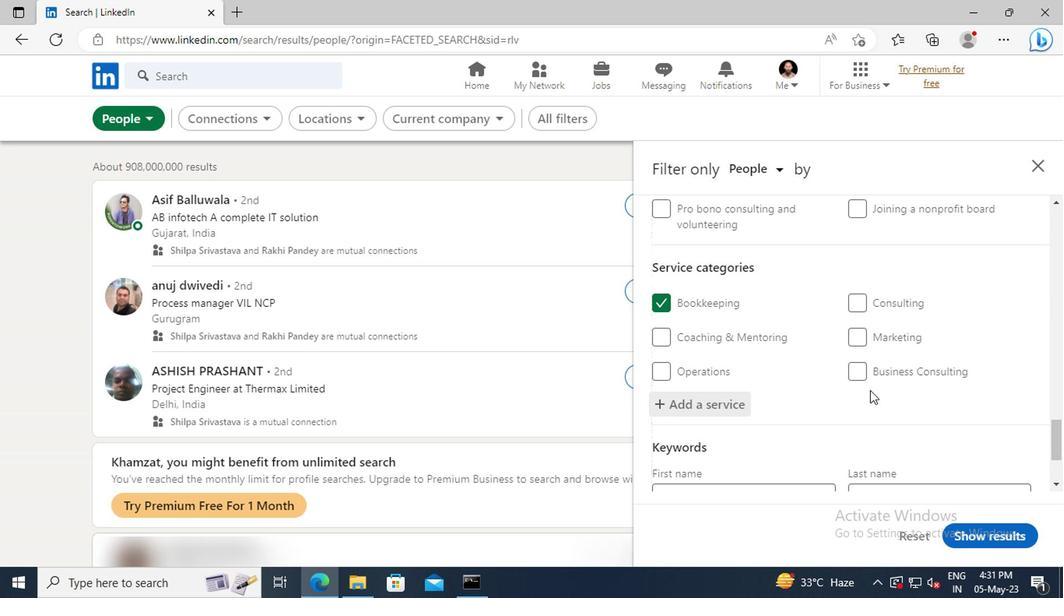 
Action: Mouse scrolled (733, 390) with delta (0, 0)
Screenshot: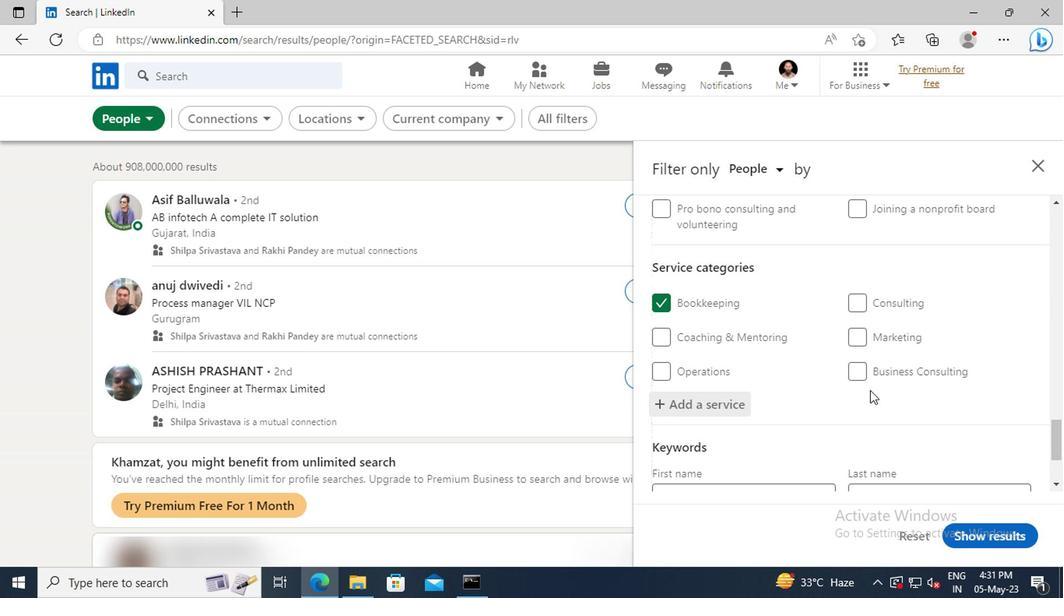 
Action: Mouse scrolled (733, 390) with delta (0, 0)
Screenshot: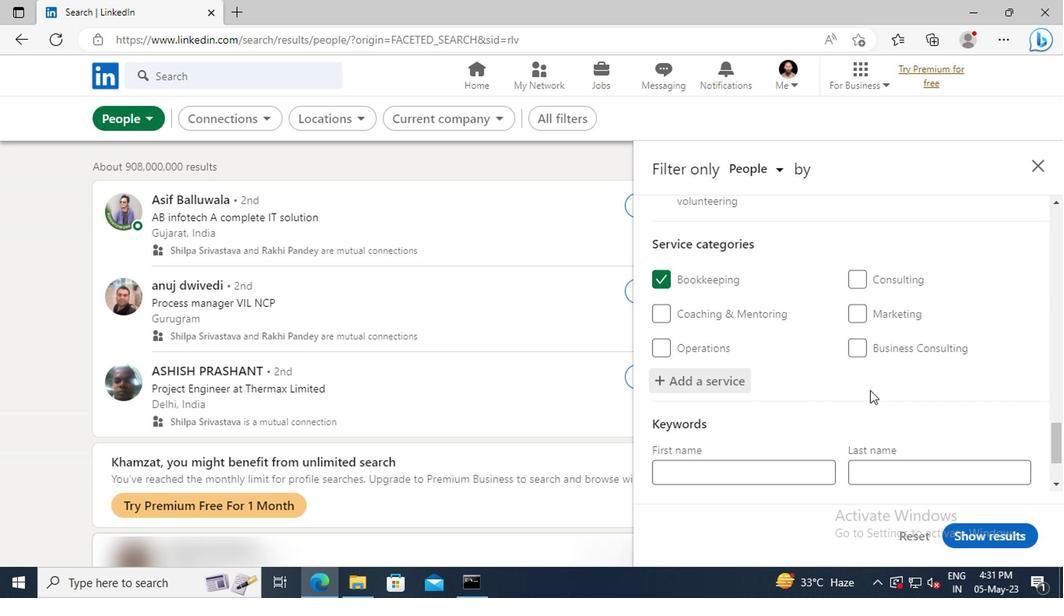 
Action: Mouse scrolled (733, 390) with delta (0, 0)
Screenshot: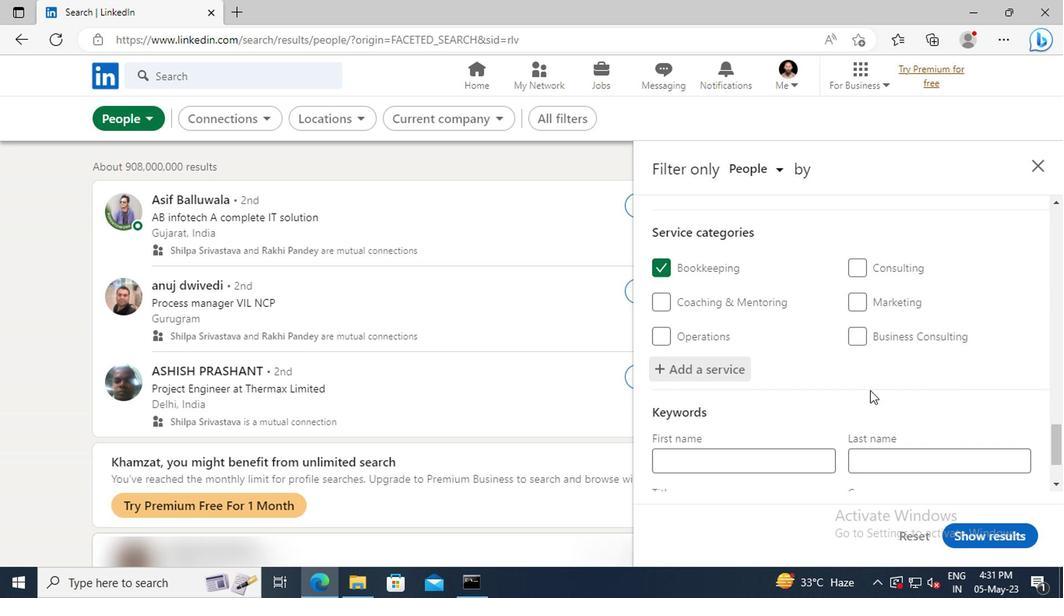 
Action: Mouse moved to (676, 410)
Screenshot: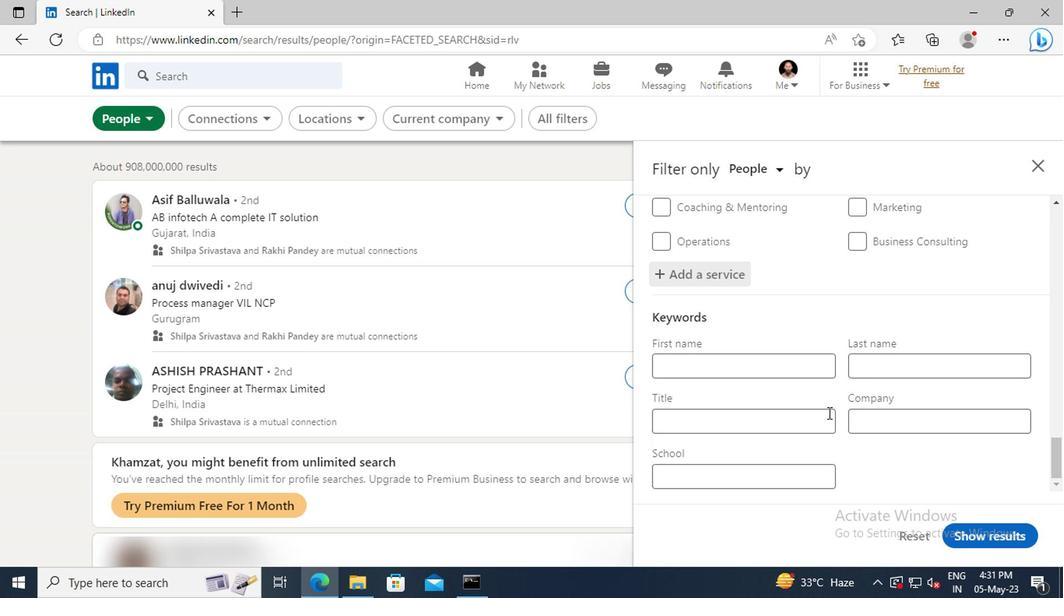 
Action: Mouse pressed left at (676, 410)
Screenshot: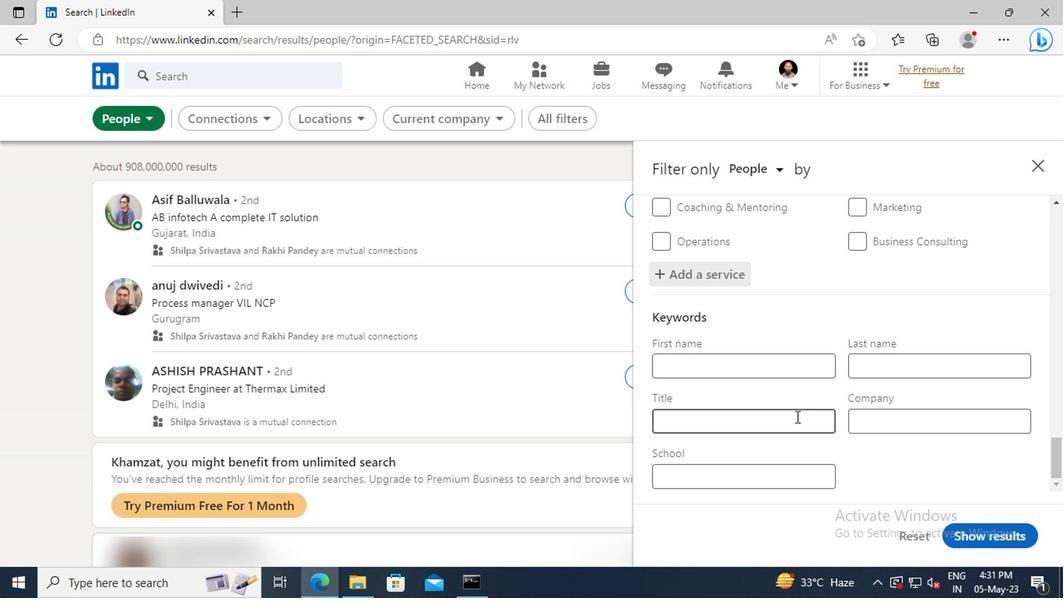 
Action: Key pressed <Key.shift>COMMERCIAL<Key.space><Key.shift>LOAN<Key.space><Key.shift>OFFICER<Key.enter>
Screenshot: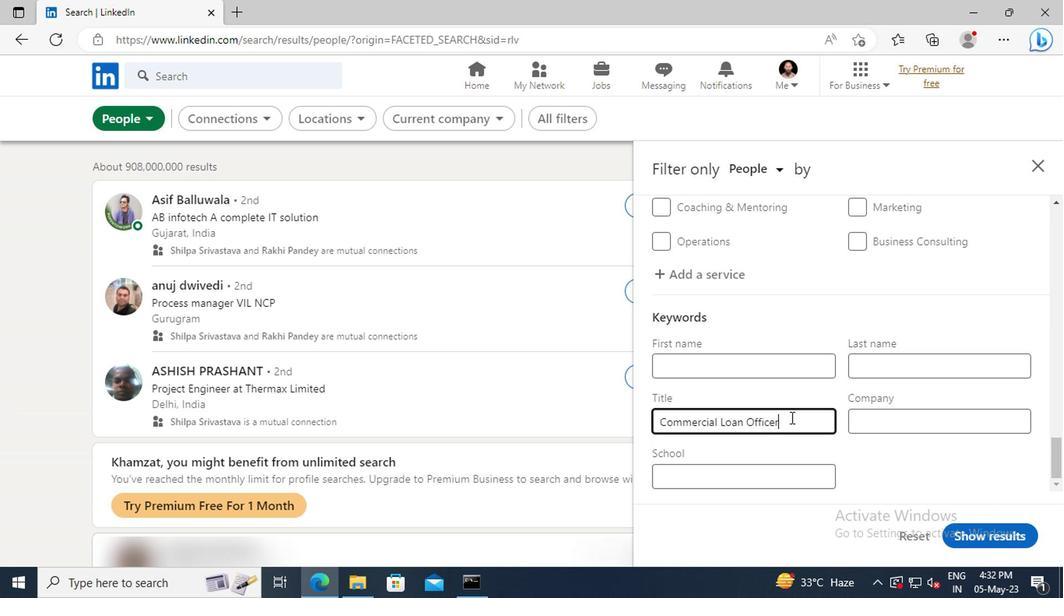 
Action: Mouse moved to (810, 493)
Screenshot: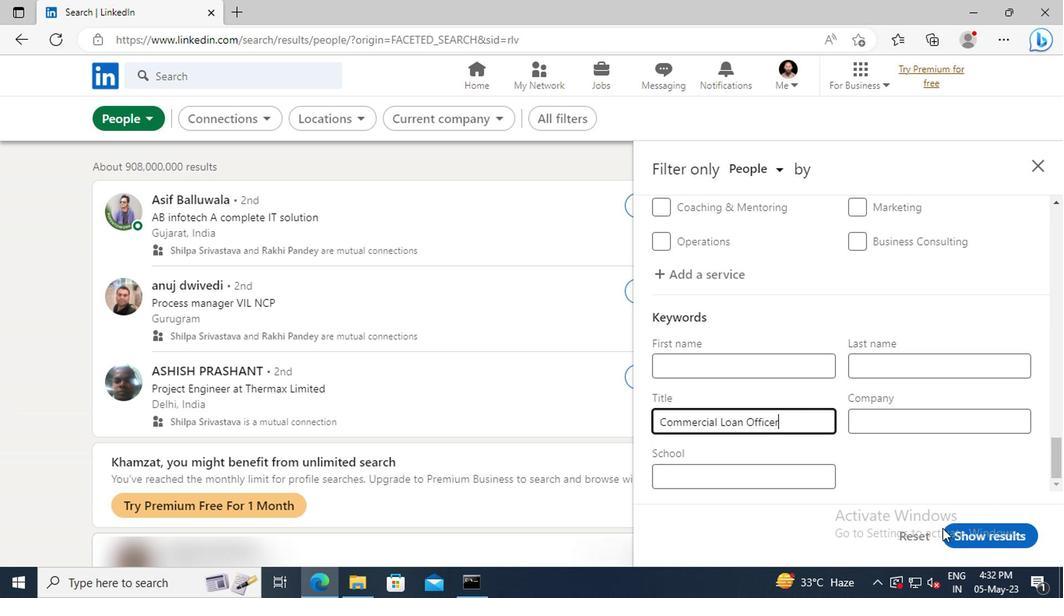 
Action: Mouse pressed left at (810, 493)
Screenshot: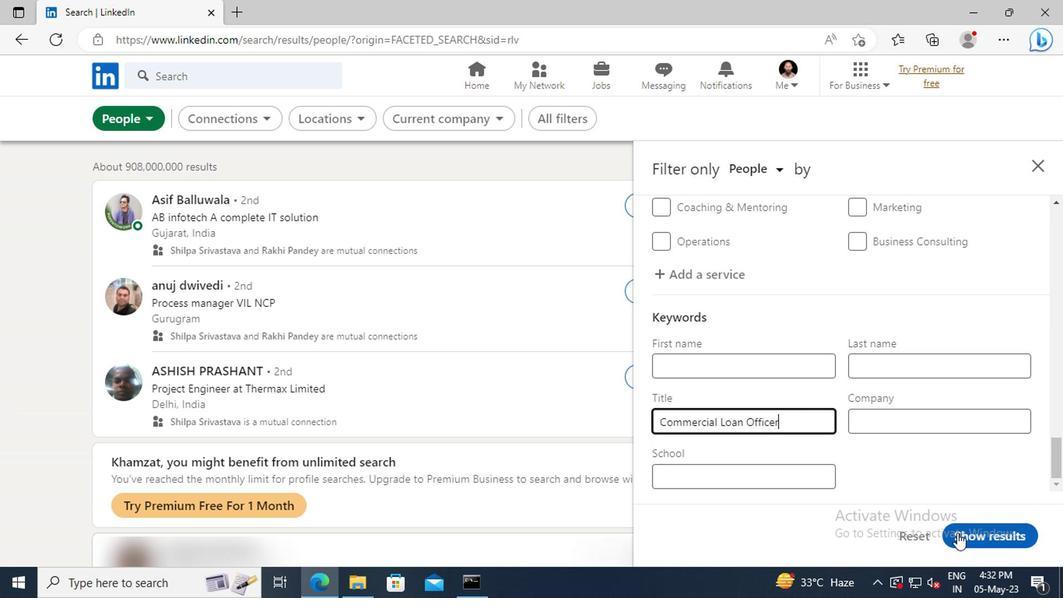 
